 Task: Look for space in Kondrovo, Russia from 24th August, 2023 to 10th September, 2023 for 8 adults in price range Rs.12000 to Rs.15000. Place can be entire place or shared room with 4 bedrooms having 8 beds and 4 bathrooms. Property type can be house, flat, guest house. Amenities needed are: wifi, TV, free parkinig on premises, gym, breakfast. Booking option can be shelf check-in. Required host language is English.
Action: Mouse moved to (510, 104)
Screenshot: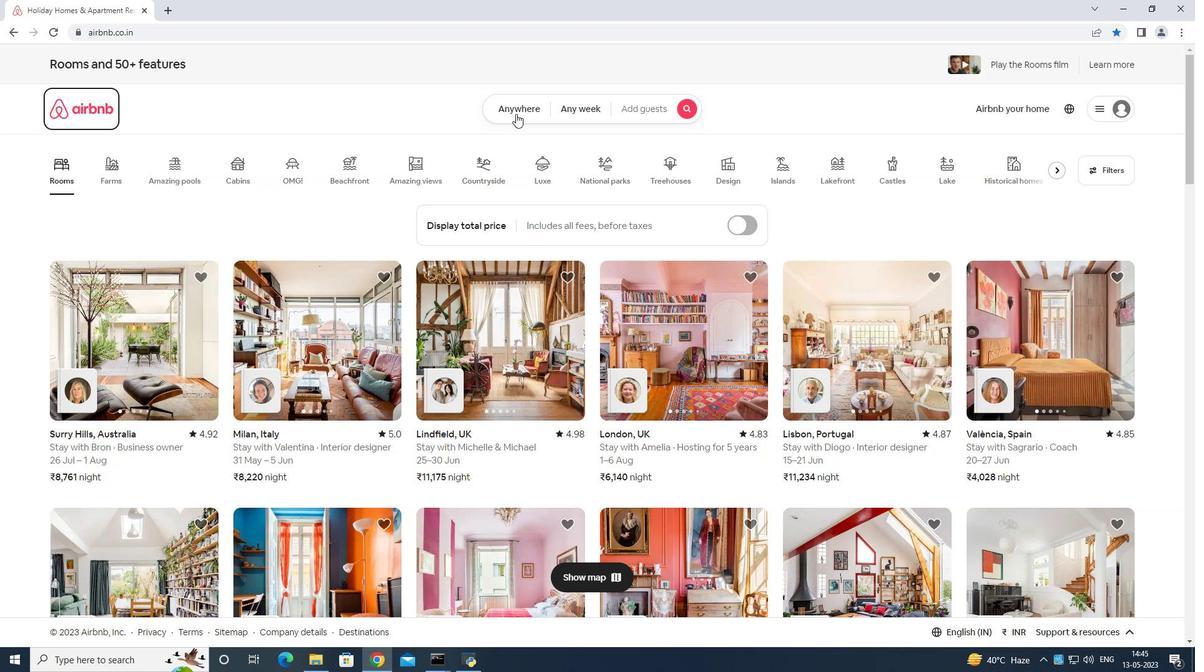 
Action: Mouse pressed left at (510, 104)
Screenshot: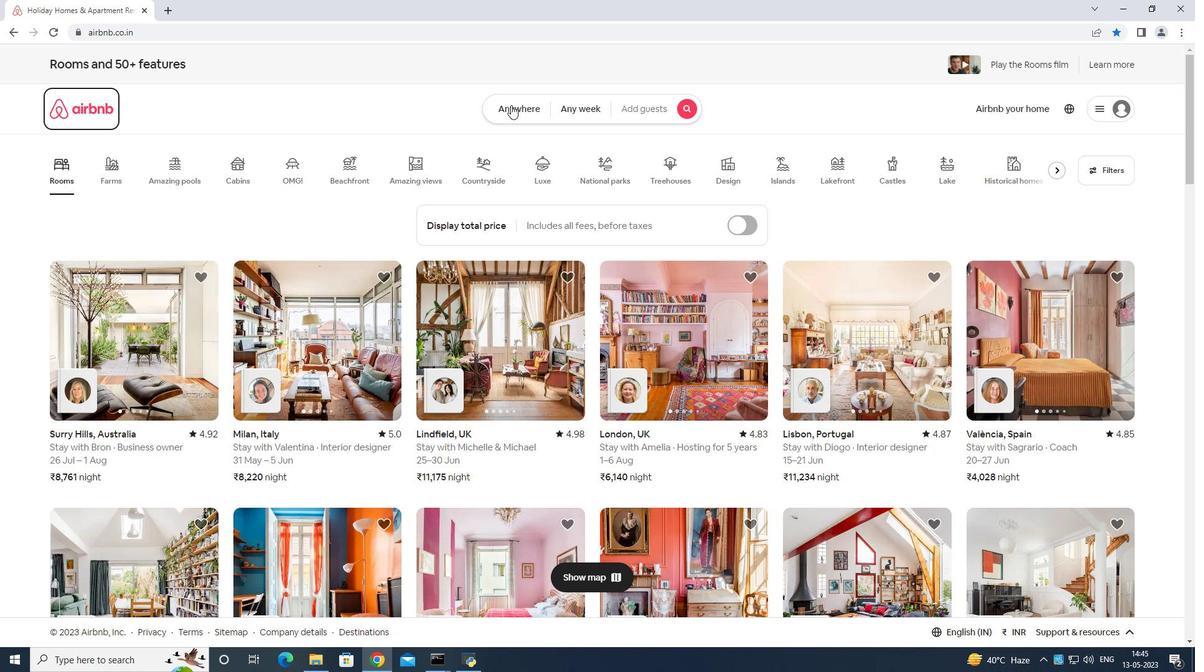 
Action: Mouse moved to (492, 146)
Screenshot: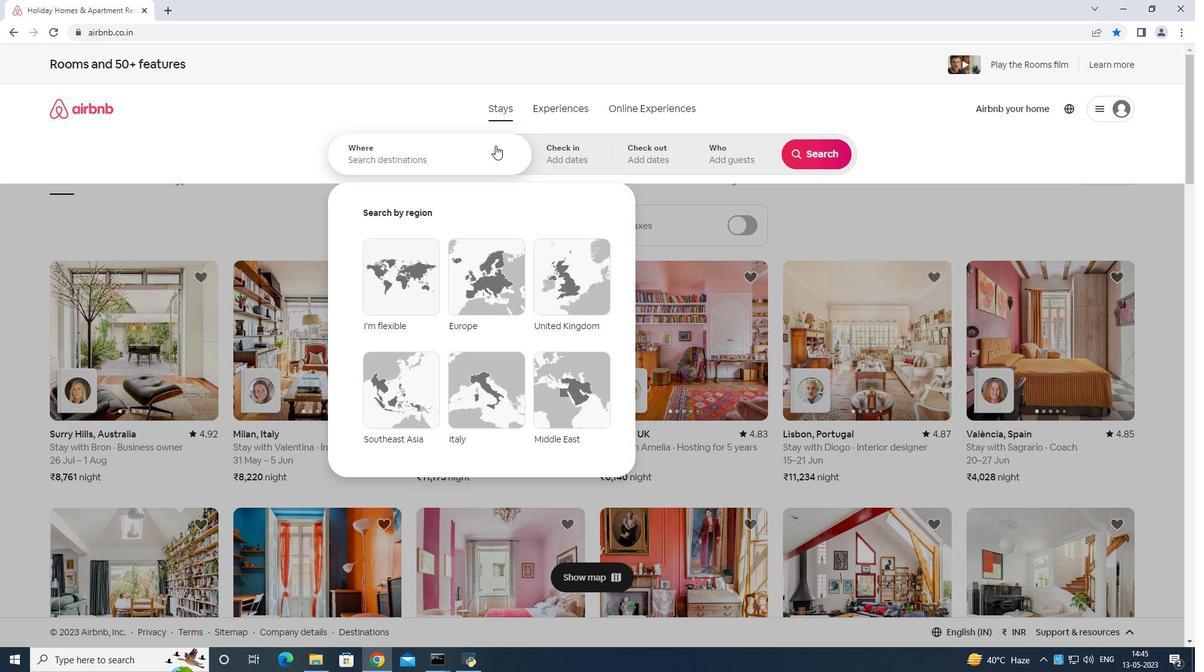 
Action: Mouse pressed left at (492, 146)
Screenshot: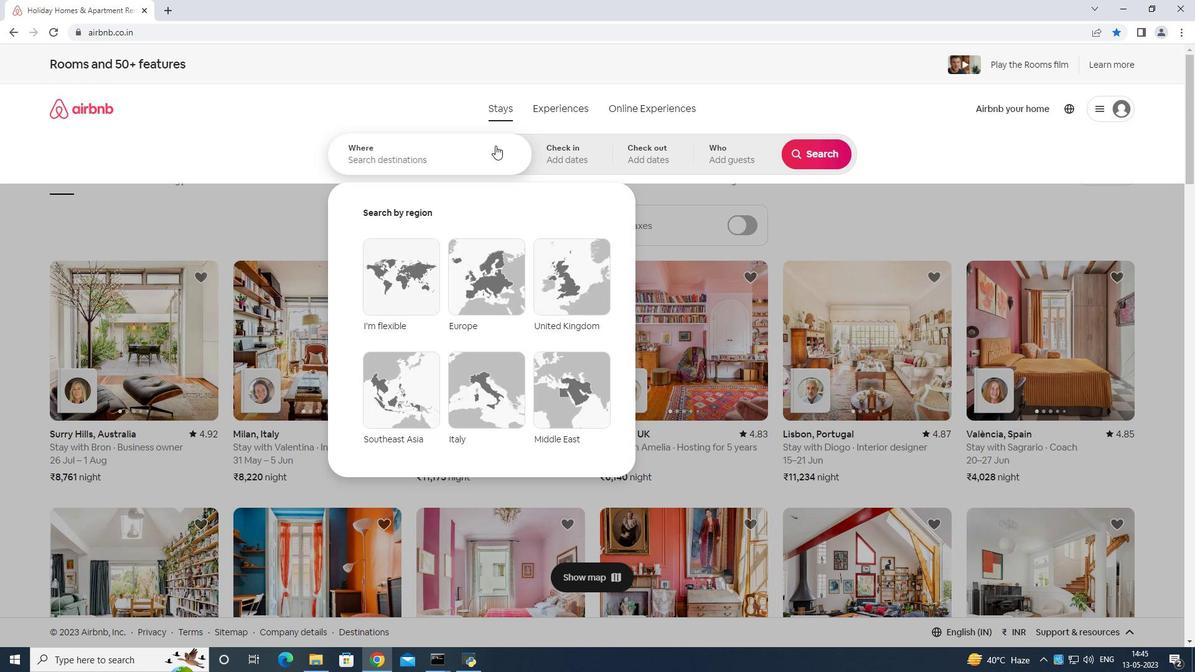 
Action: Mouse moved to (482, 163)
Screenshot: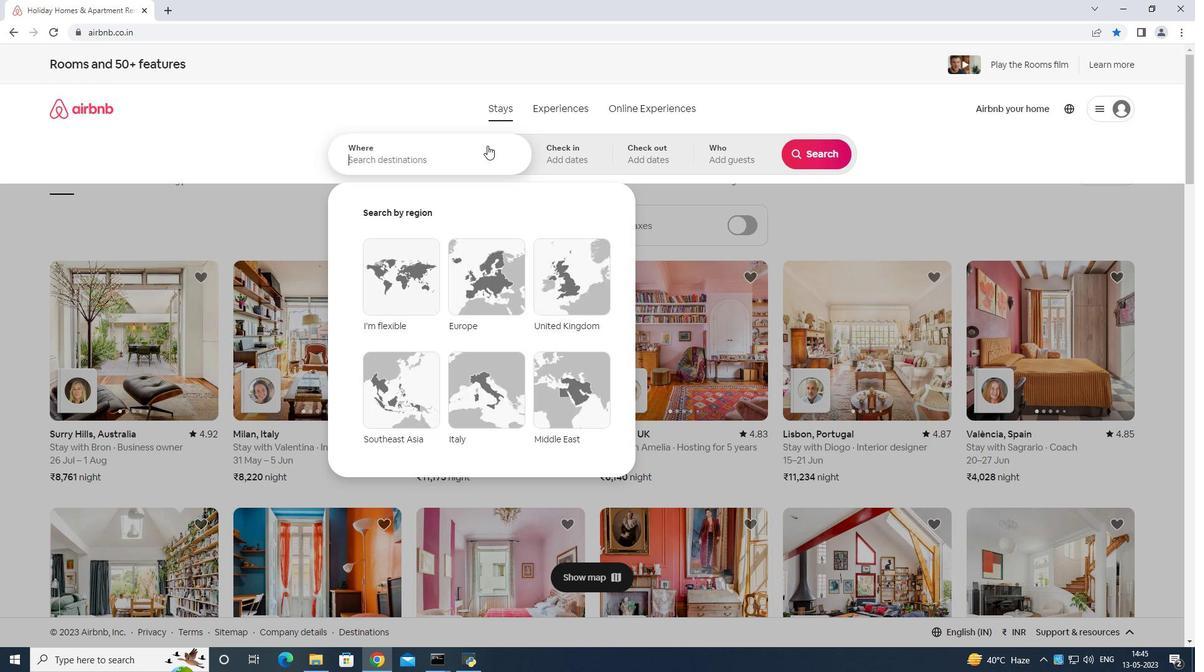 
Action: Key pressed <Key.shift>Kondri<Key.backspace>vo<Key.space>russia<Key.enter>
Screenshot: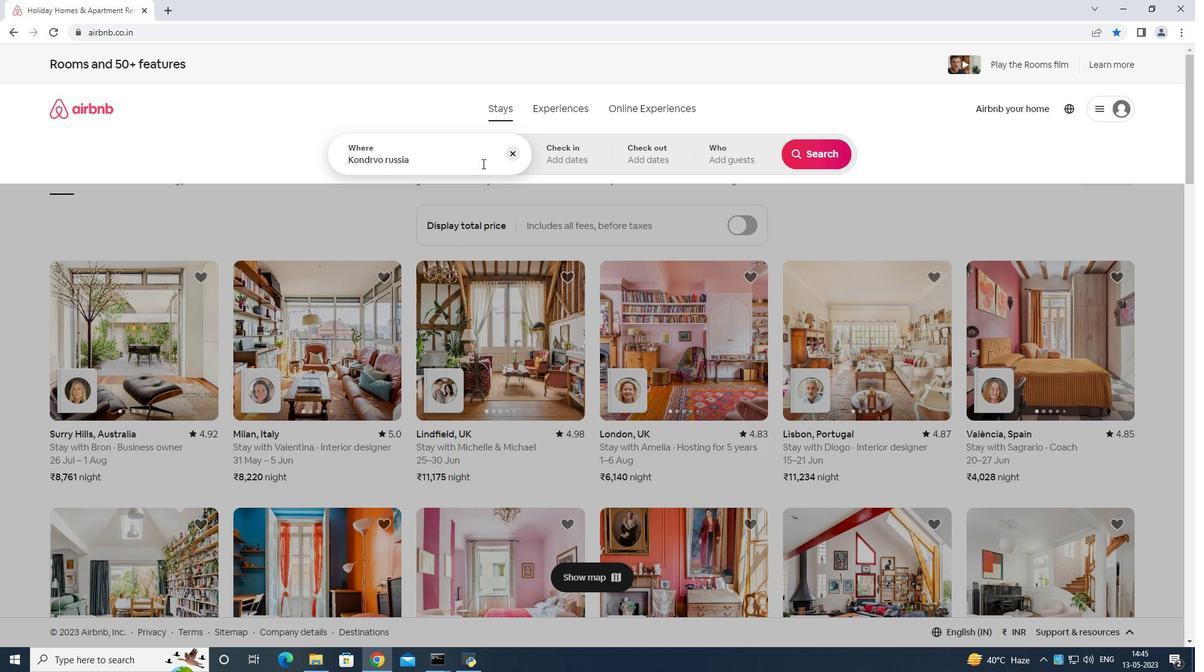 
Action: Mouse moved to (815, 255)
Screenshot: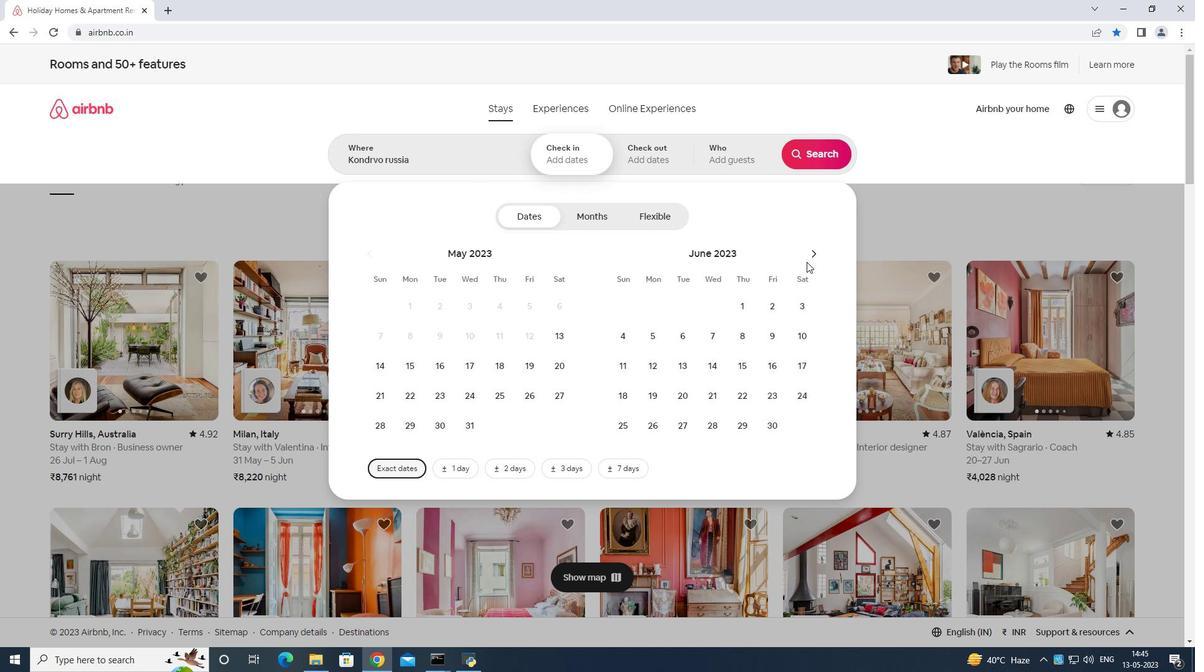 
Action: Mouse pressed left at (815, 255)
Screenshot: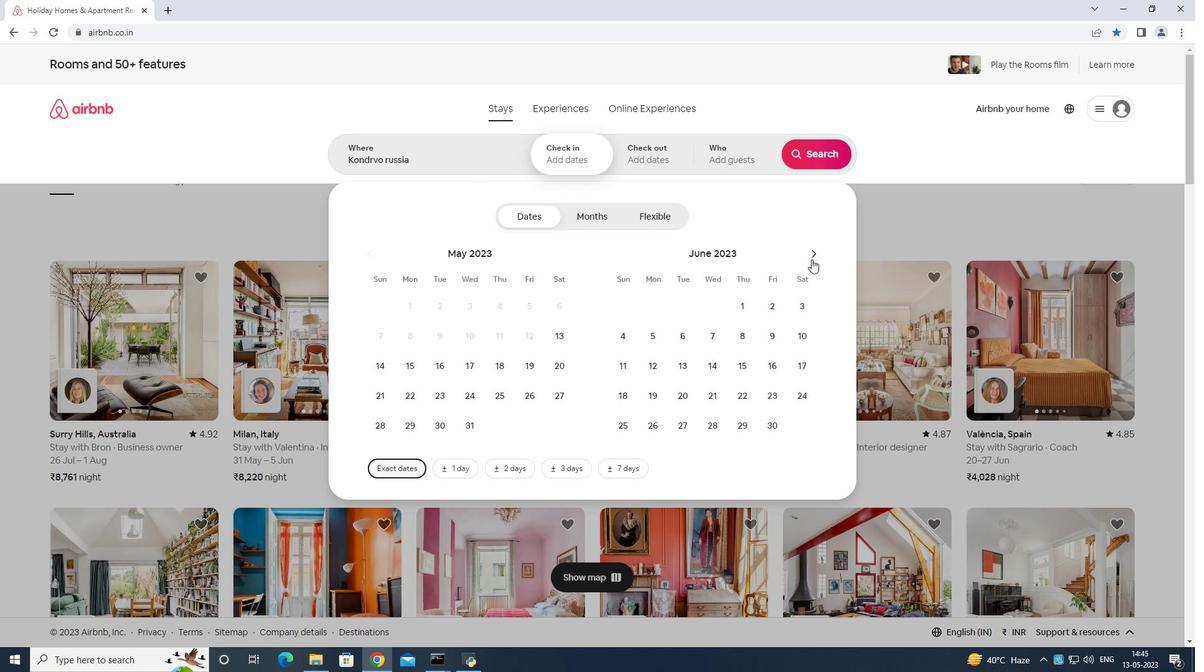 
Action: Mouse moved to (815, 252)
Screenshot: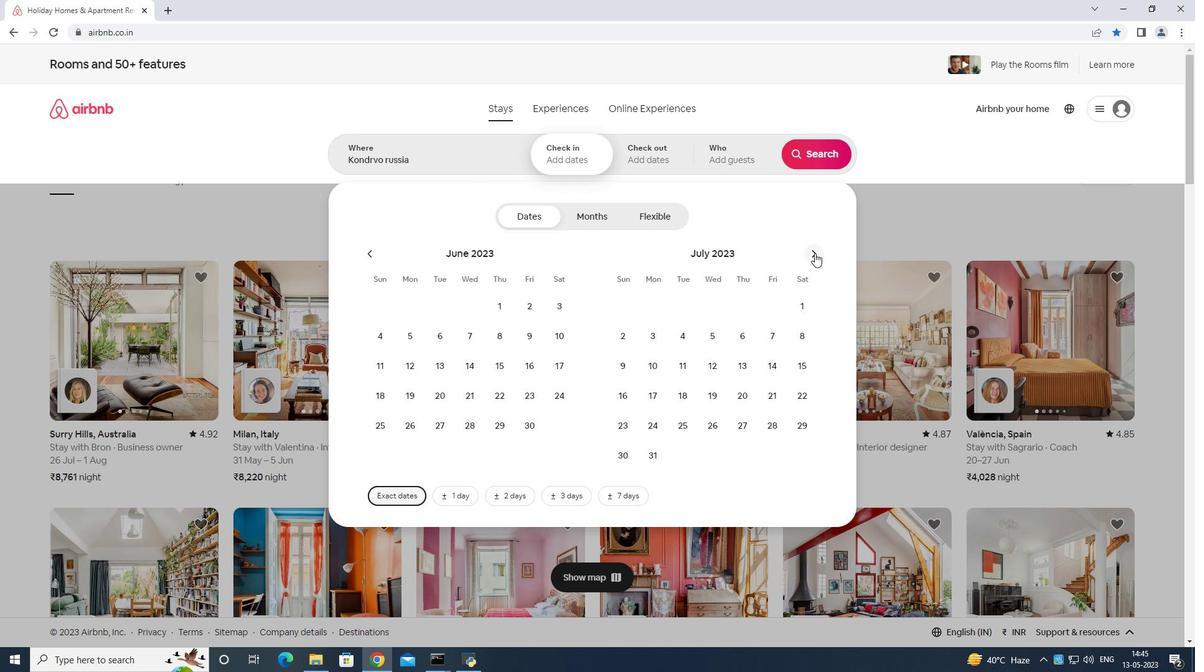 
Action: Mouse pressed left at (815, 252)
Screenshot: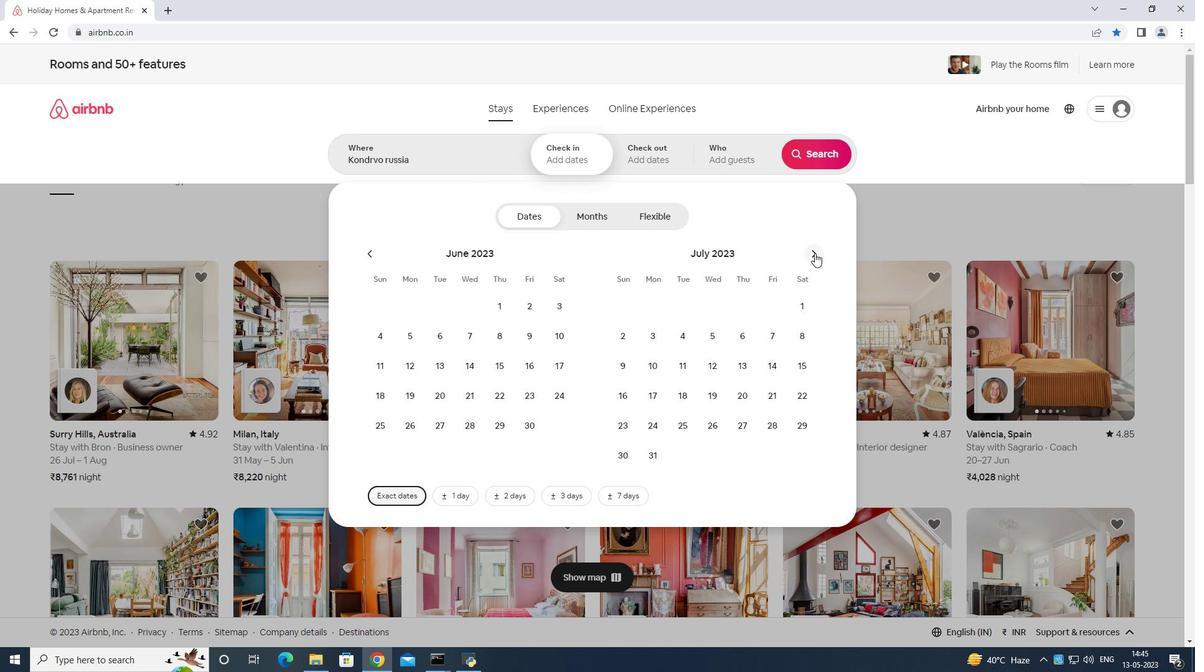 
Action: Mouse moved to (744, 391)
Screenshot: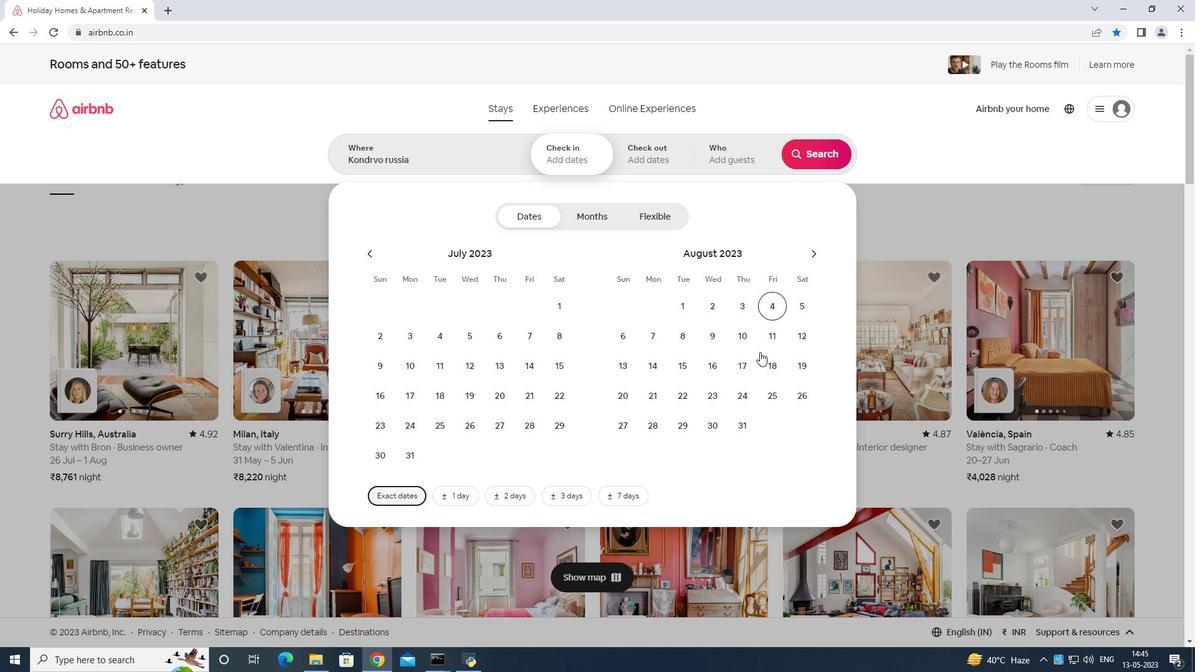 
Action: Mouse pressed left at (744, 391)
Screenshot: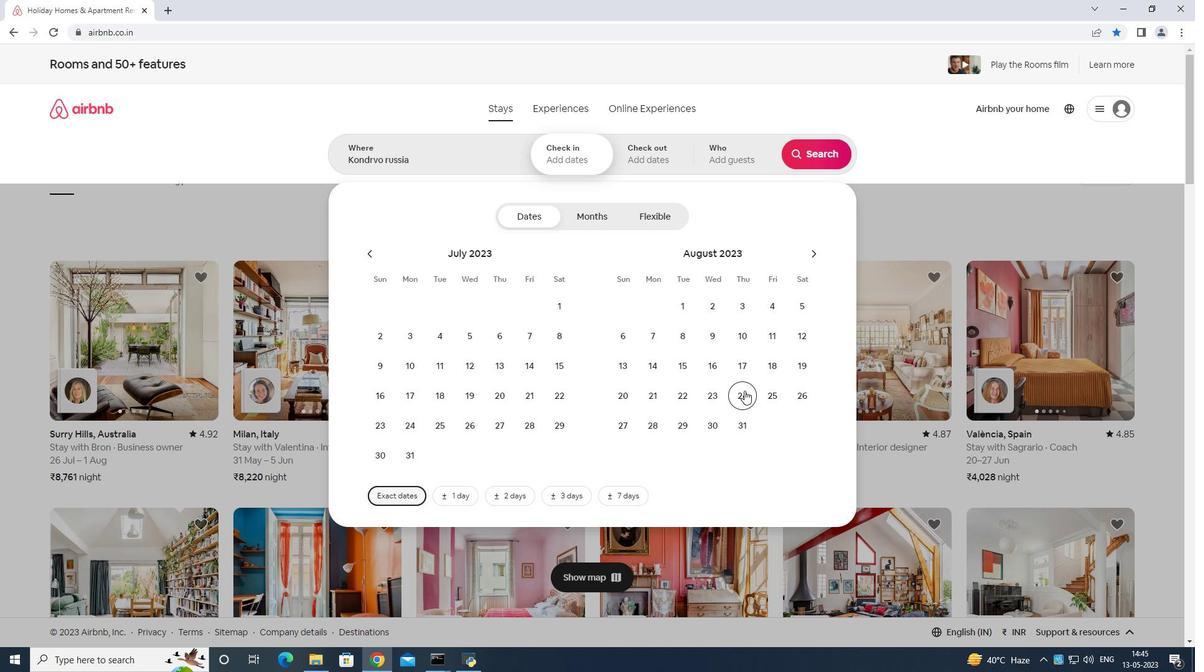 
Action: Mouse moved to (807, 252)
Screenshot: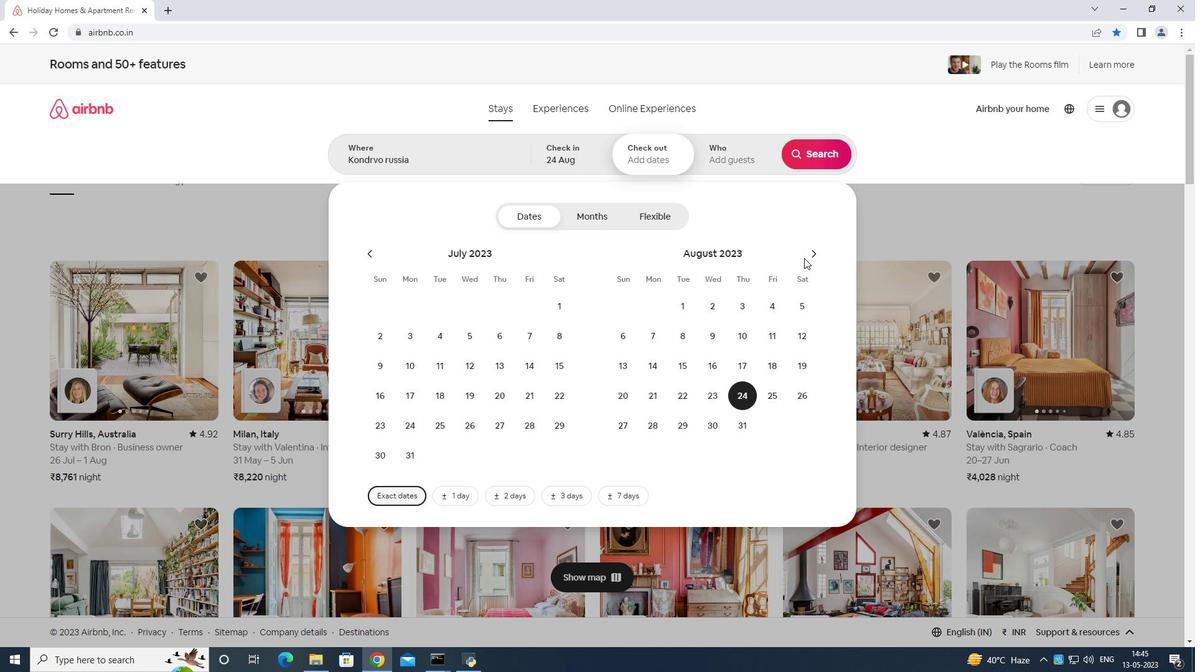 
Action: Mouse pressed left at (807, 252)
Screenshot: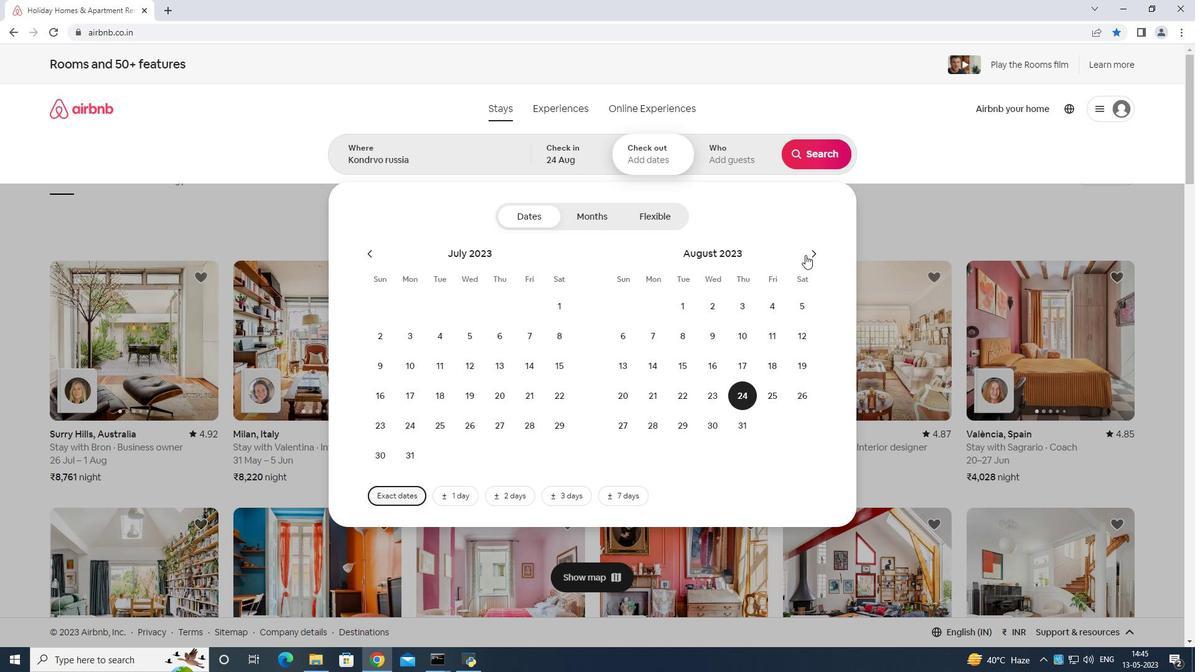 
Action: Mouse moved to (628, 371)
Screenshot: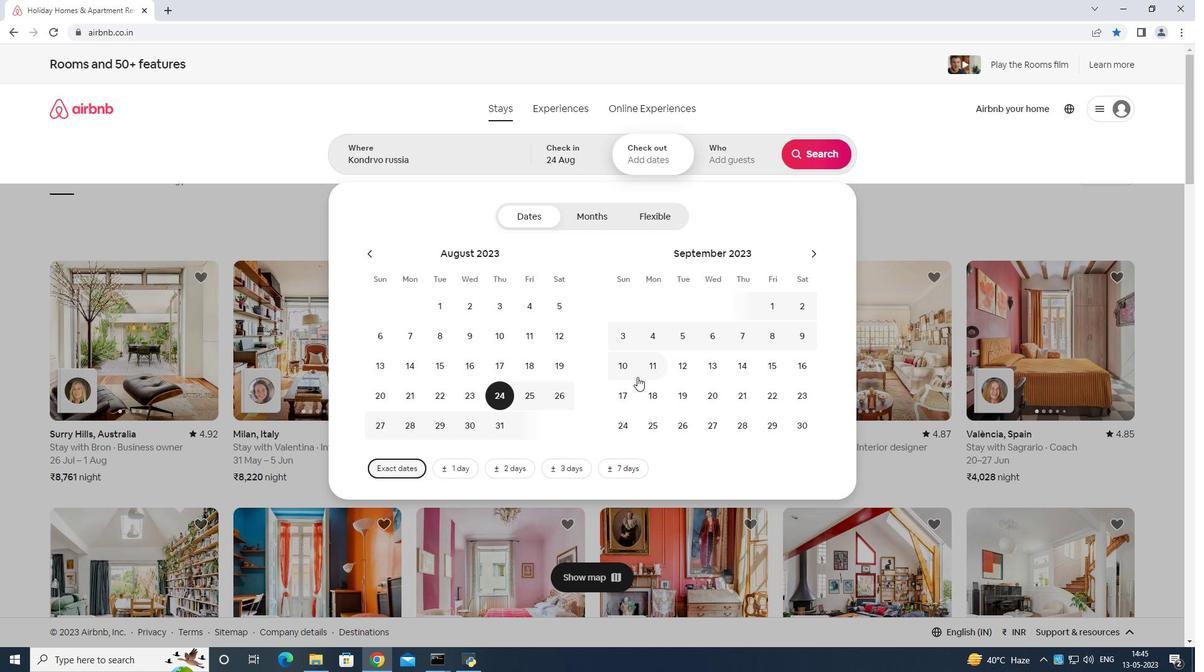 
Action: Mouse pressed left at (628, 371)
Screenshot: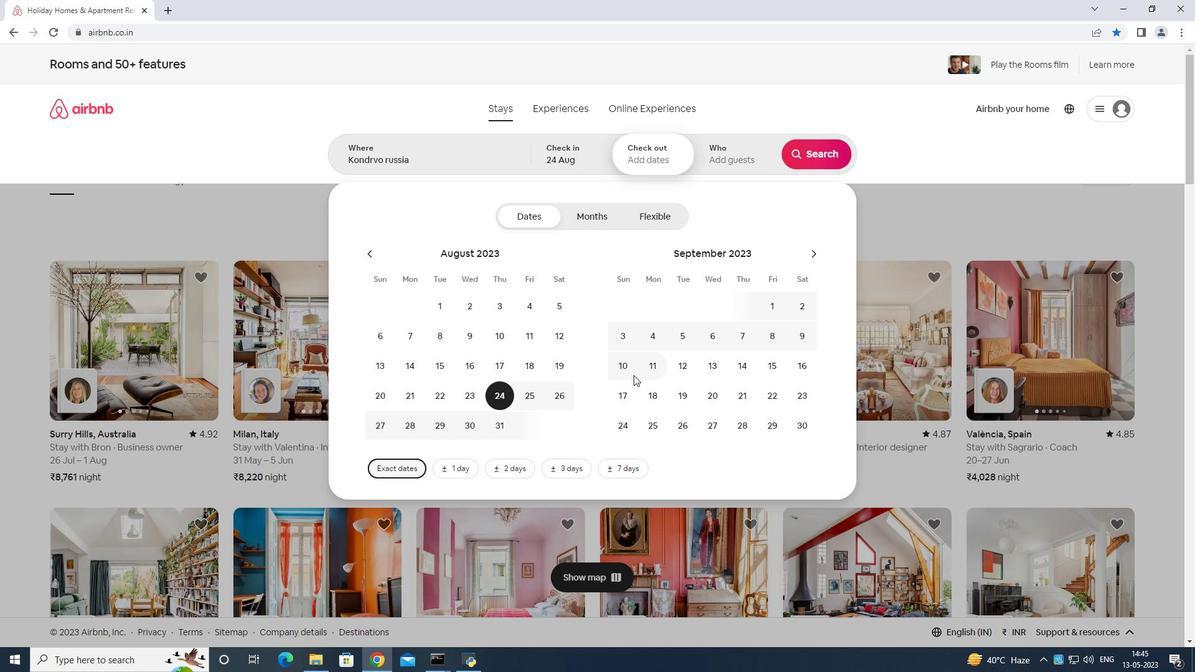 
Action: Mouse moved to (711, 148)
Screenshot: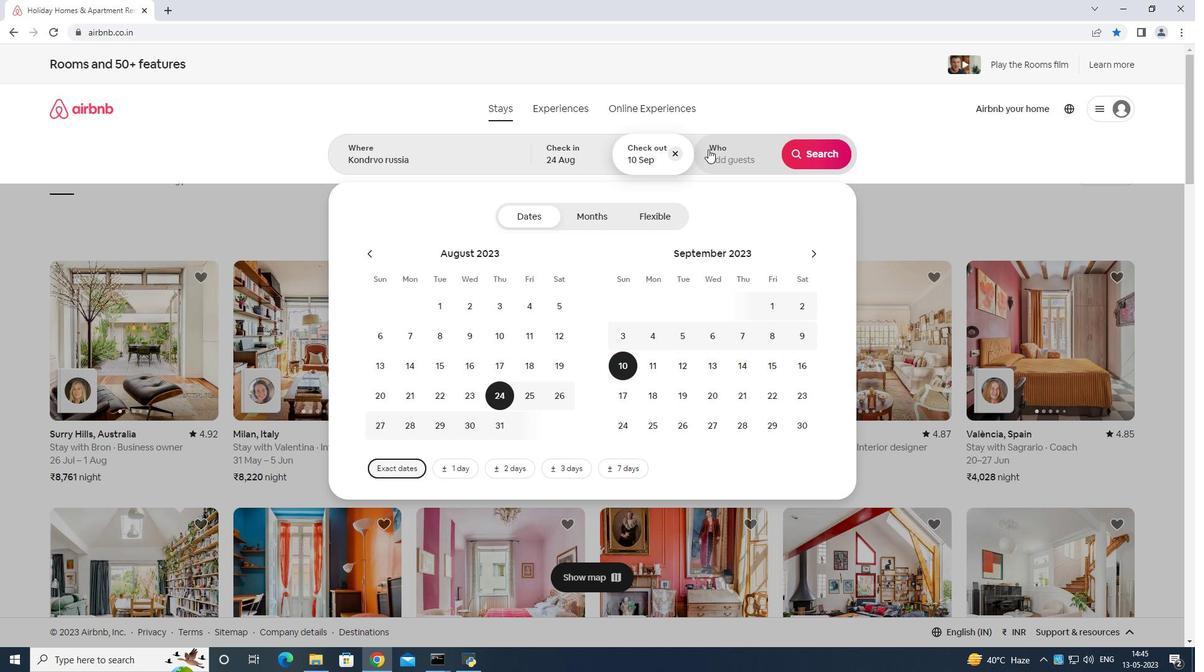 
Action: Mouse pressed left at (711, 148)
Screenshot: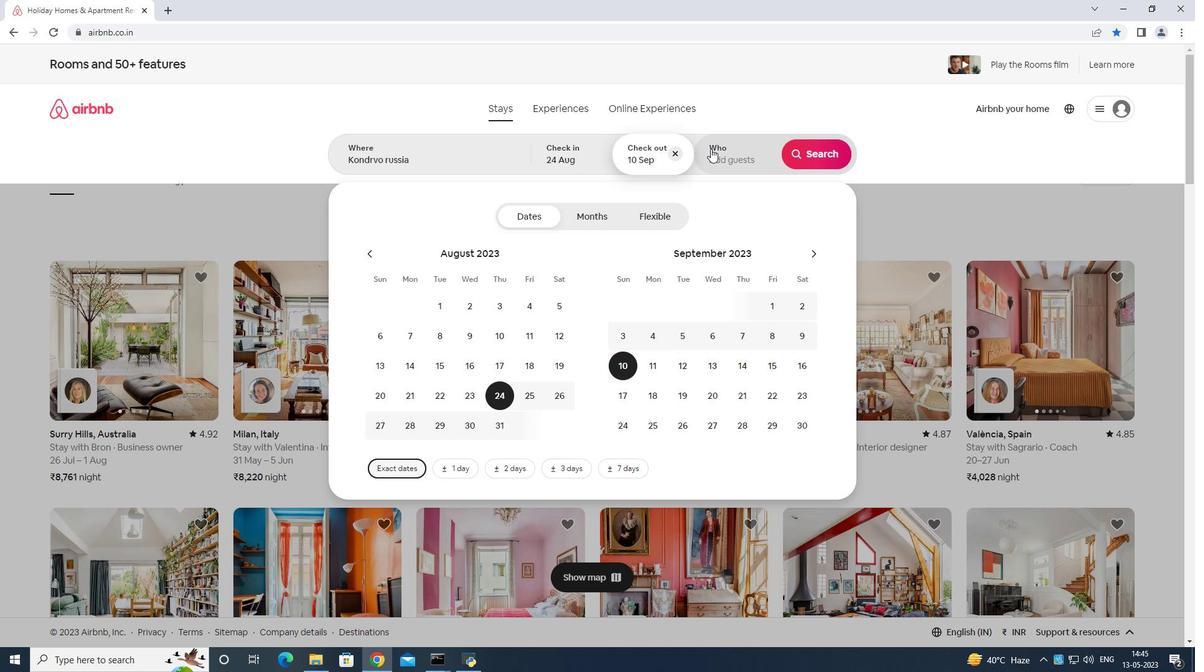 
Action: Mouse moved to (814, 217)
Screenshot: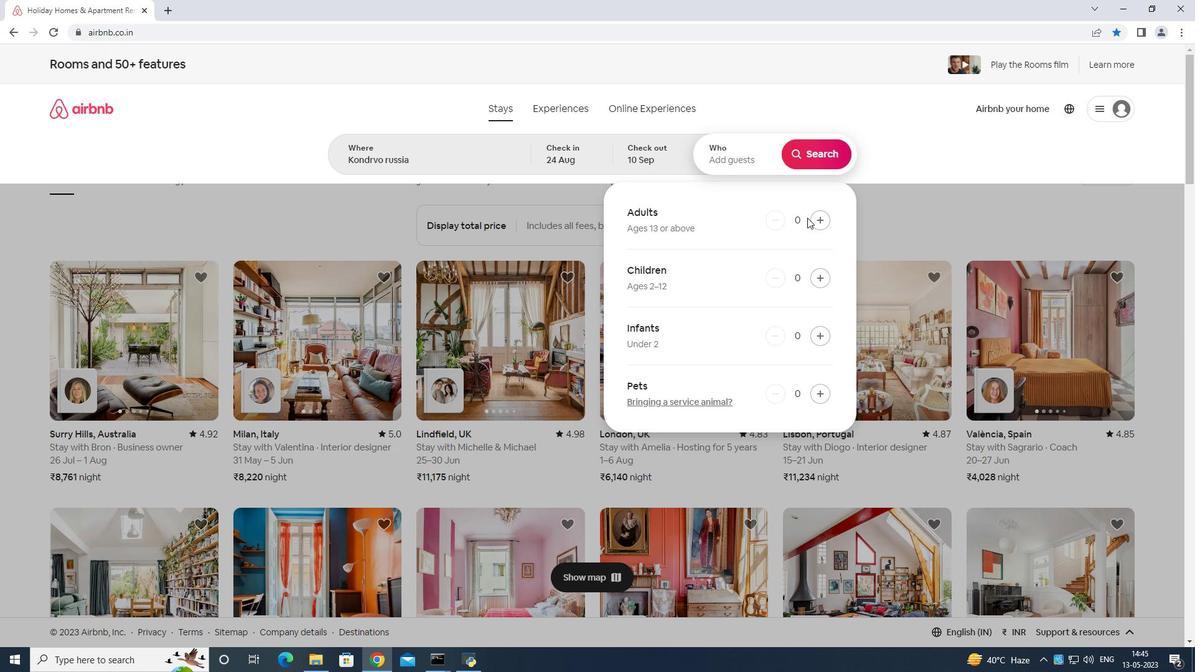 
Action: Mouse pressed left at (814, 217)
Screenshot: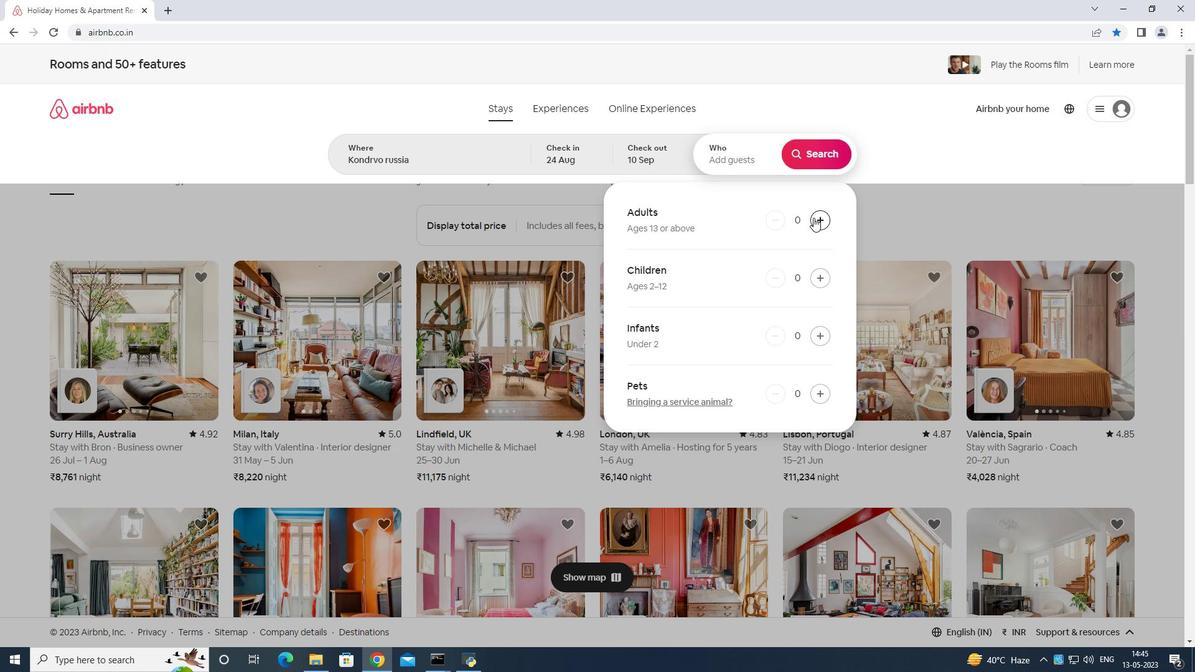 
Action: Mouse pressed left at (814, 217)
Screenshot: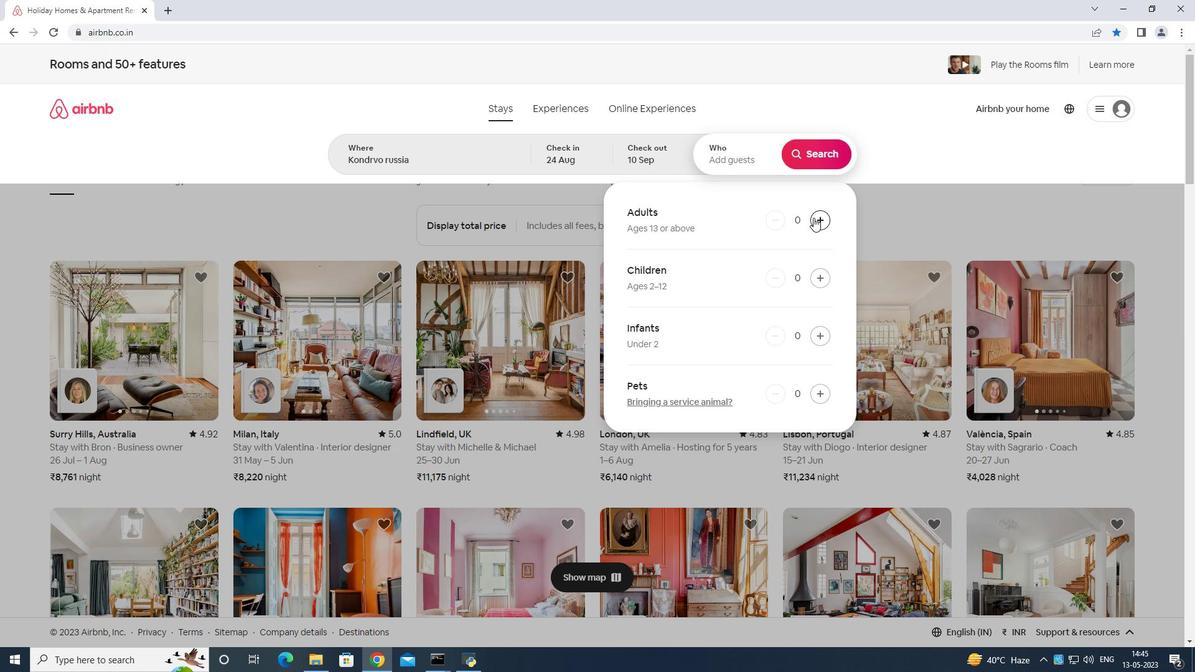 
Action: Mouse pressed left at (814, 217)
Screenshot: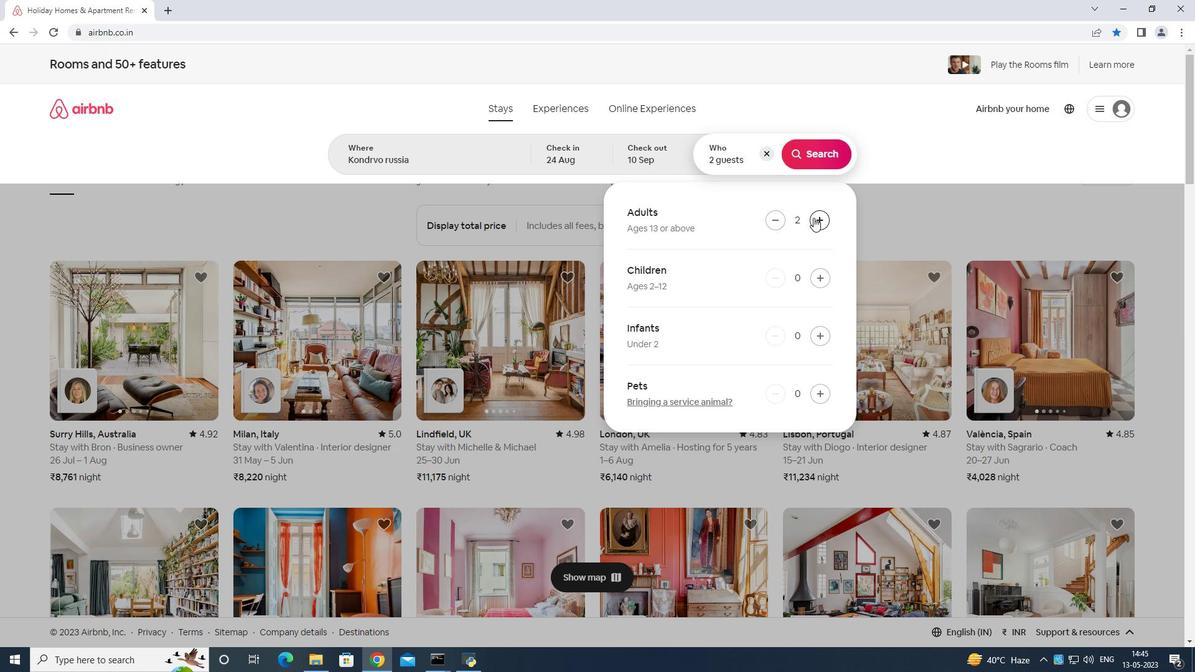
Action: Mouse pressed left at (814, 217)
Screenshot: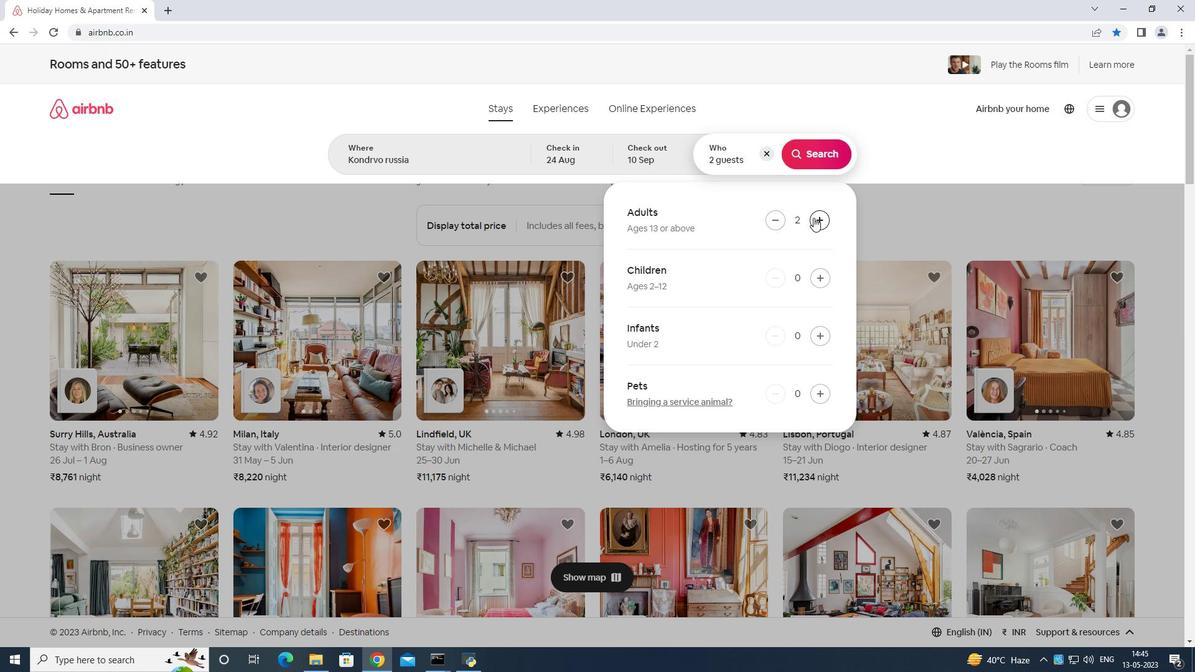 
Action: Mouse pressed left at (814, 217)
Screenshot: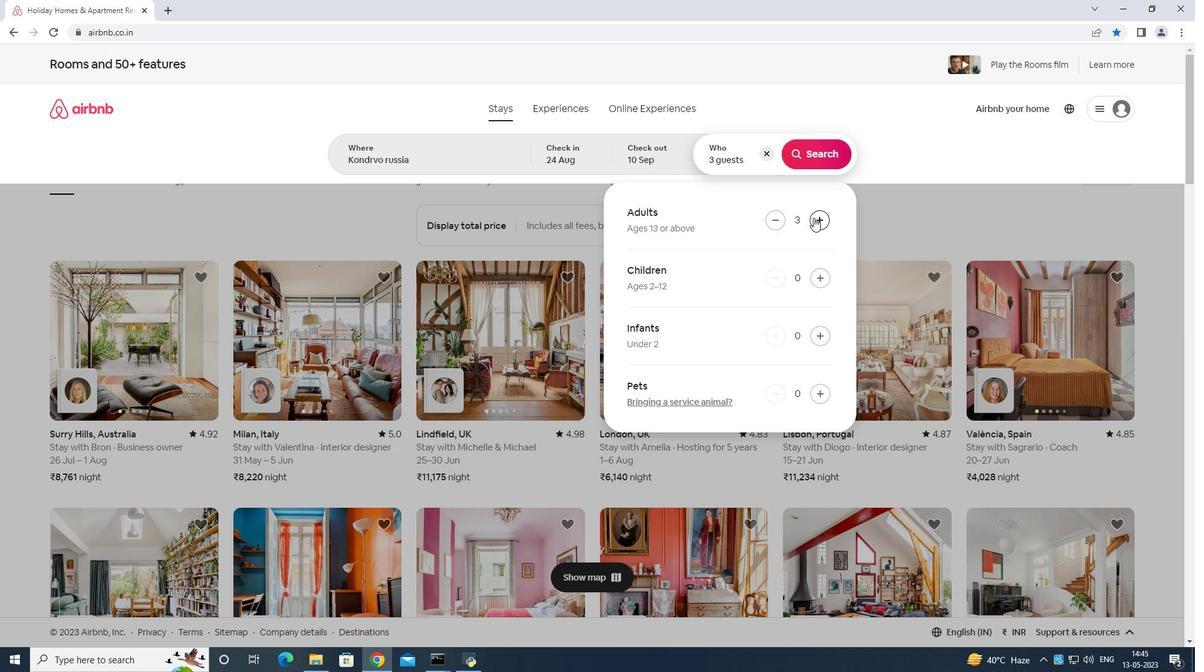 
Action: Mouse pressed left at (814, 217)
Screenshot: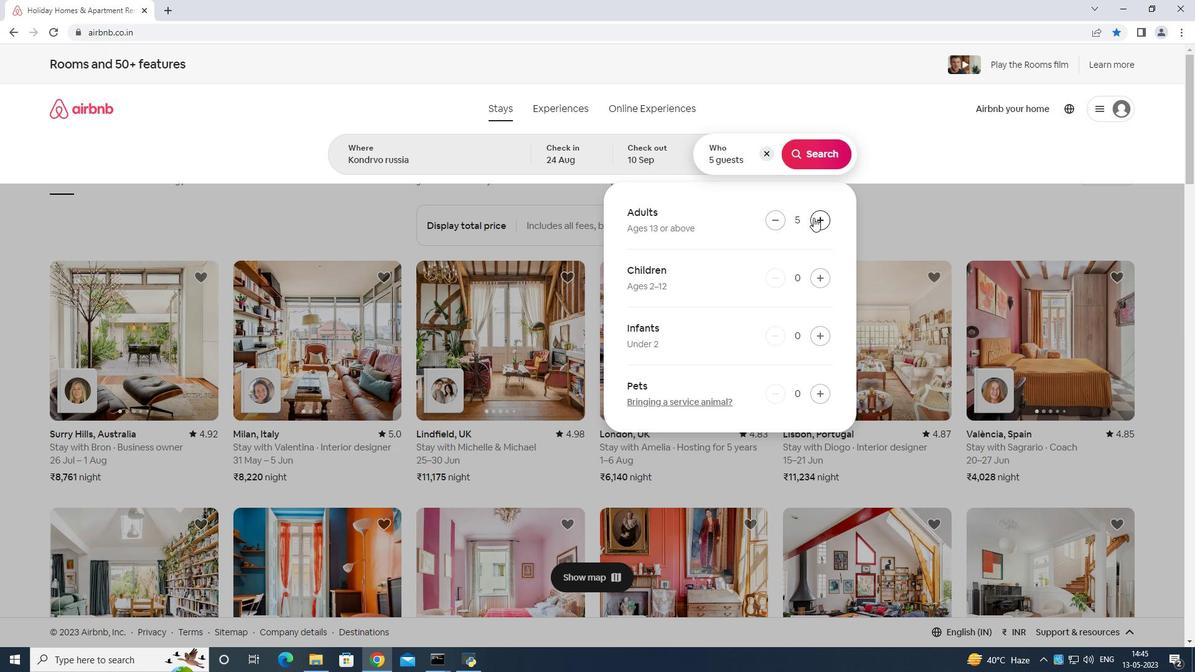 
Action: Mouse moved to (814, 217)
Screenshot: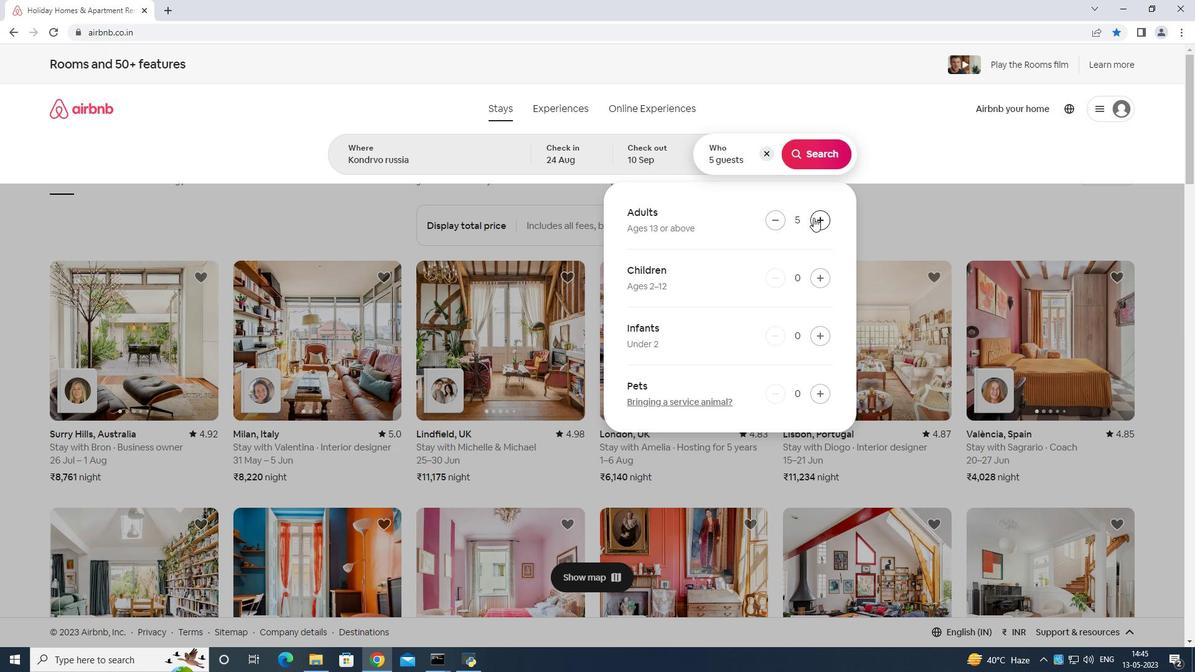 
Action: Mouse pressed left at (814, 217)
Screenshot: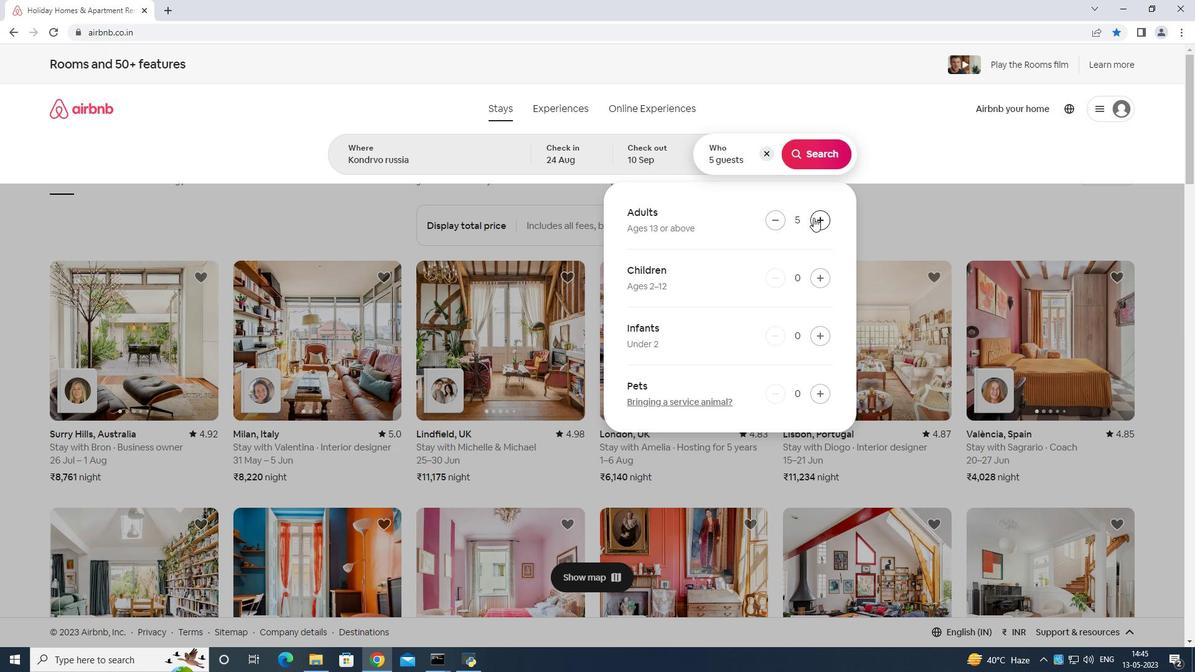 
Action: Mouse moved to (818, 217)
Screenshot: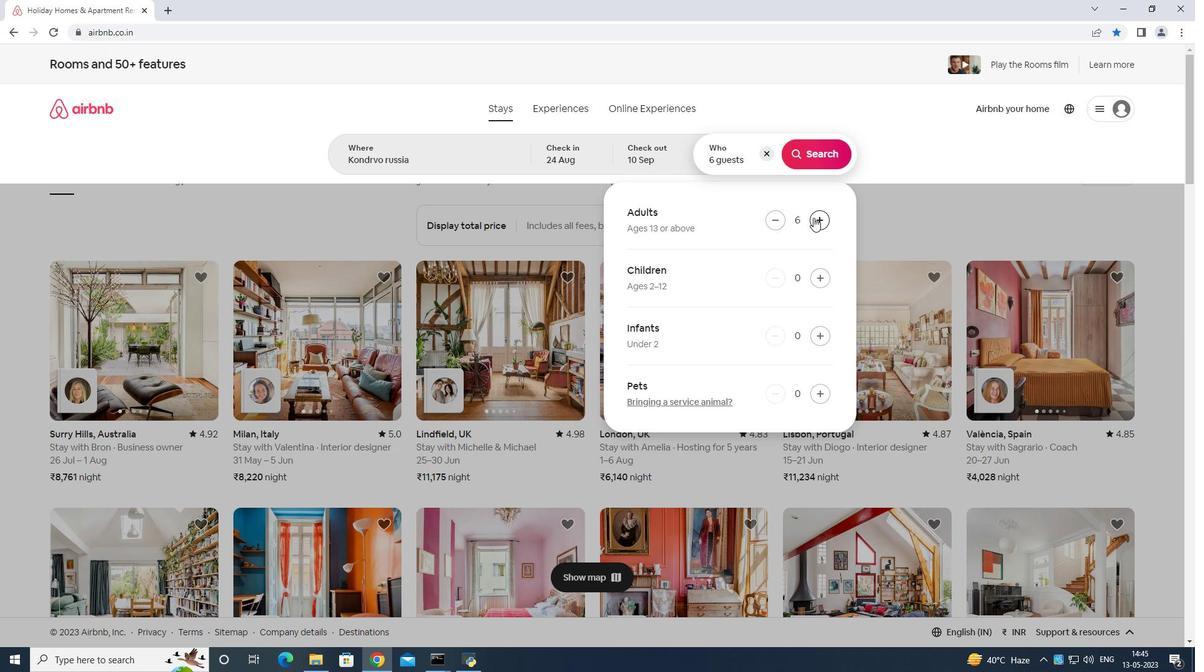 
Action: Mouse pressed left at (818, 217)
Screenshot: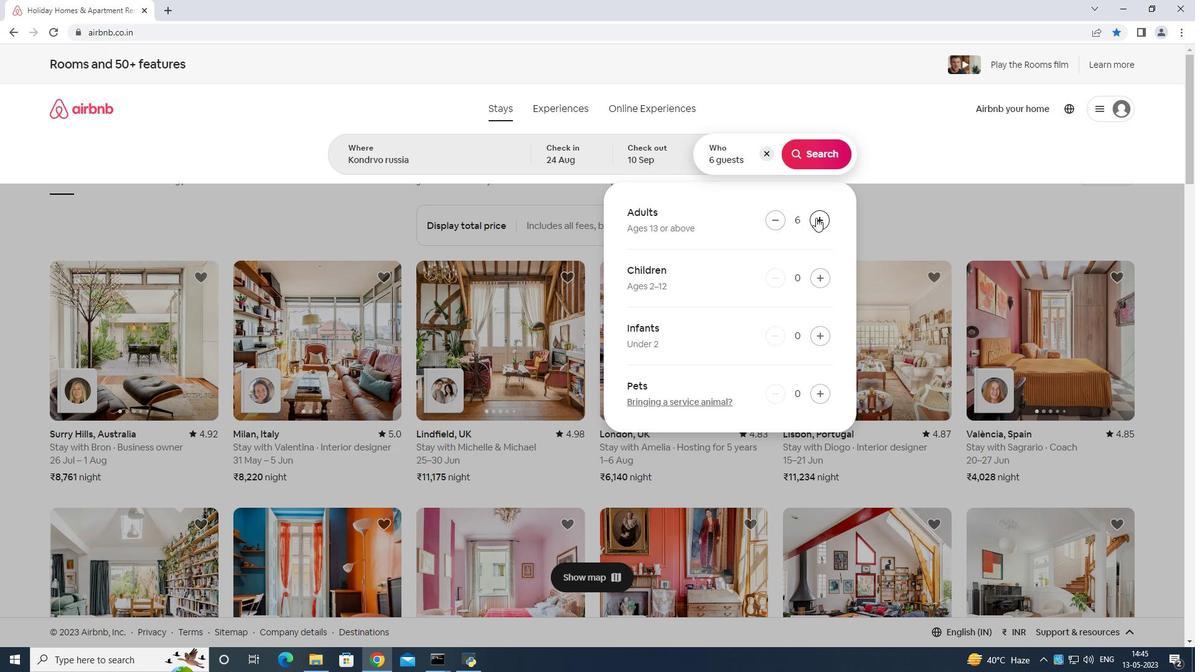 
Action: Mouse moved to (805, 148)
Screenshot: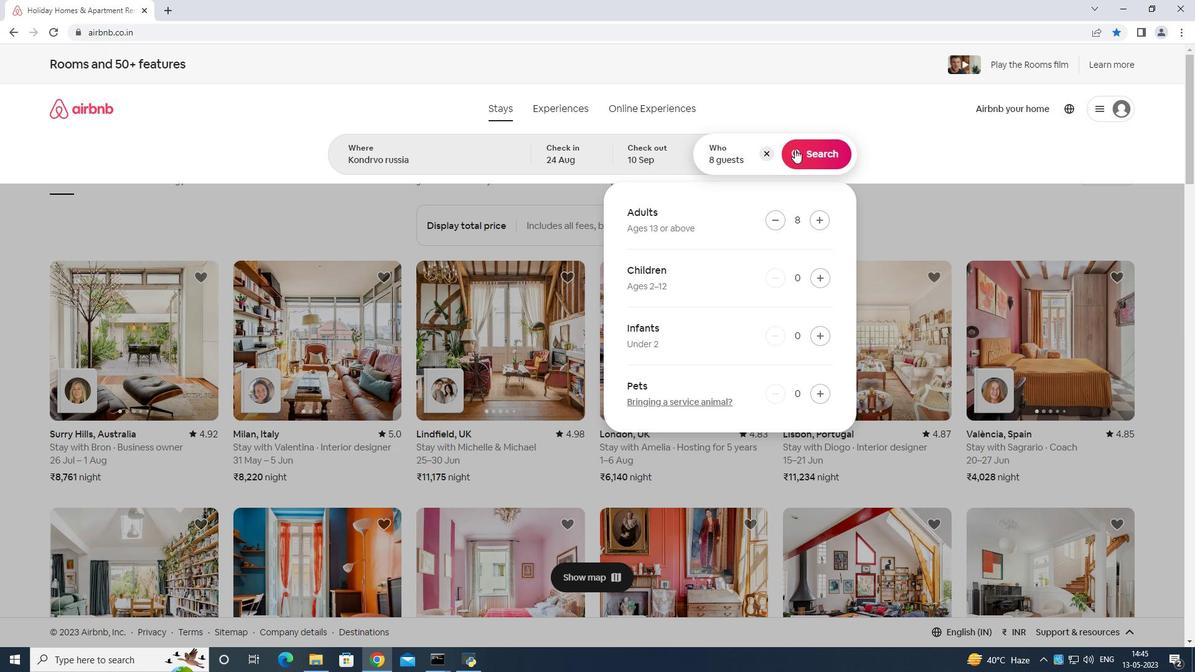 
Action: Mouse pressed left at (805, 148)
Screenshot: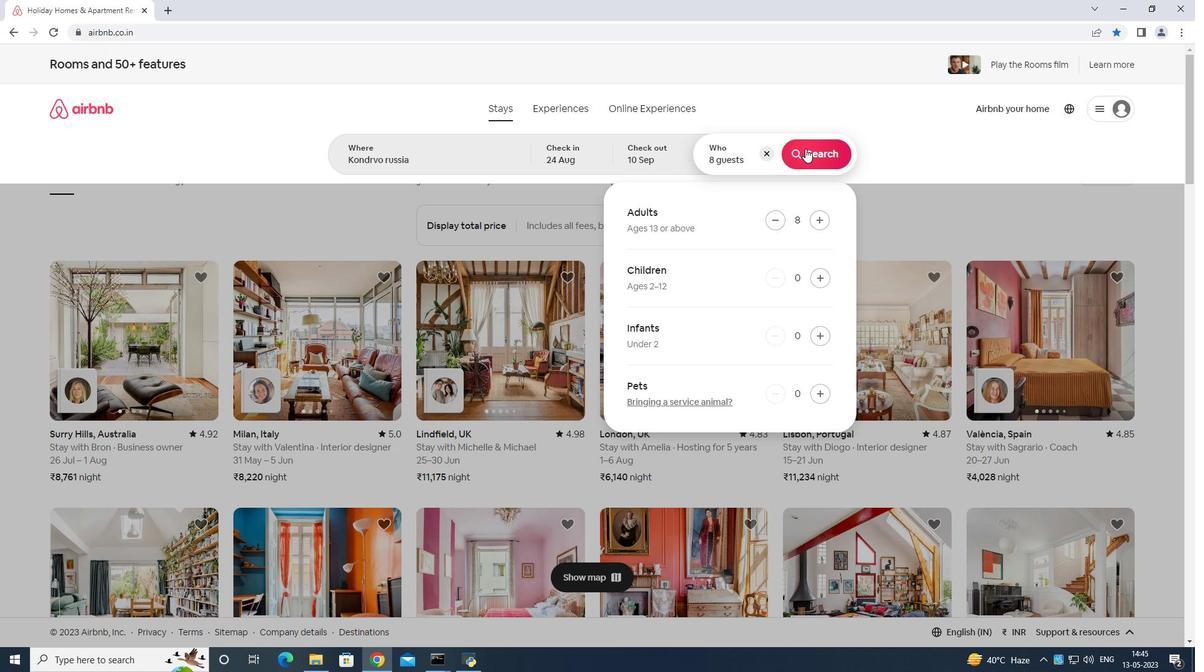 
Action: Mouse moved to (1144, 113)
Screenshot: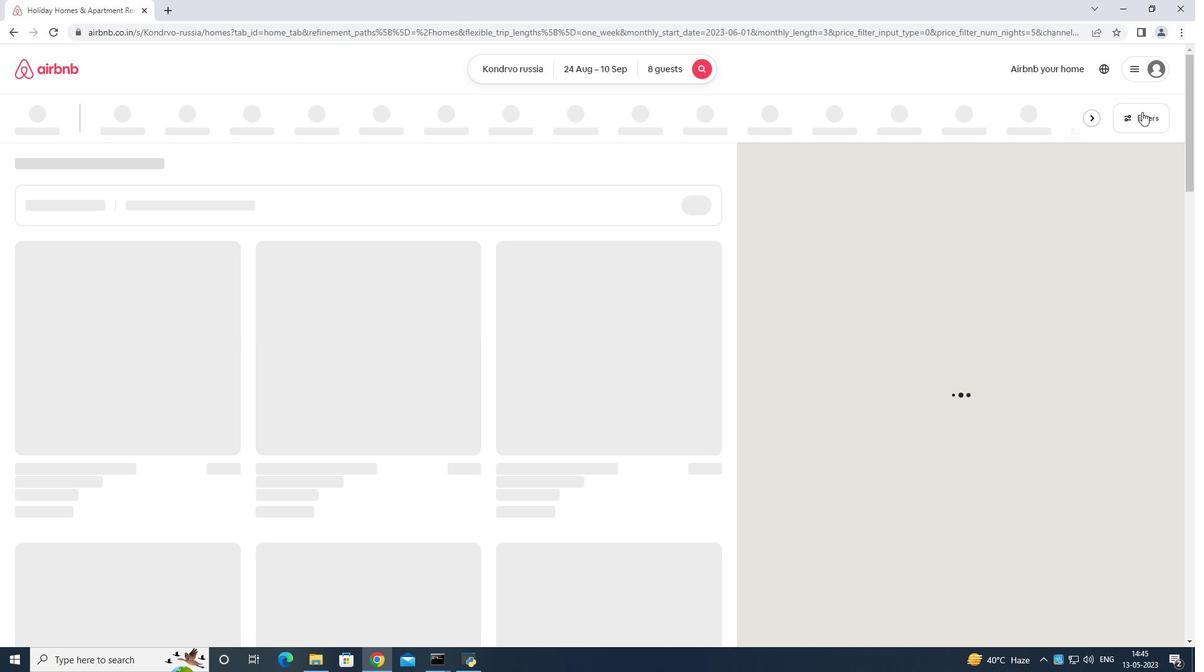 
Action: Mouse pressed left at (1144, 113)
Screenshot: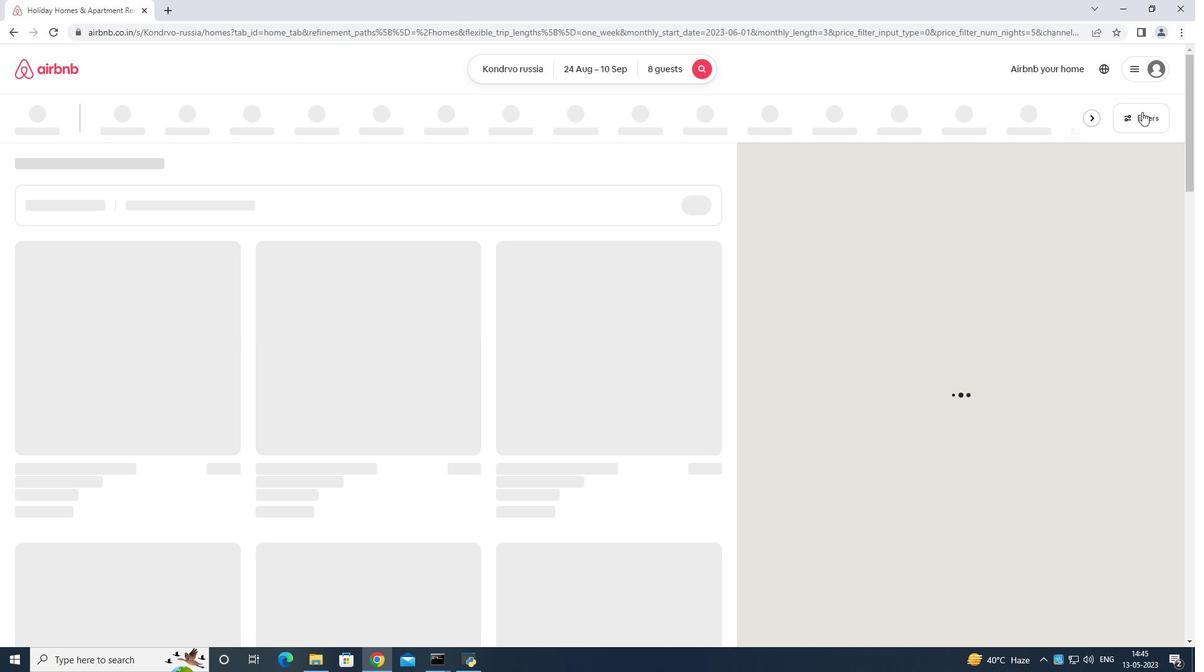 
Action: Mouse moved to (507, 406)
Screenshot: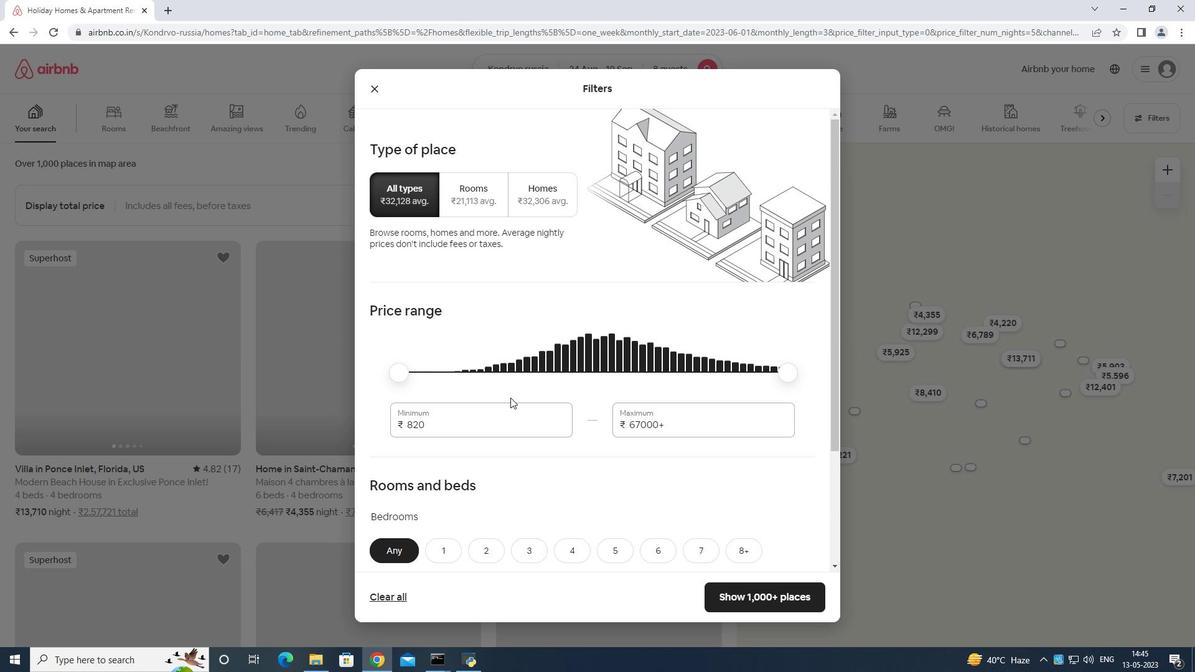 
Action: Mouse pressed left at (507, 406)
Screenshot: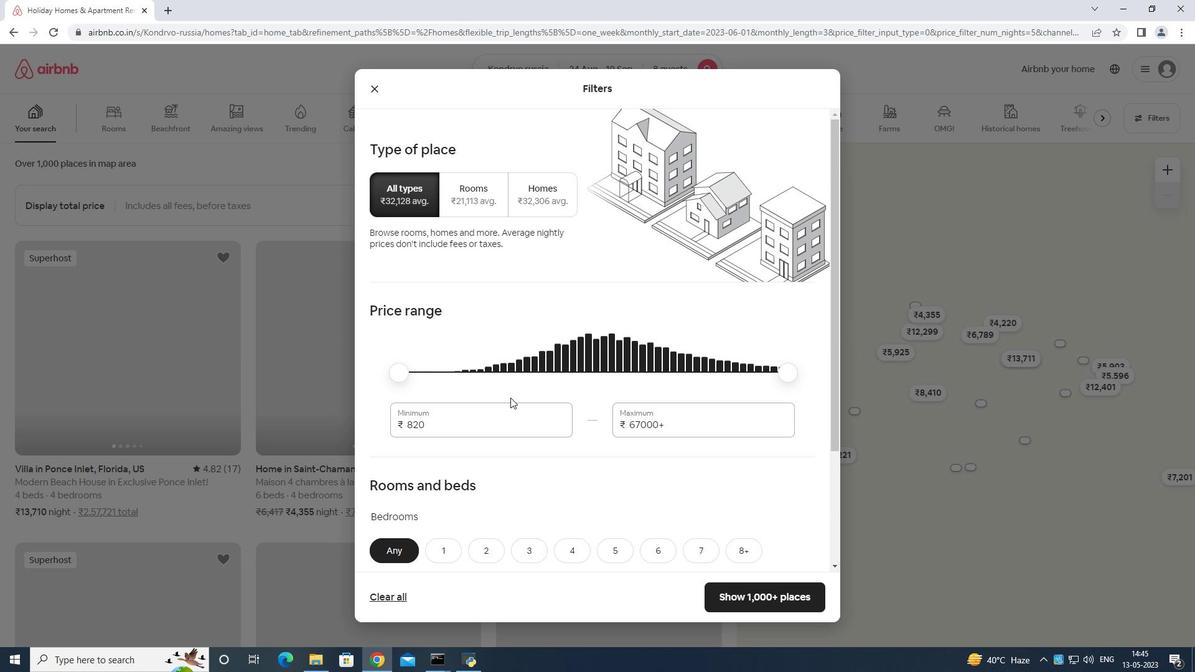 
Action: Mouse moved to (510, 408)
Screenshot: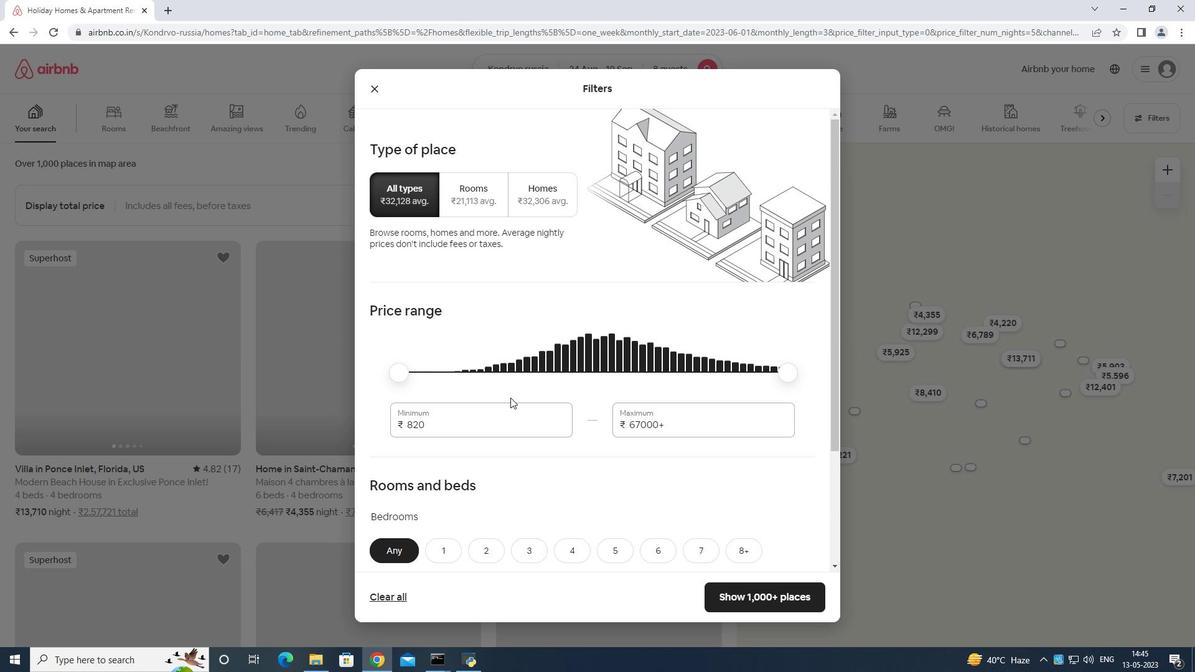 
Action: Key pressed <Key.backspace>
Screenshot: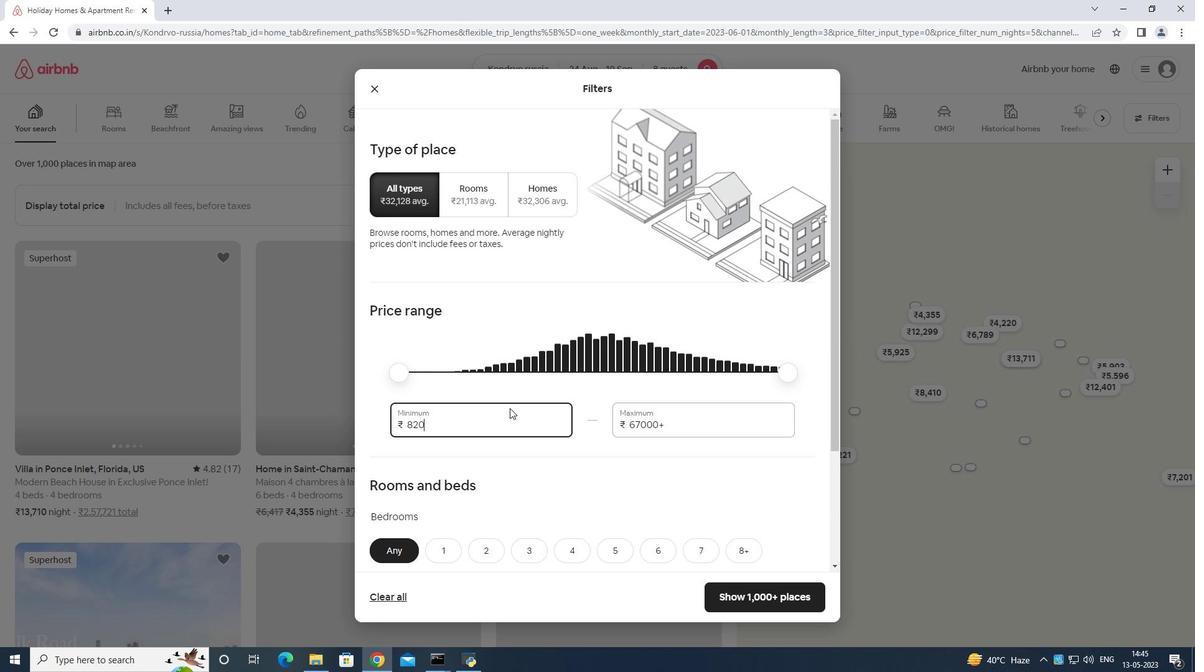 
Action: Mouse moved to (510, 408)
Screenshot: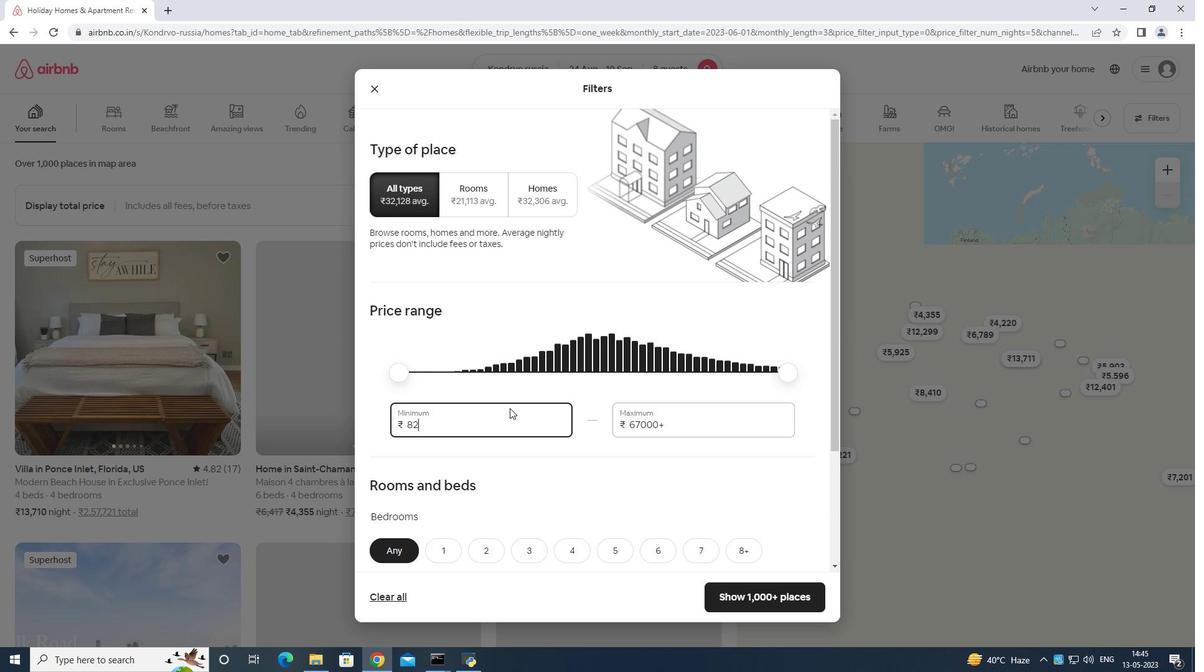 
Action: Key pressed <Key.backspace><Key.backspace><Key.backspace><Key.backspace>1
Screenshot: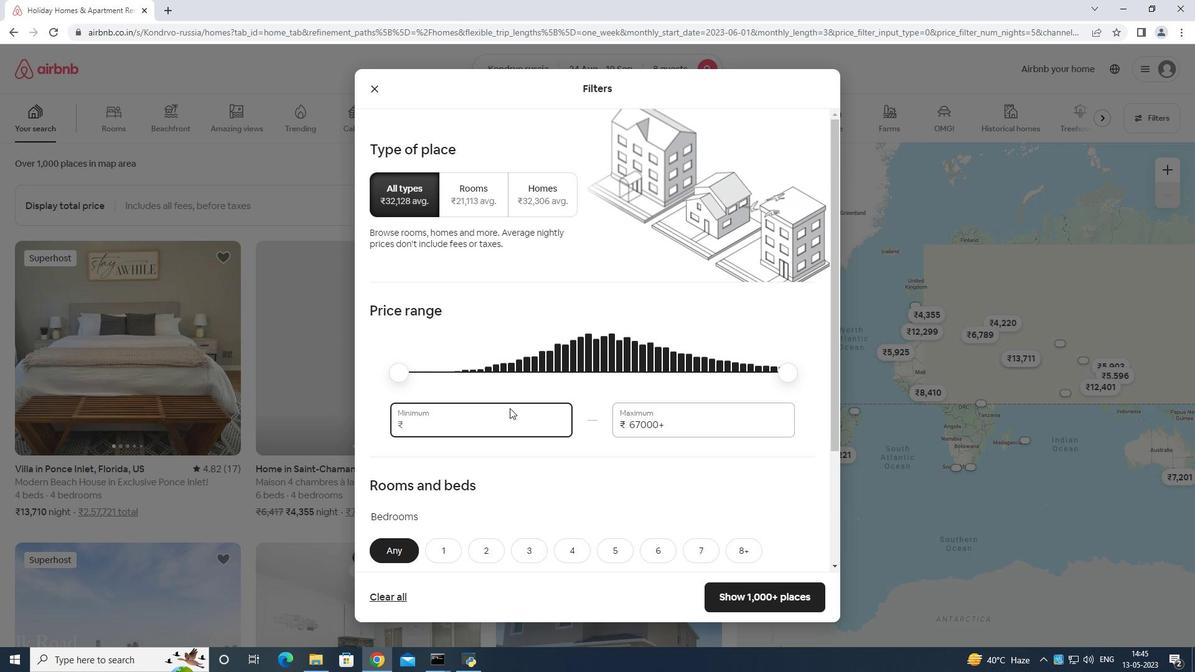 
Action: Mouse moved to (509, 405)
Screenshot: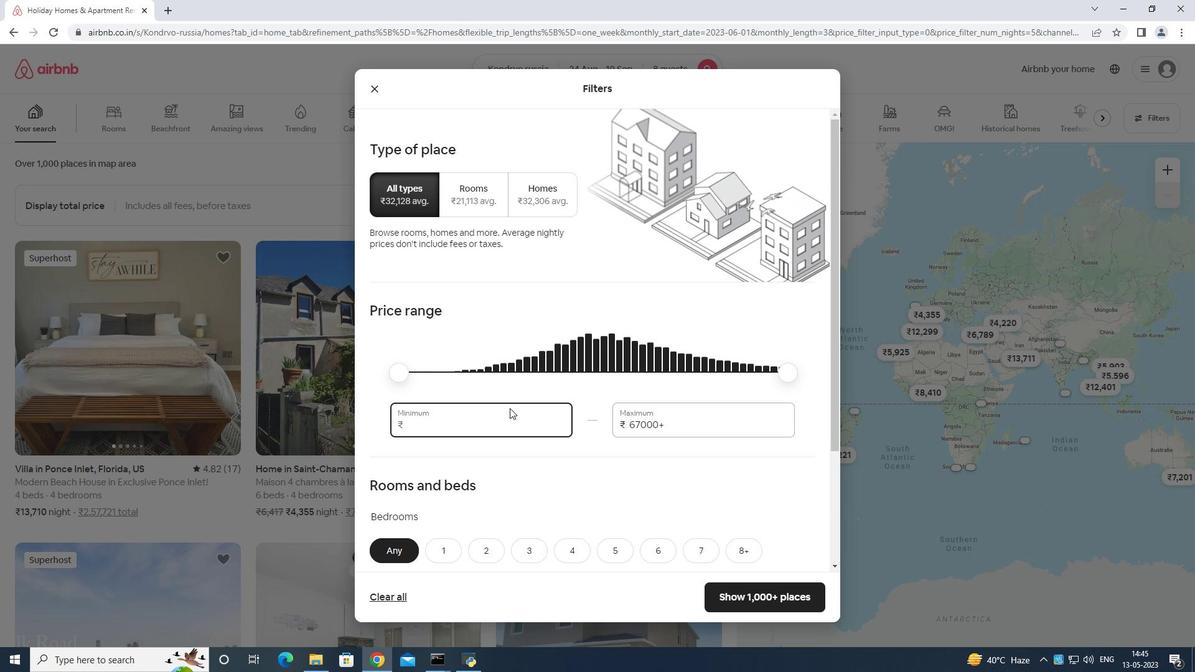 
Action: Key pressed 2
Screenshot: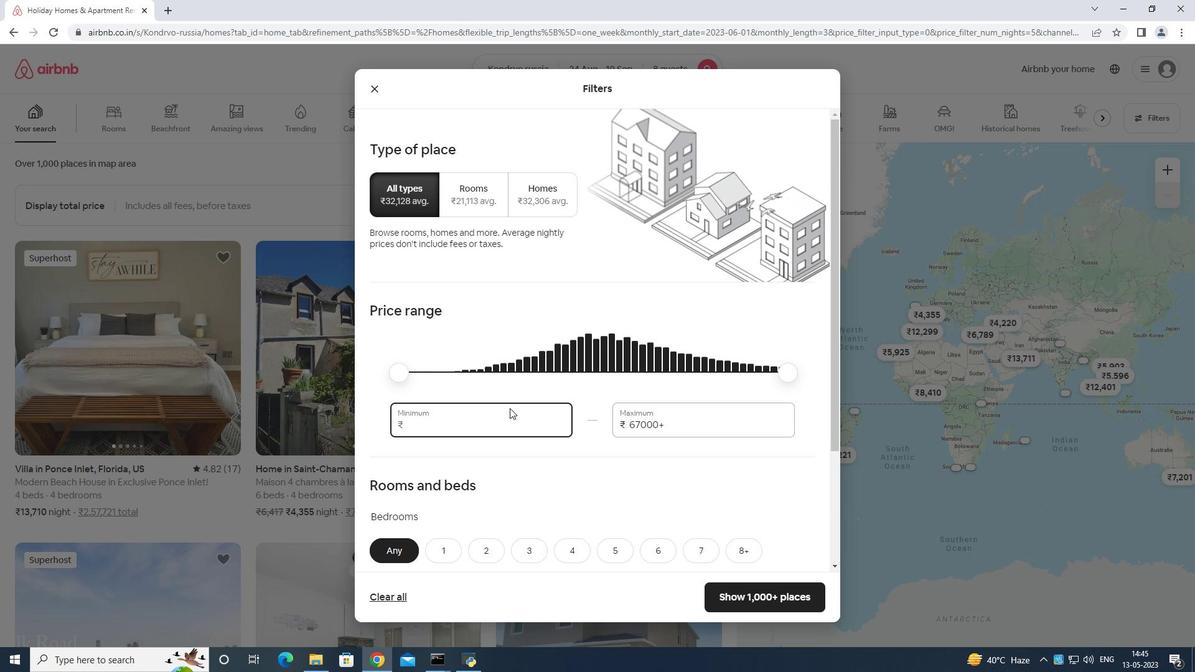 
Action: Mouse moved to (509, 404)
Screenshot: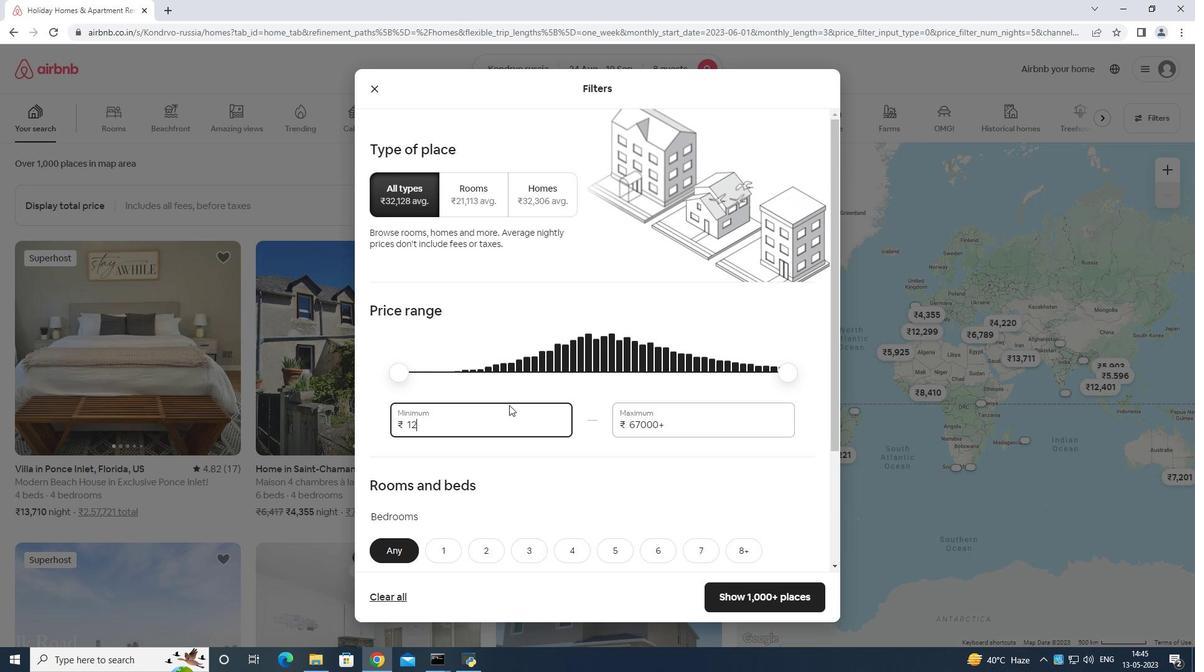 
Action: Key pressed 0
Screenshot: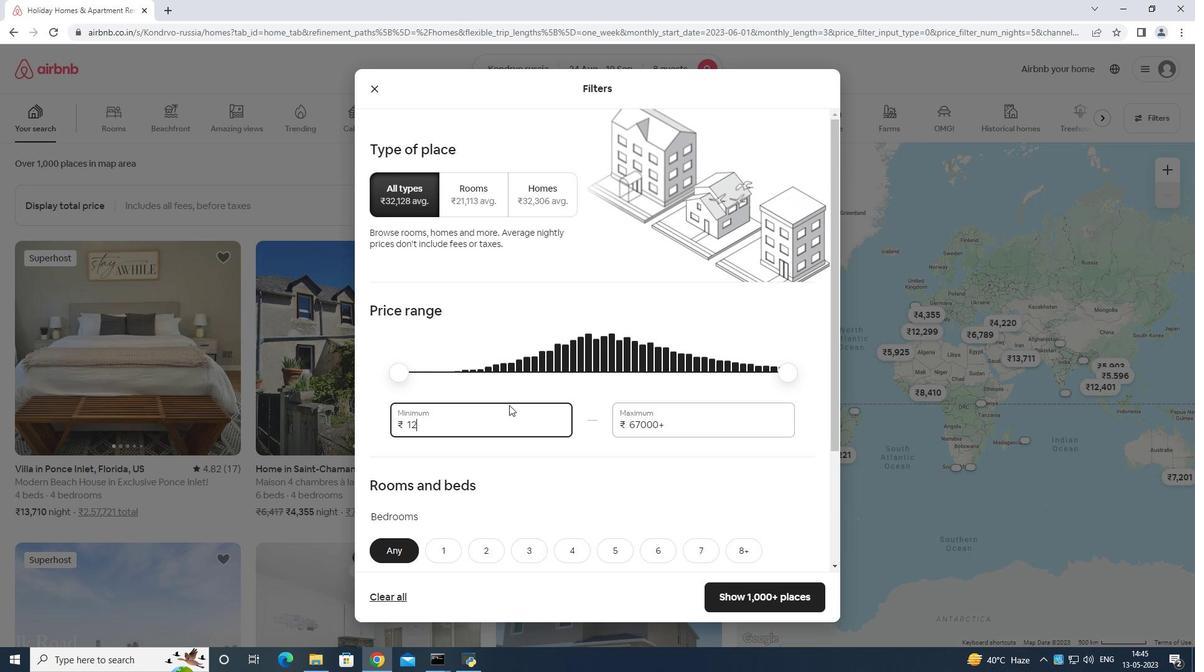 
Action: Mouse moved to (510, 401)
Screenshot: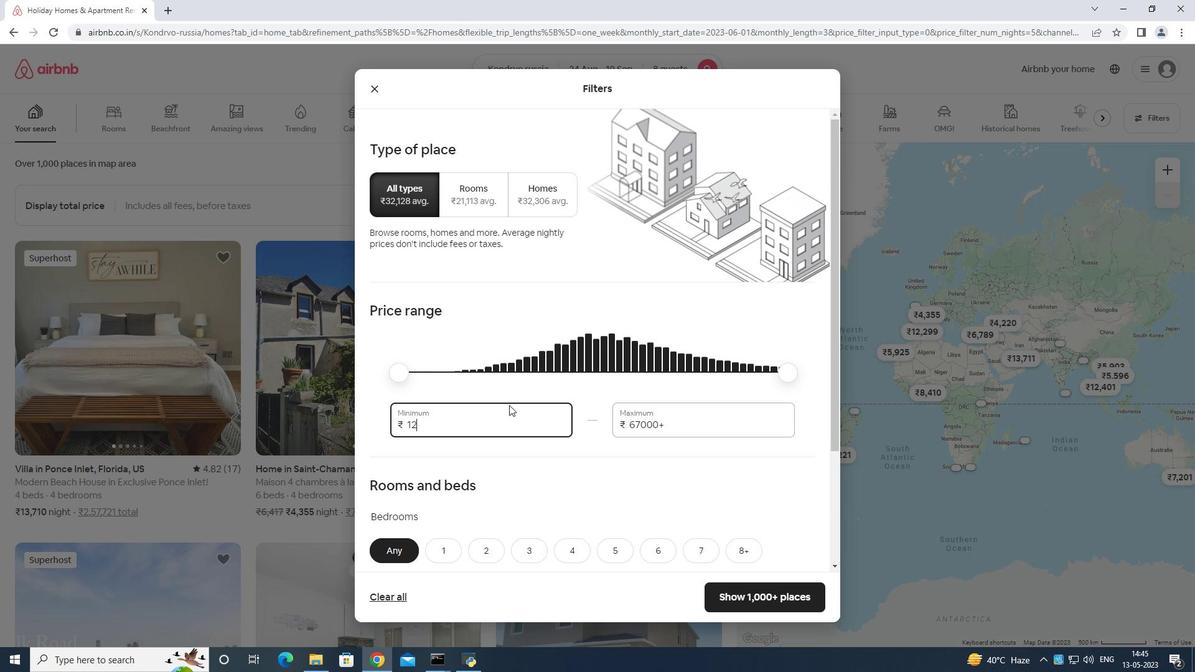 
Action: Key pressed 00
Screenshot: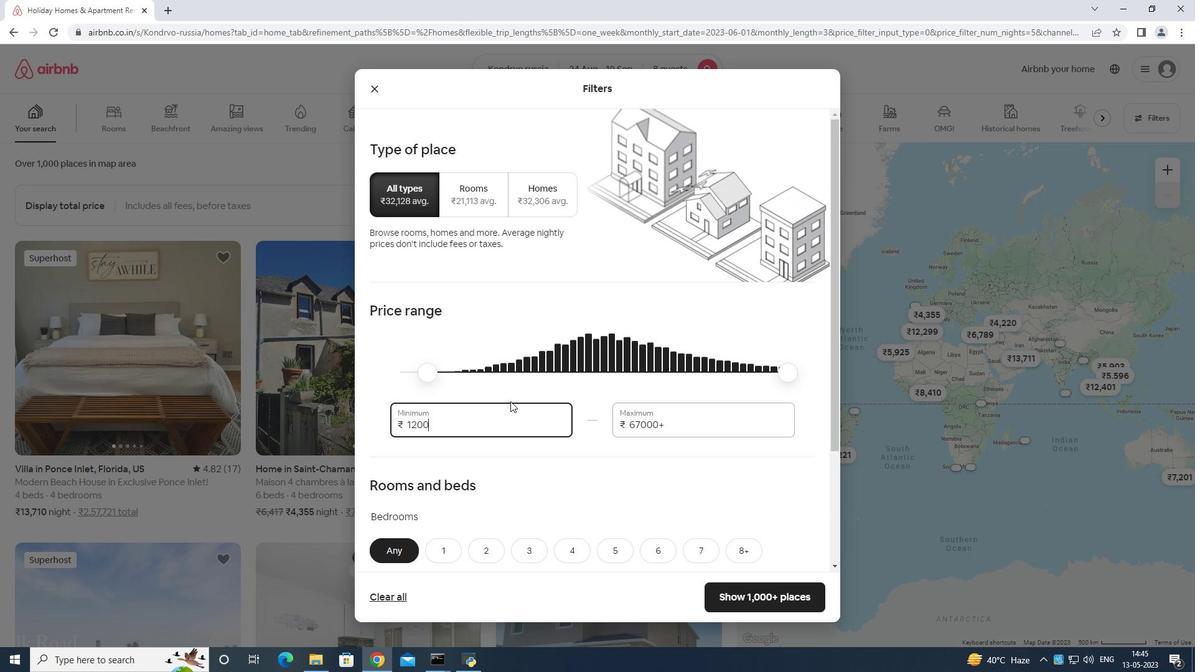 
Action: Mouse moved to (705, 409)
Screenshot: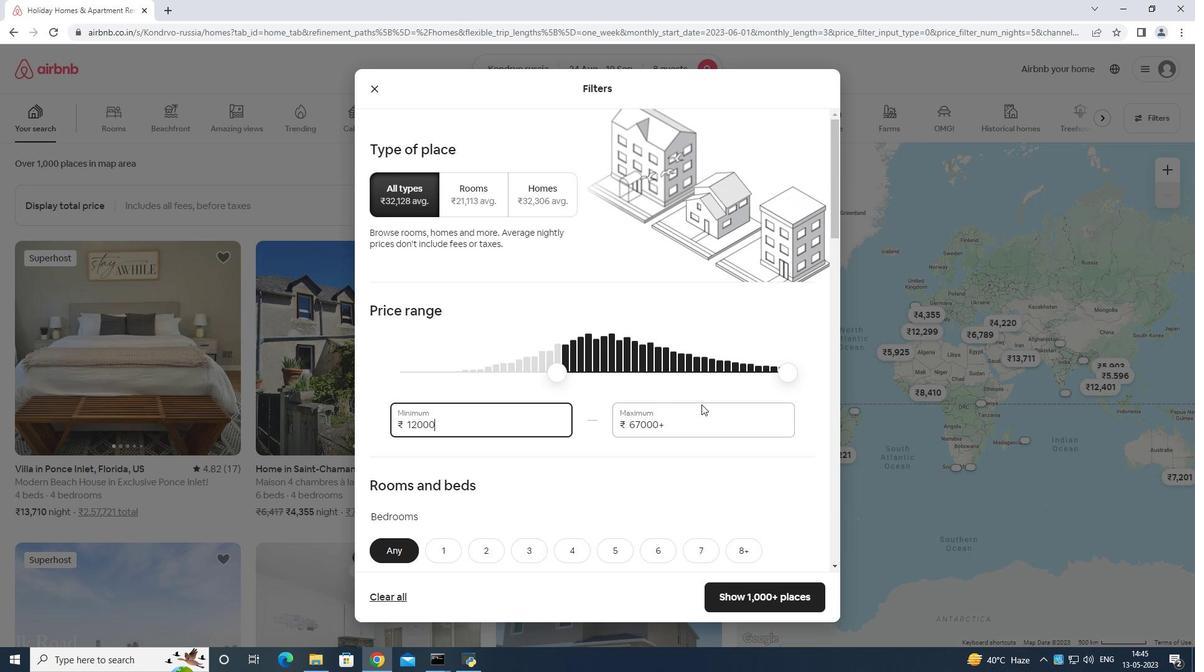 
Action: Mouse pressed left at (705, 409)
Screenshot: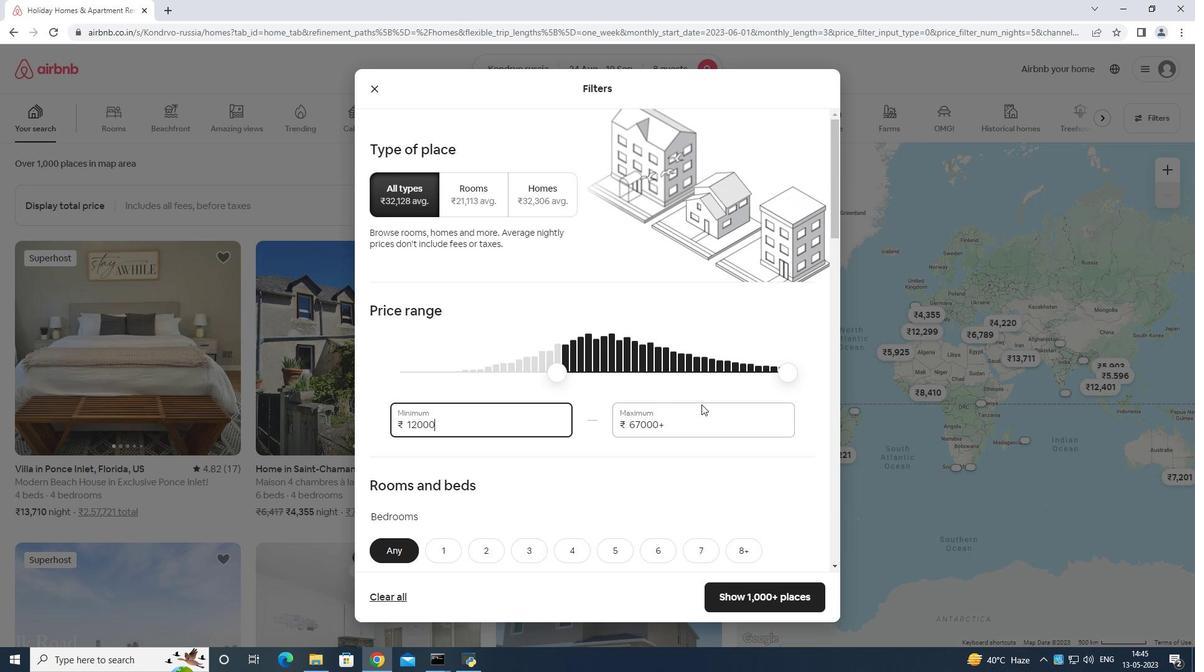 
Action: Mouse moved to (704, 409)
Screenshot: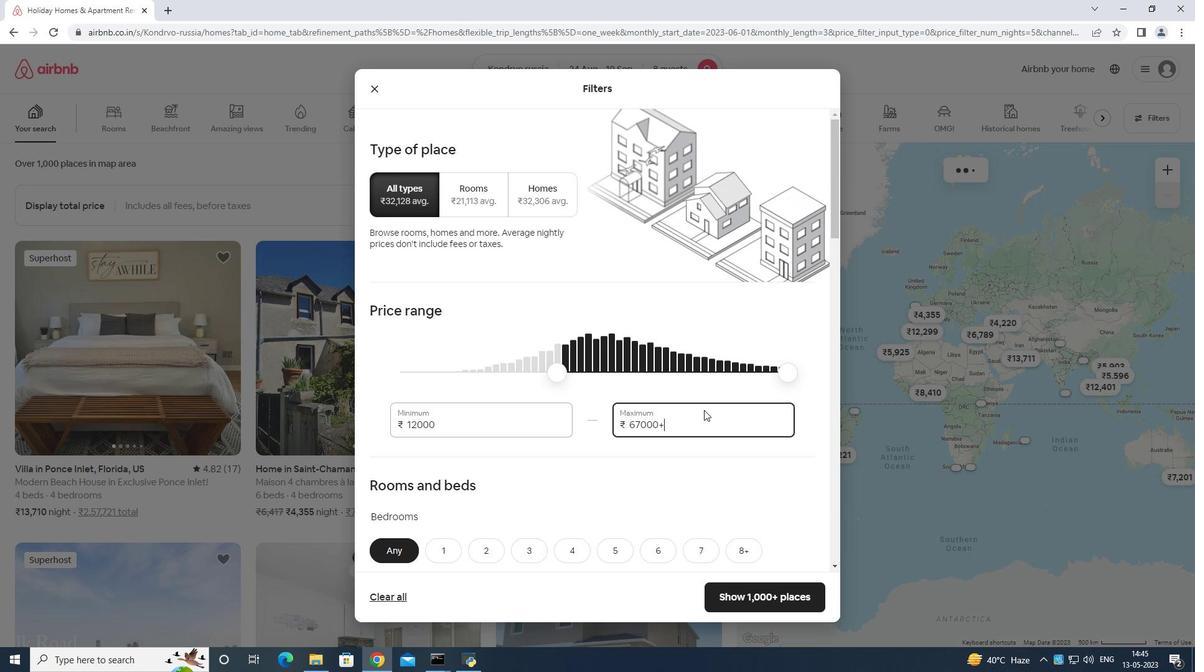 
Action: Key pressed <Key.backspace><Key.backspace><Key.backspace><Key.backspace><Key.backspace><Key.backspace><Key.backspace><Key.backspace>
Screenshot: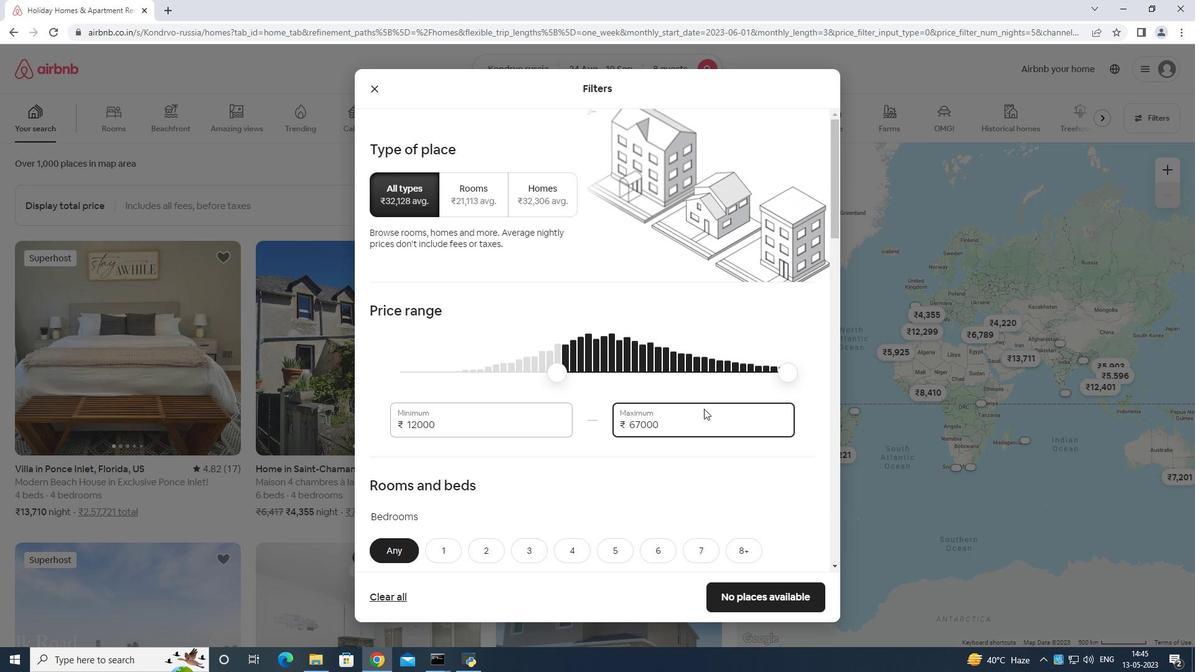 
Action: Mouse moved to (704, 408)
Screenshot: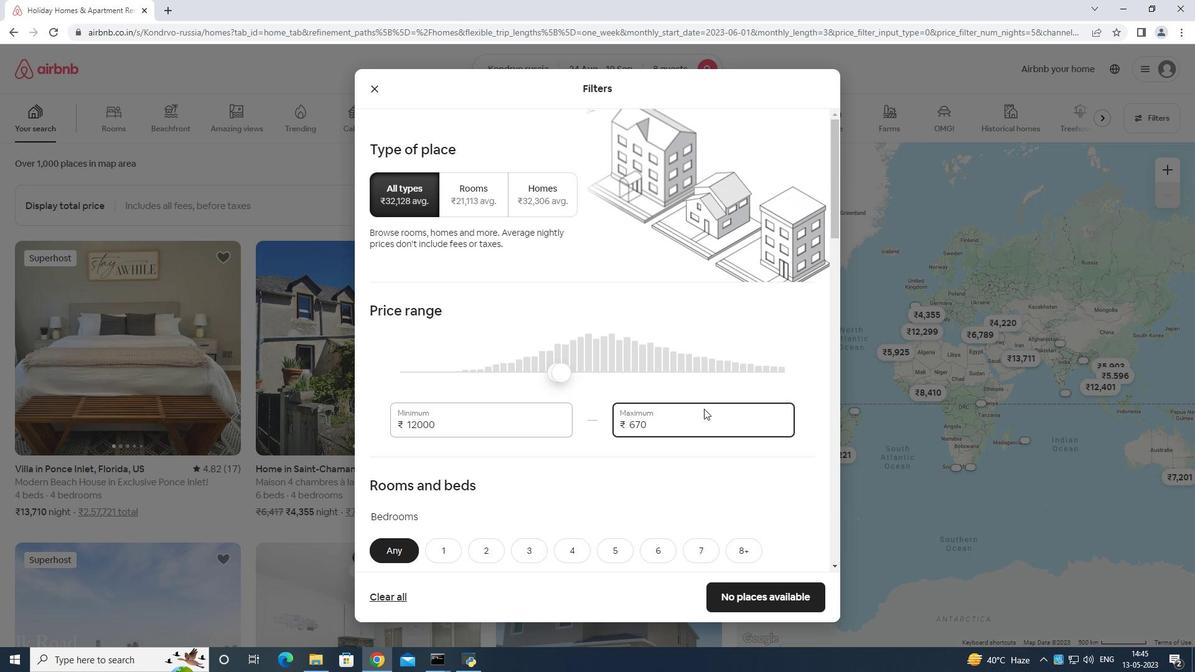 
Action: Key pressed <Key.backspace>
Screenshot: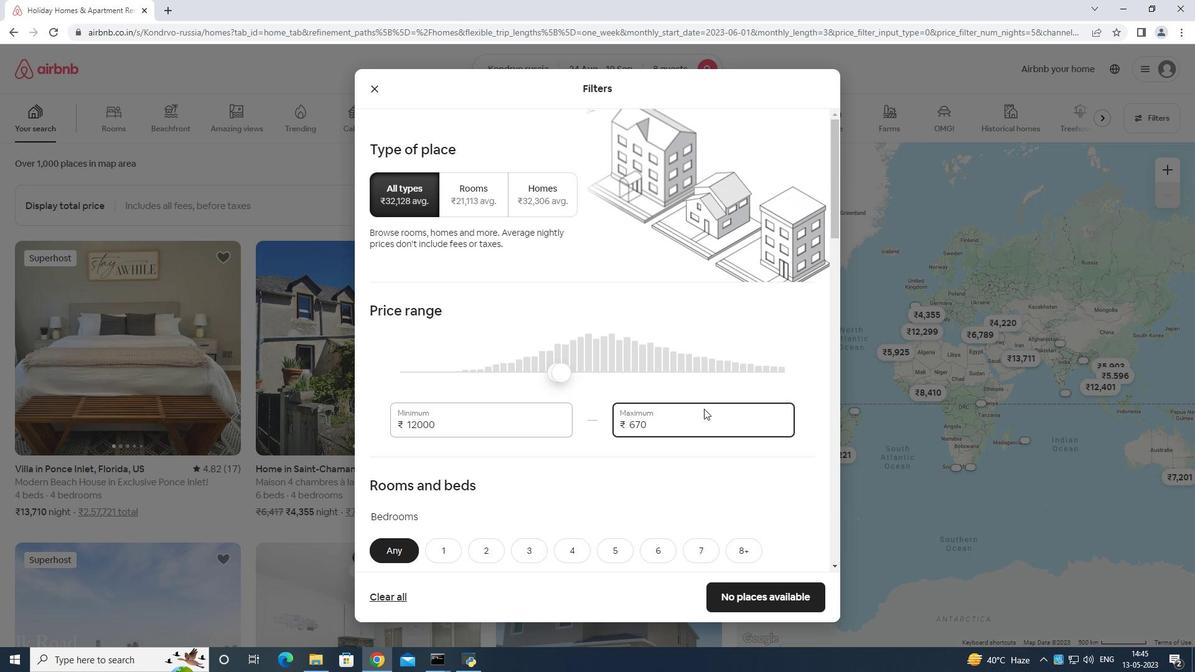 
Action: Mouse moved to (704, 407)
Screenshot: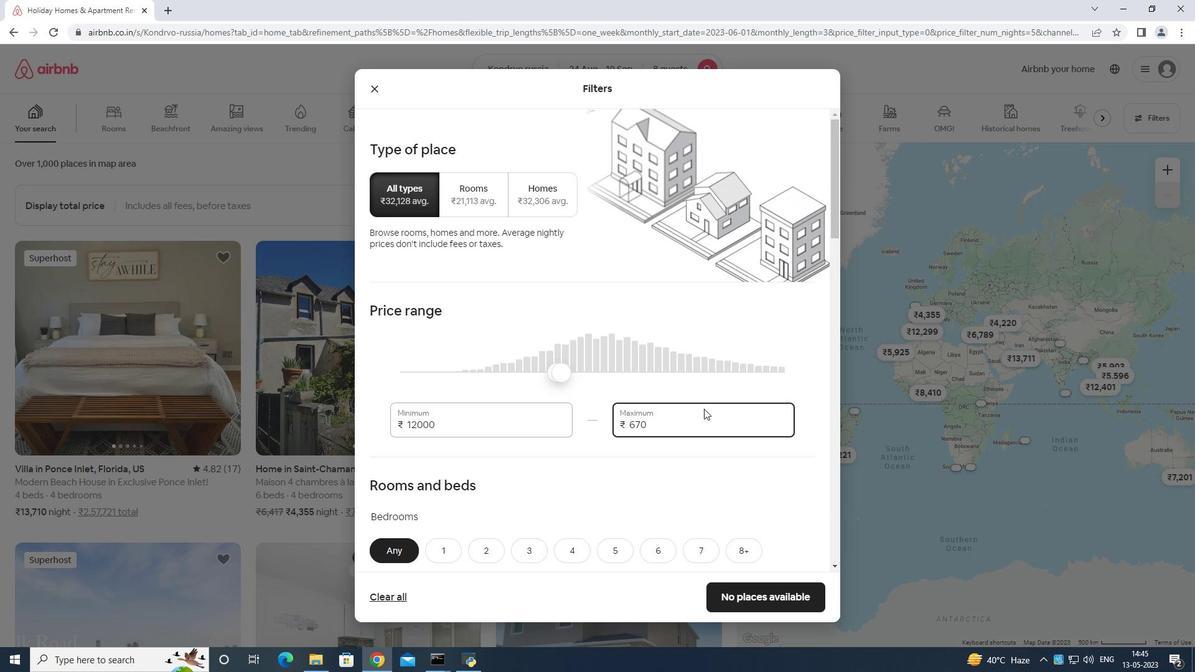 
Action: Key pressed <Key.backspace>
Screenshot: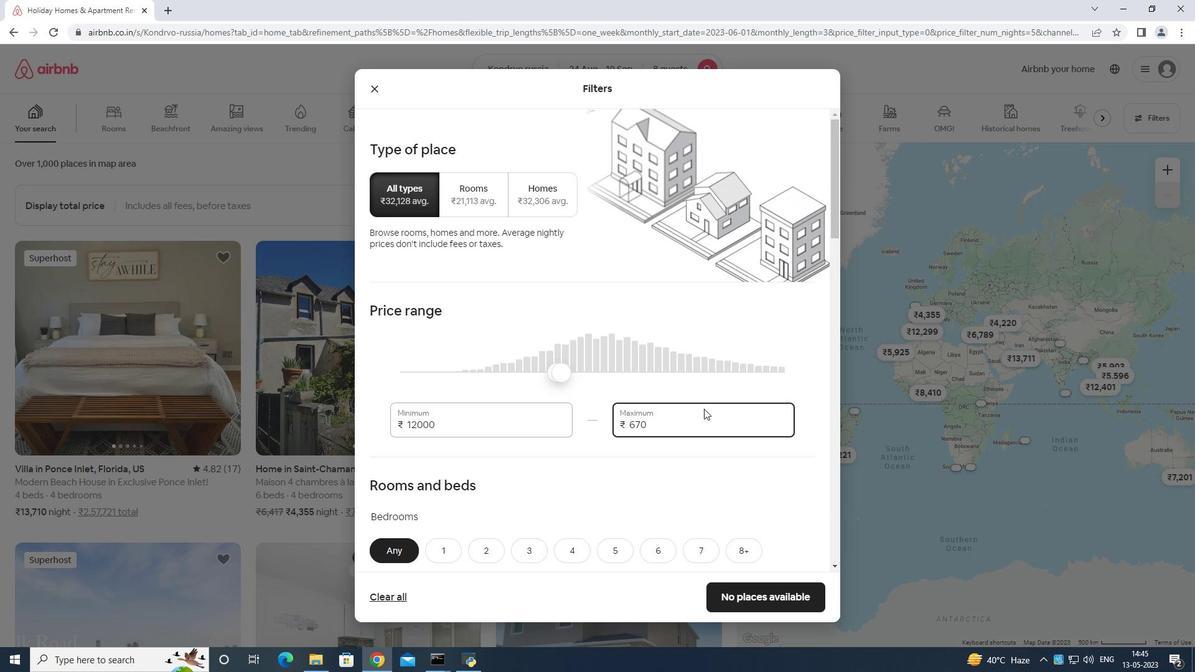 
Action: Mouse moved to (706, 403)
Screenshot: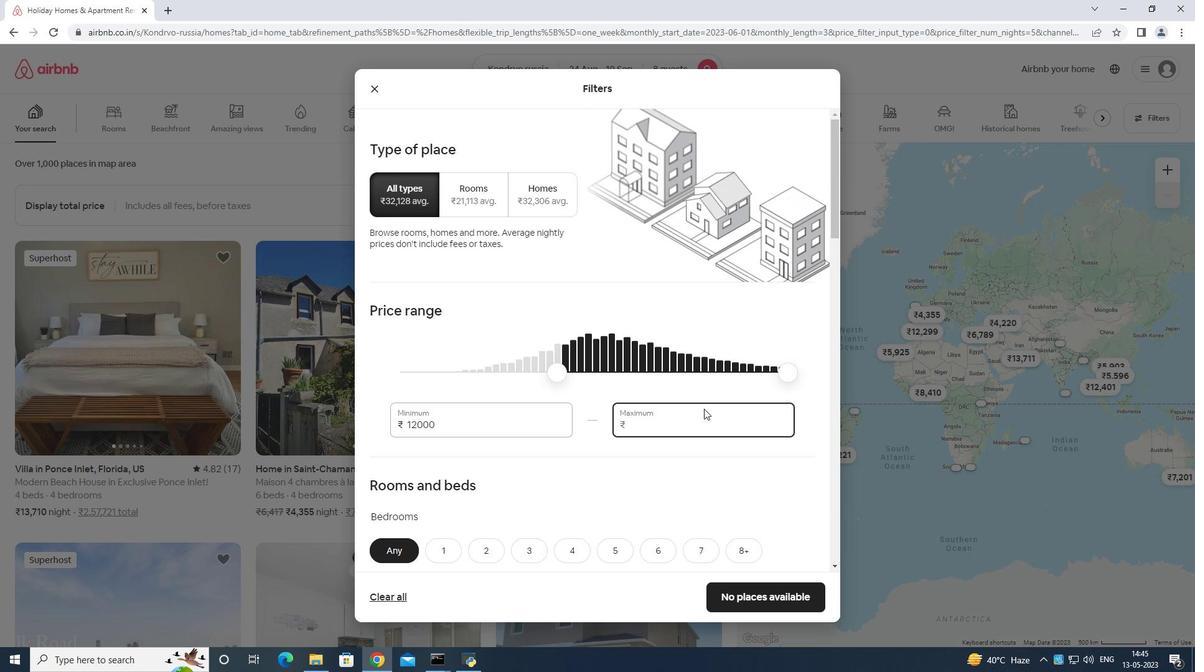 
Action: Key pressed 1
Screenshot: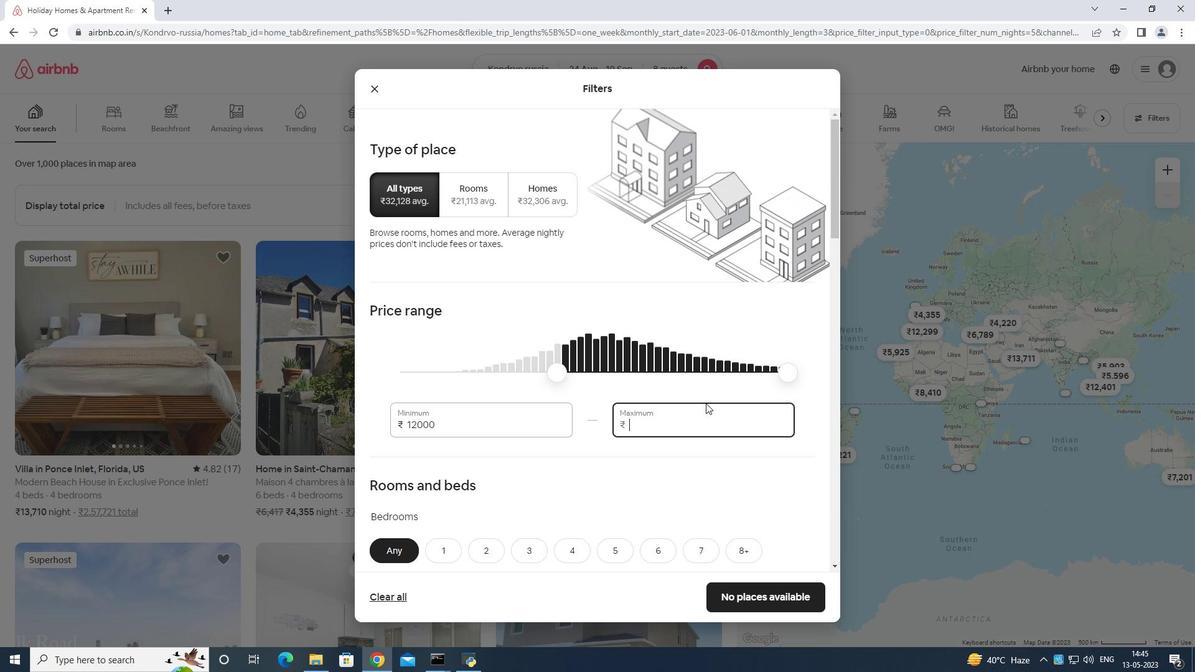 
Action: Mouse moved to (708, 399)
Screenshot: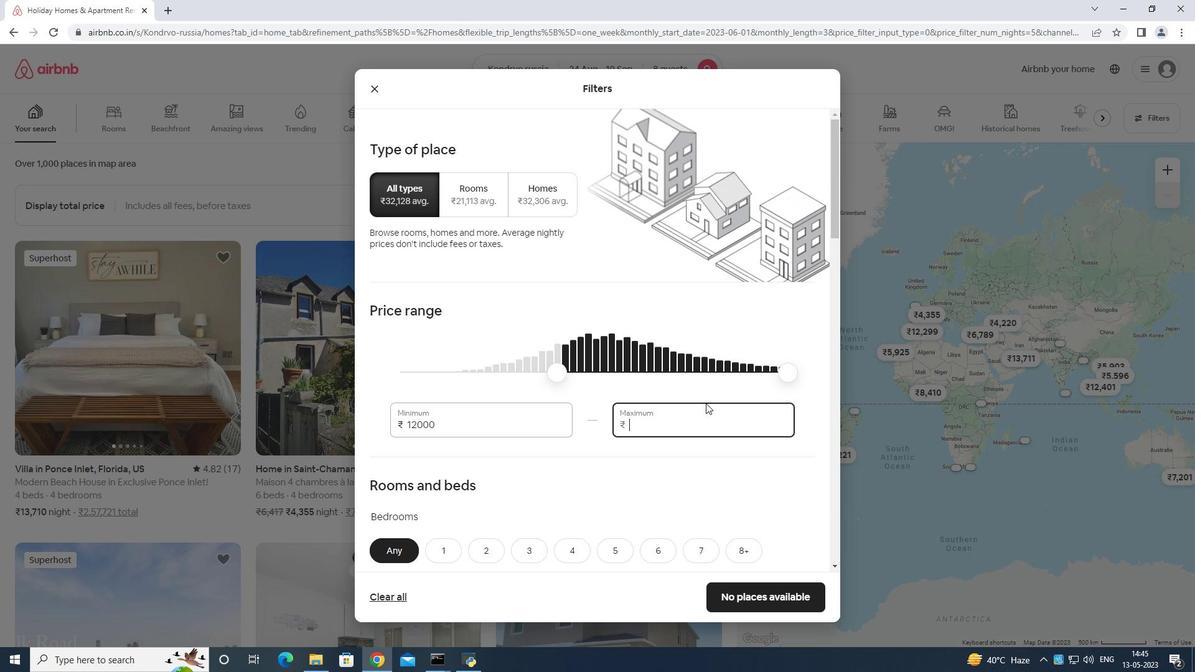 
Action: Key pressed 5
Screenshot: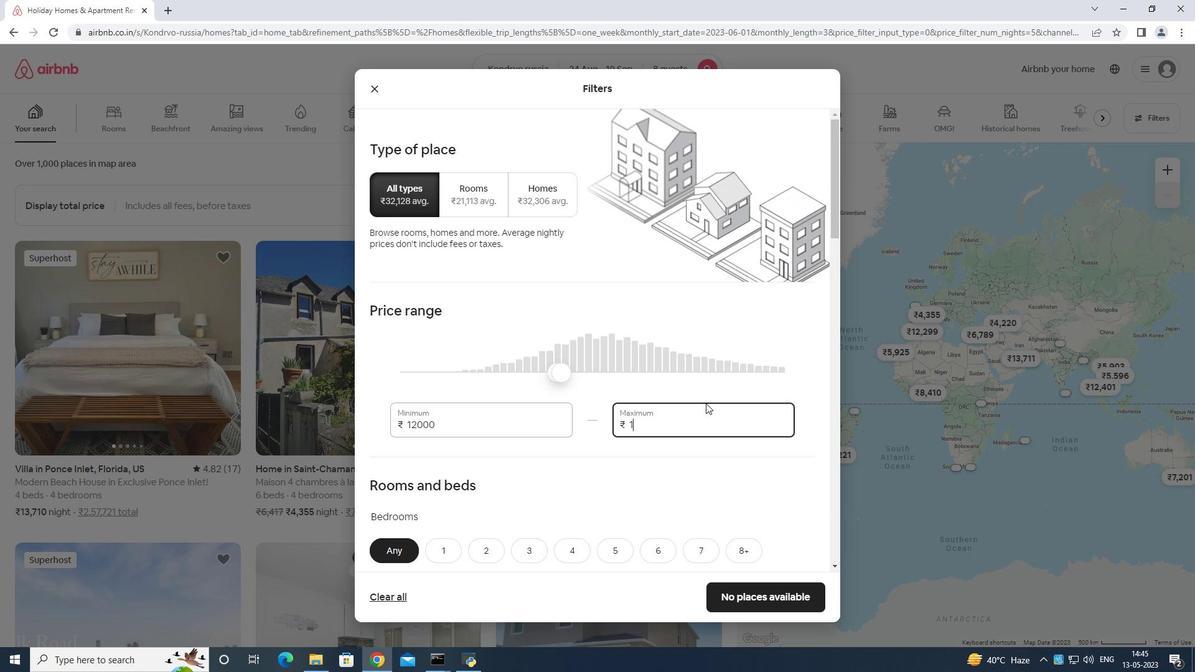 
Action: Mouse moved to (710, 396)
Screenshot: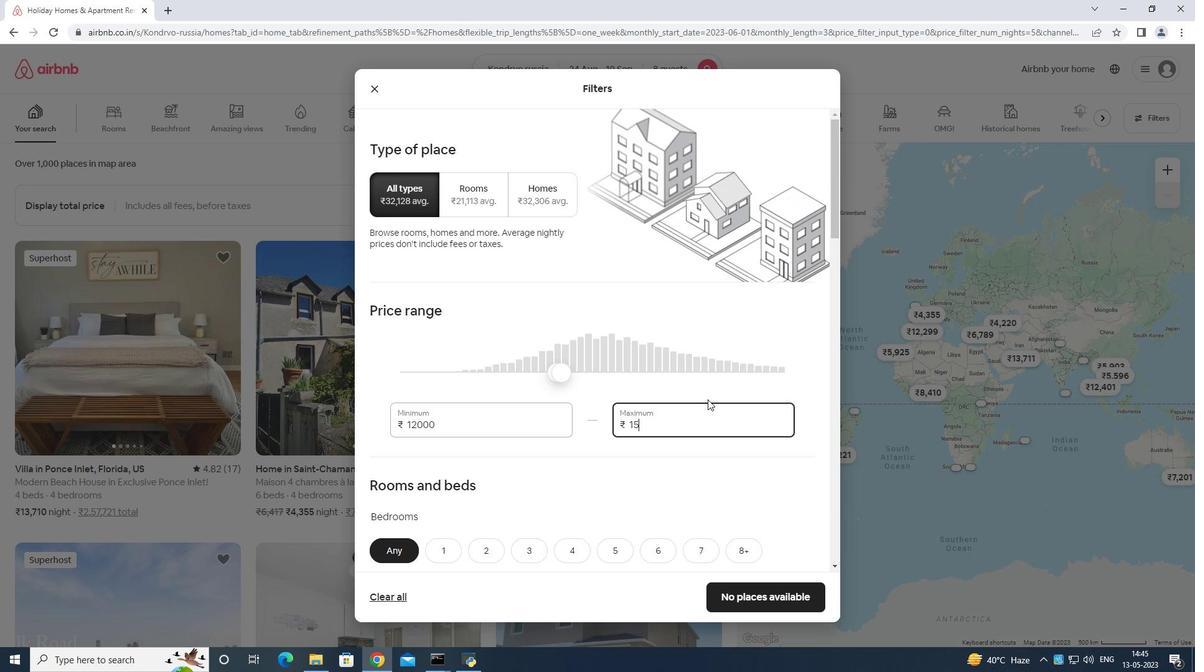 
Action: Key pressed 0
Screenshot: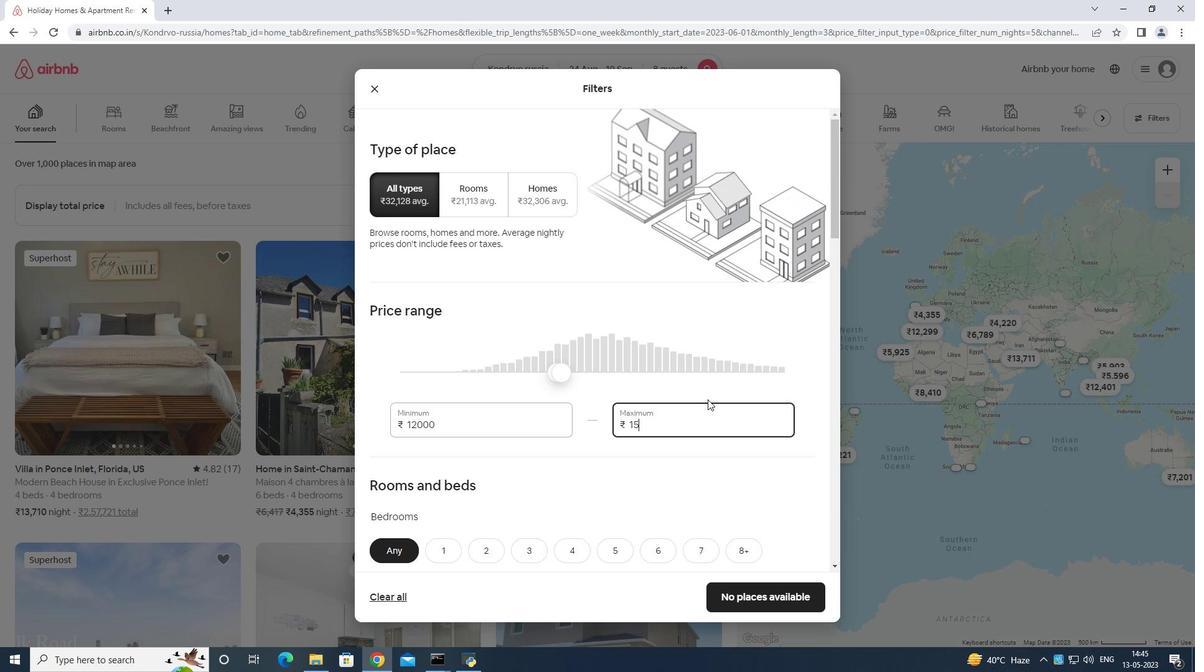 
Action: Mouse moved to (710, 396)
Screenshot: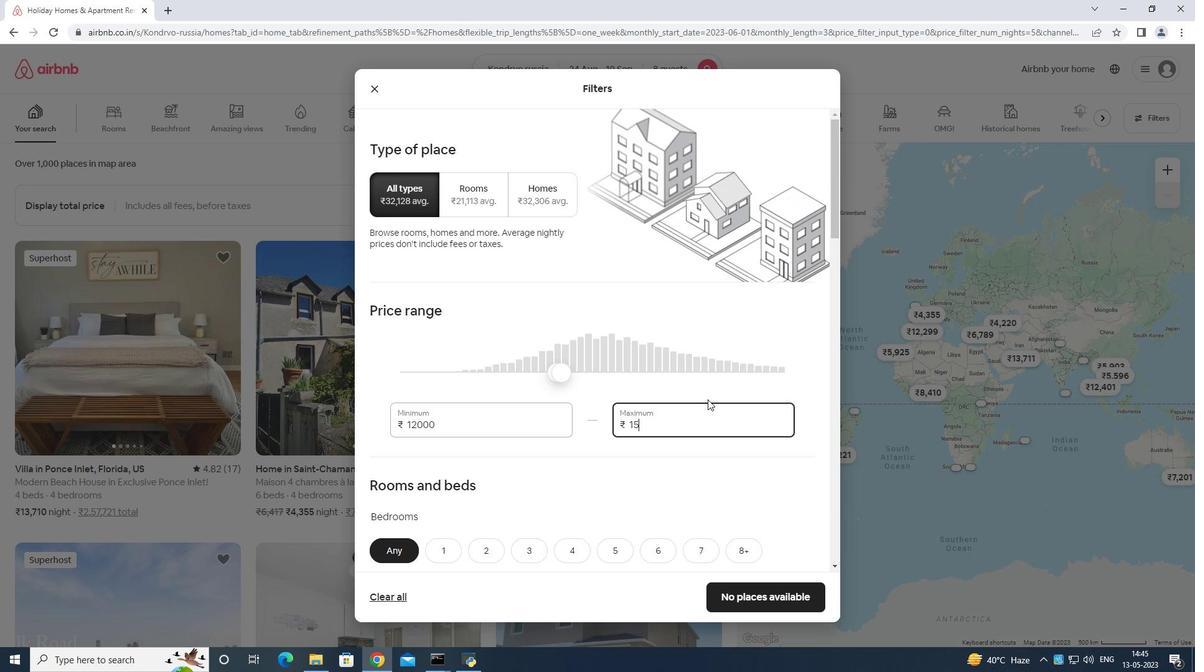 
Action: Key pressed 00
Screenshot: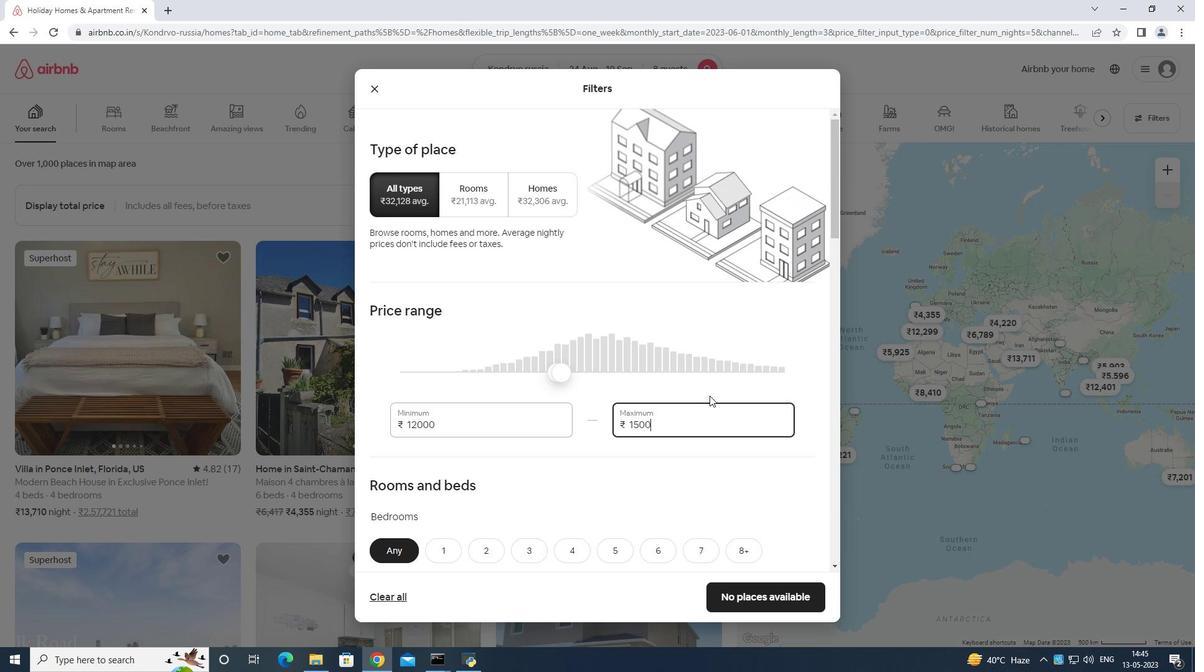 
Action: Mouse moved to (710, 396)
Screenshot: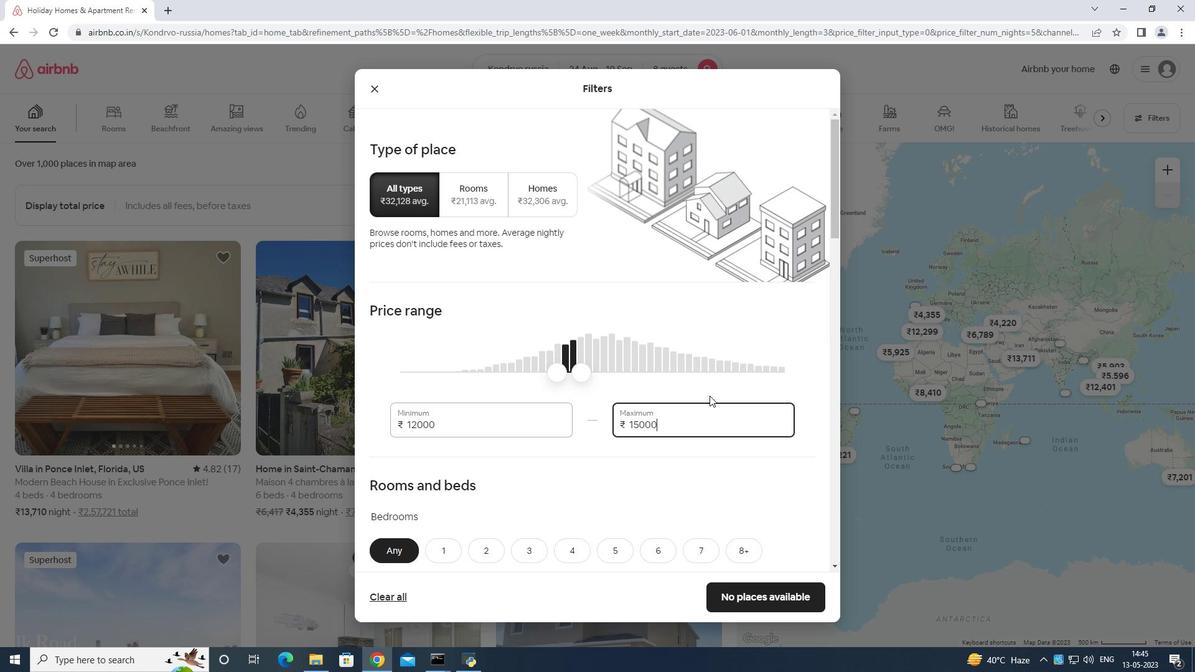 
Action: Mouse scrolled (710, 395) with delta (0, 0)
Screenshot: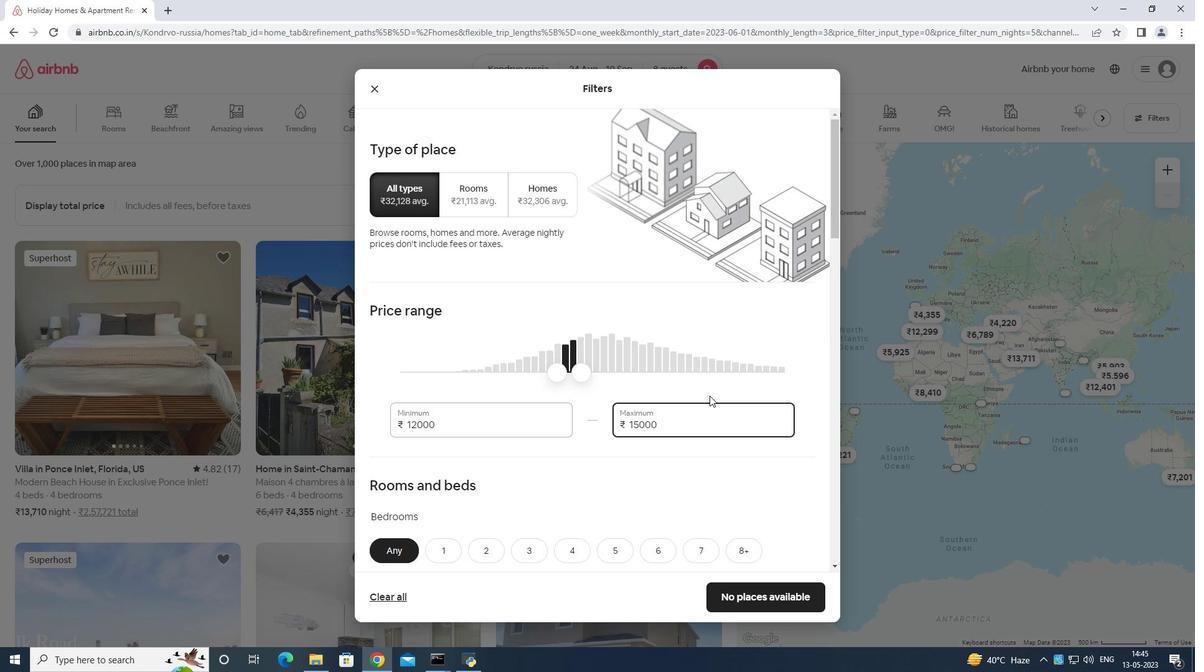 
Action: Mouse scrolled (710, 395) with delta (0, 0)
Screenshot: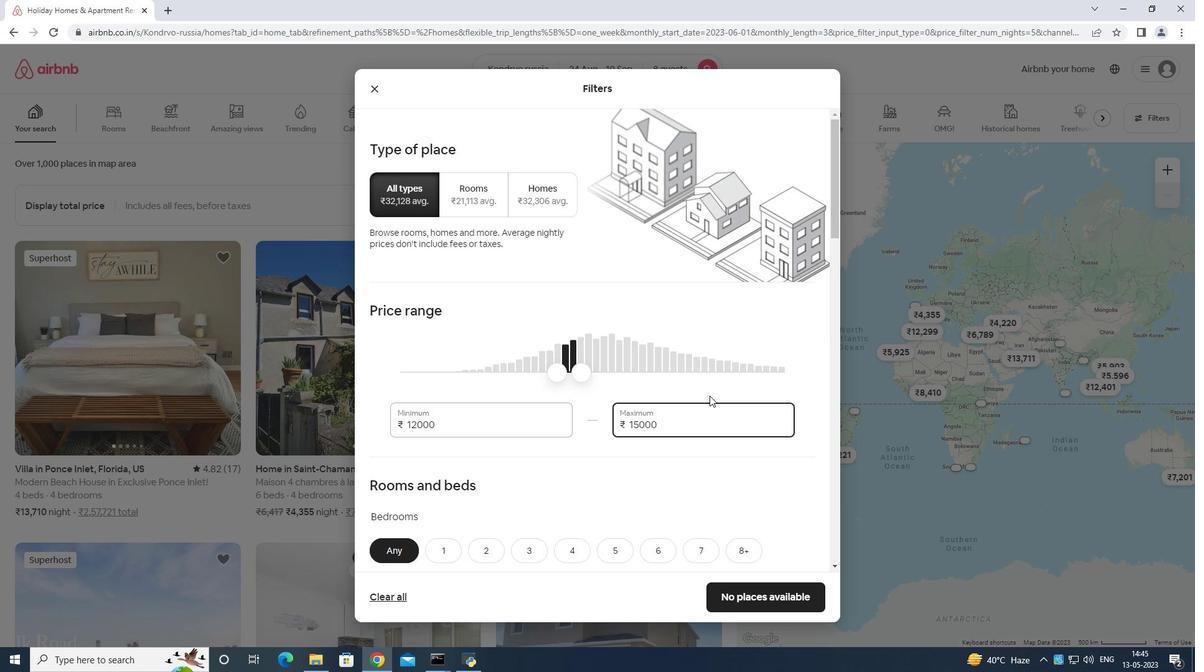 
Action: Mouse scrolled (710, 395) with delta (0, 0)
Screenshot: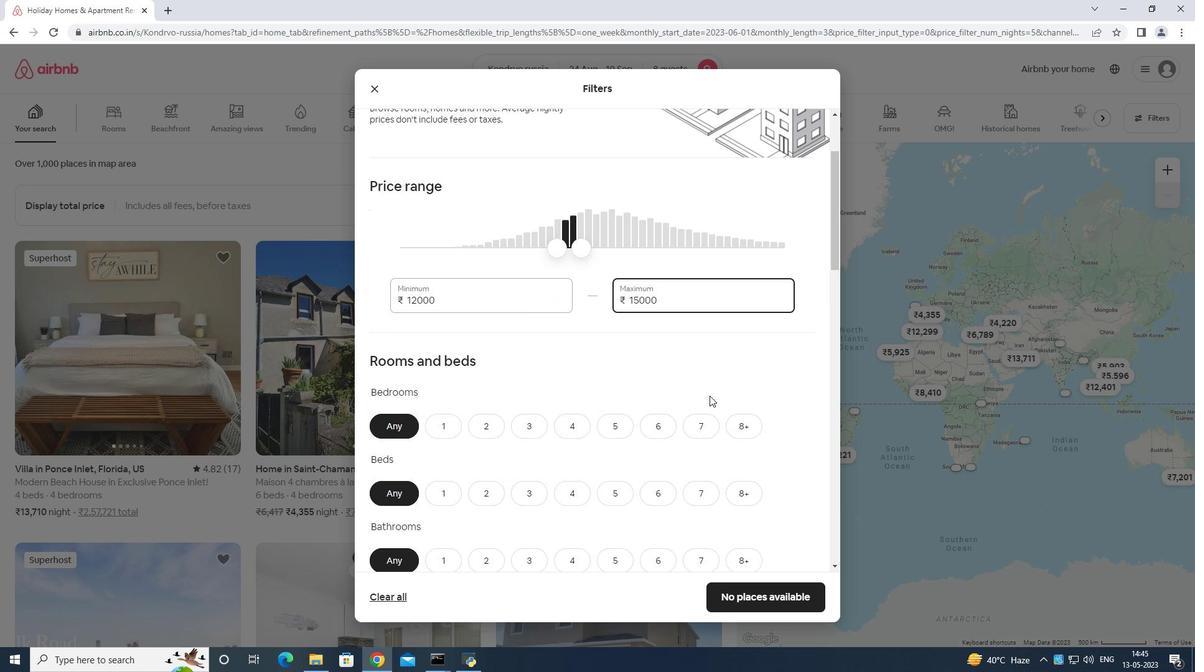 
Action: Mouse scrolled (710, 395) with delta (0, 0)
Screenshot: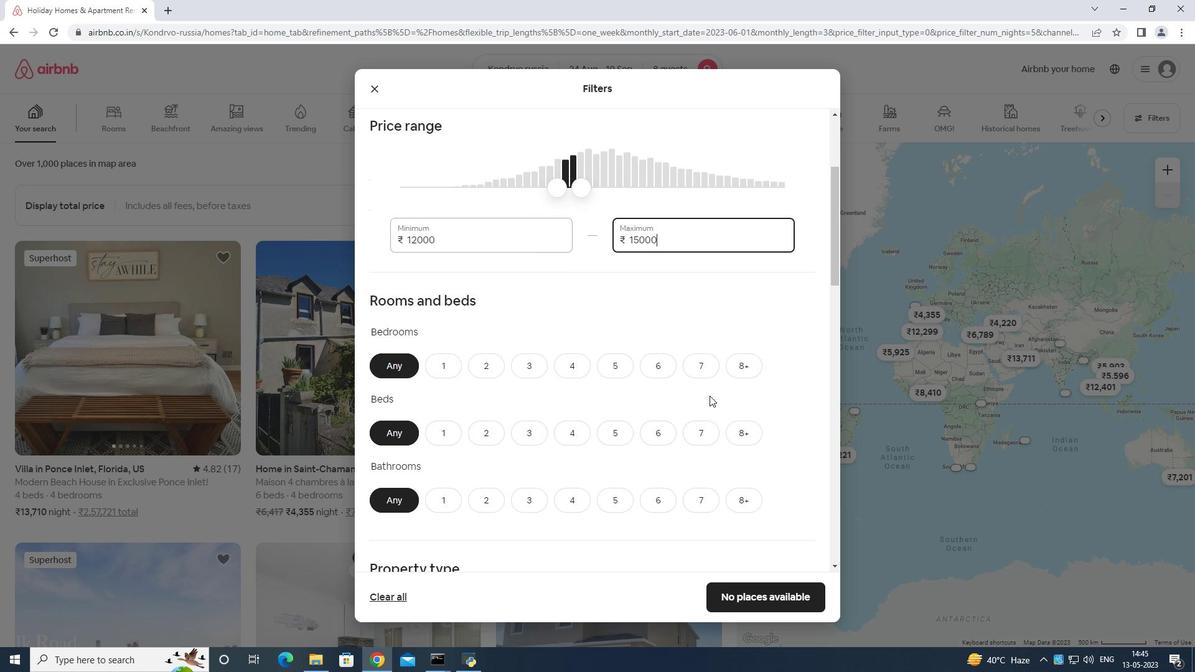 
Action: Mouse moved to (575, 299)
Screenshot: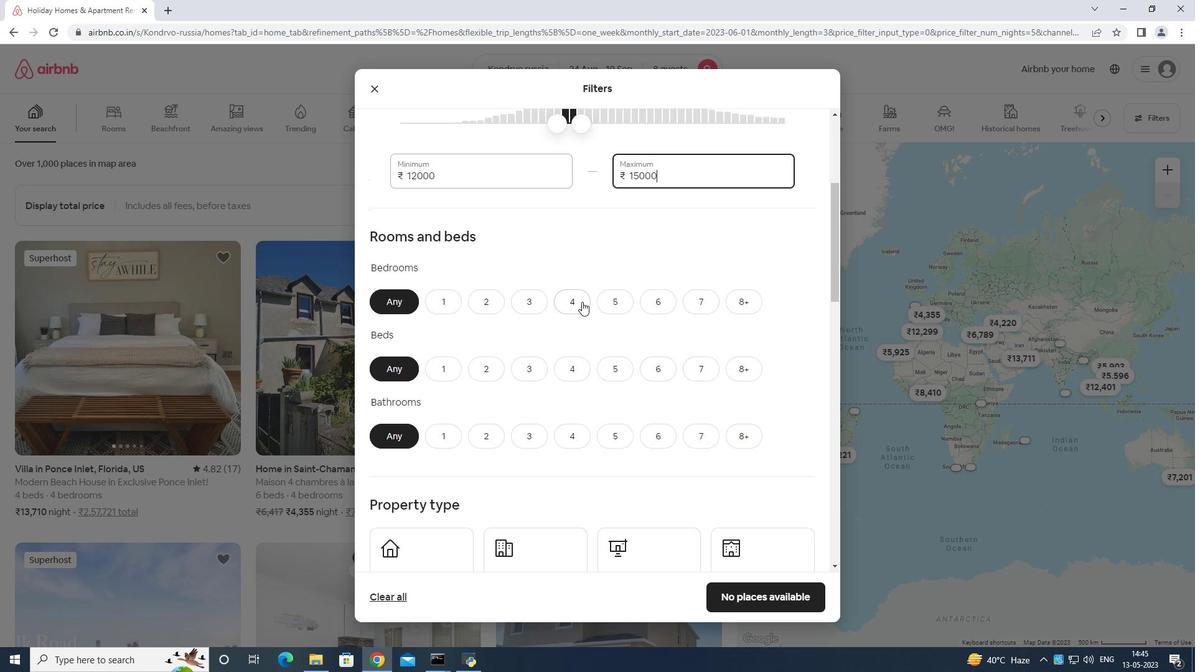 
Action: Mouse pressed left at (575, 299)
Screenshot: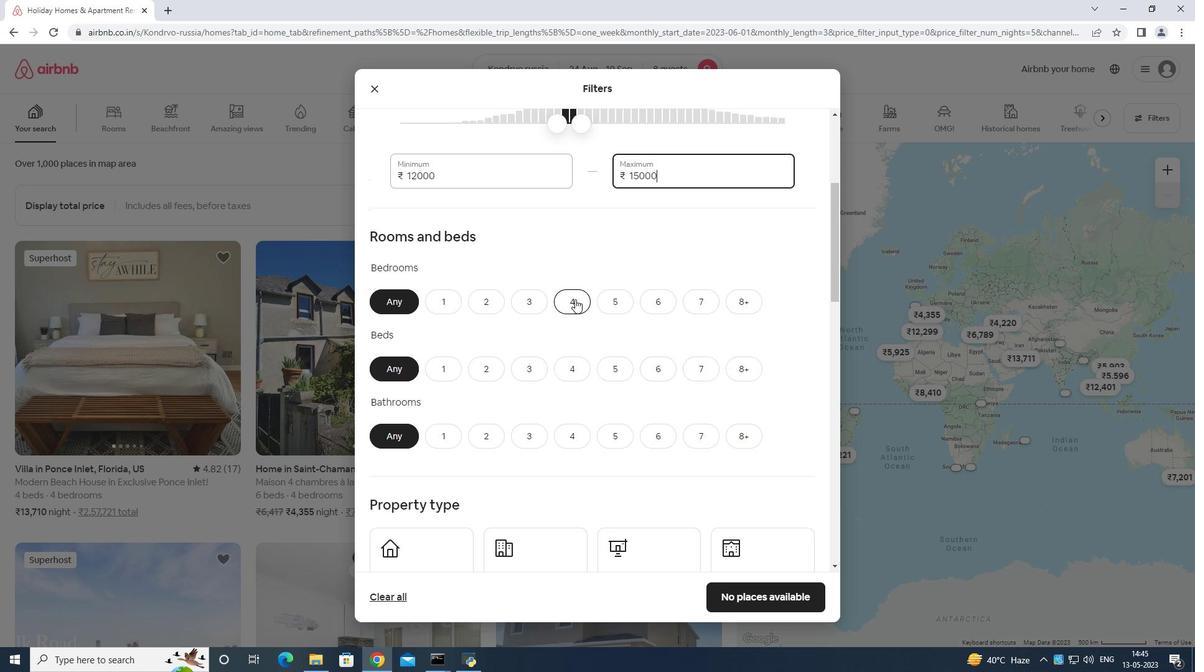 
Action: Mouse moved to (748, 364)
Screenshot: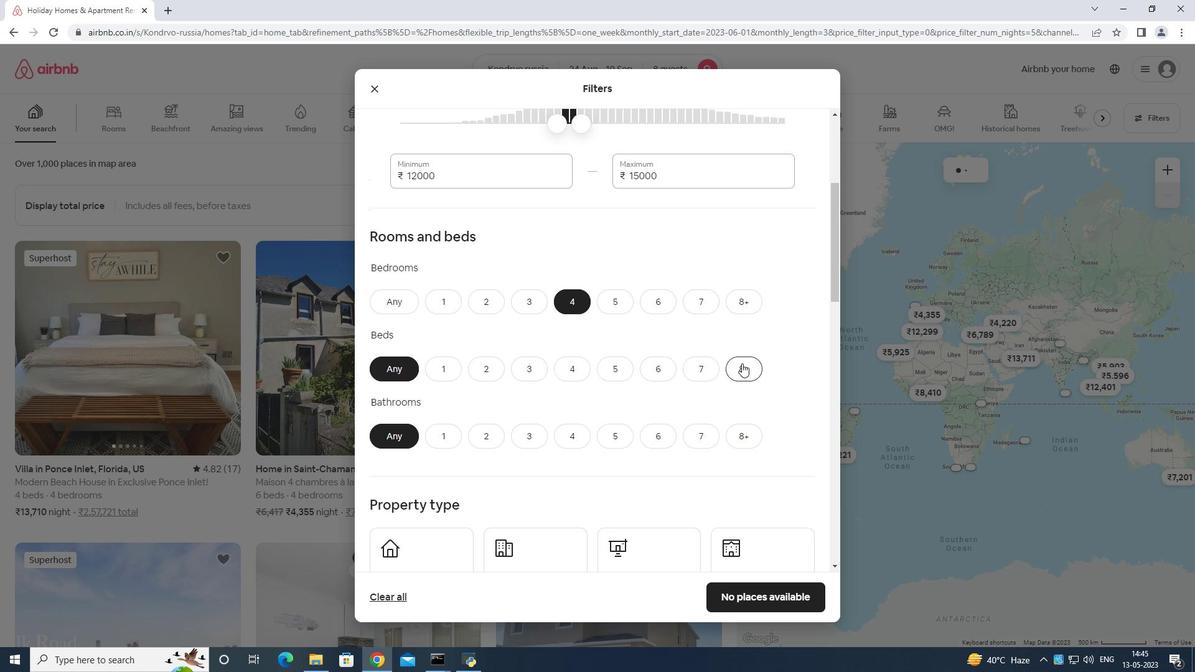 
Action: Mouse pressed left at (748, 364)
Screenshot: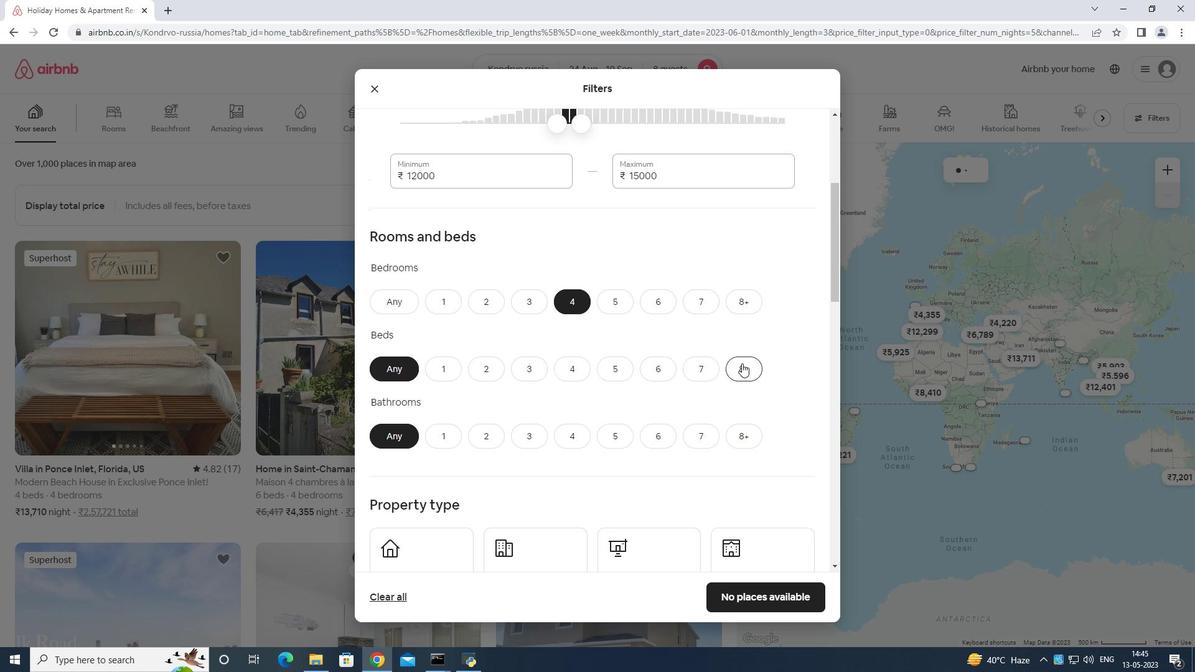 
Action: Mouse moved to (569, 434)
Screenshot: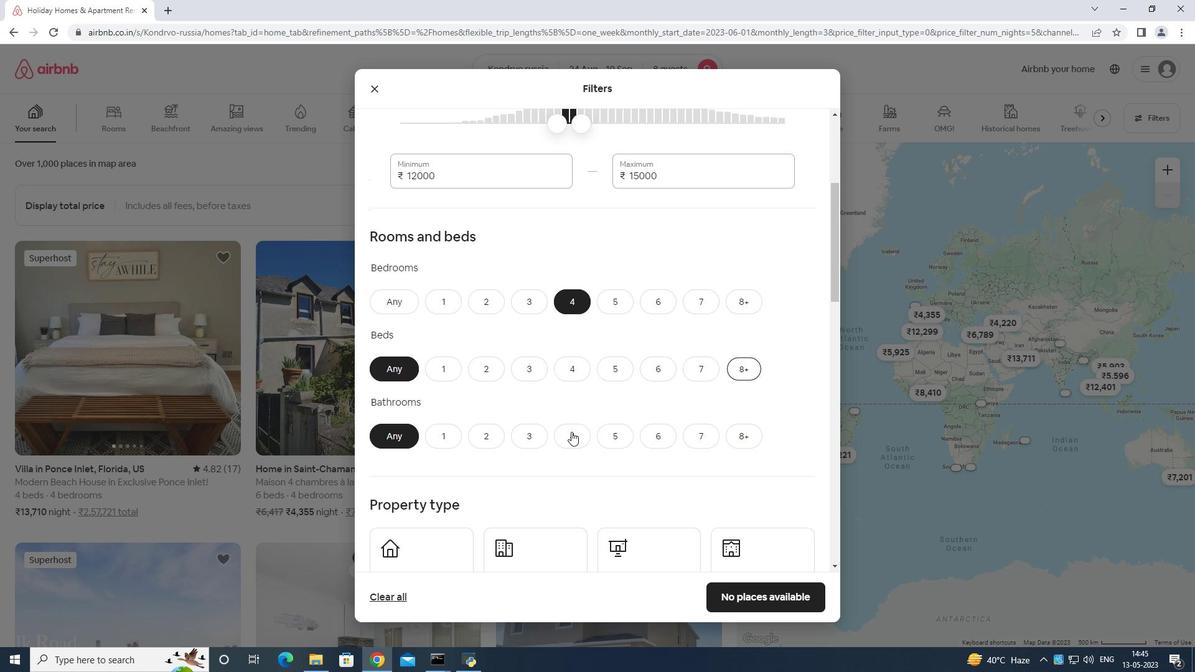
Action: Mouse pressed left at (569, 434)
Screenshot: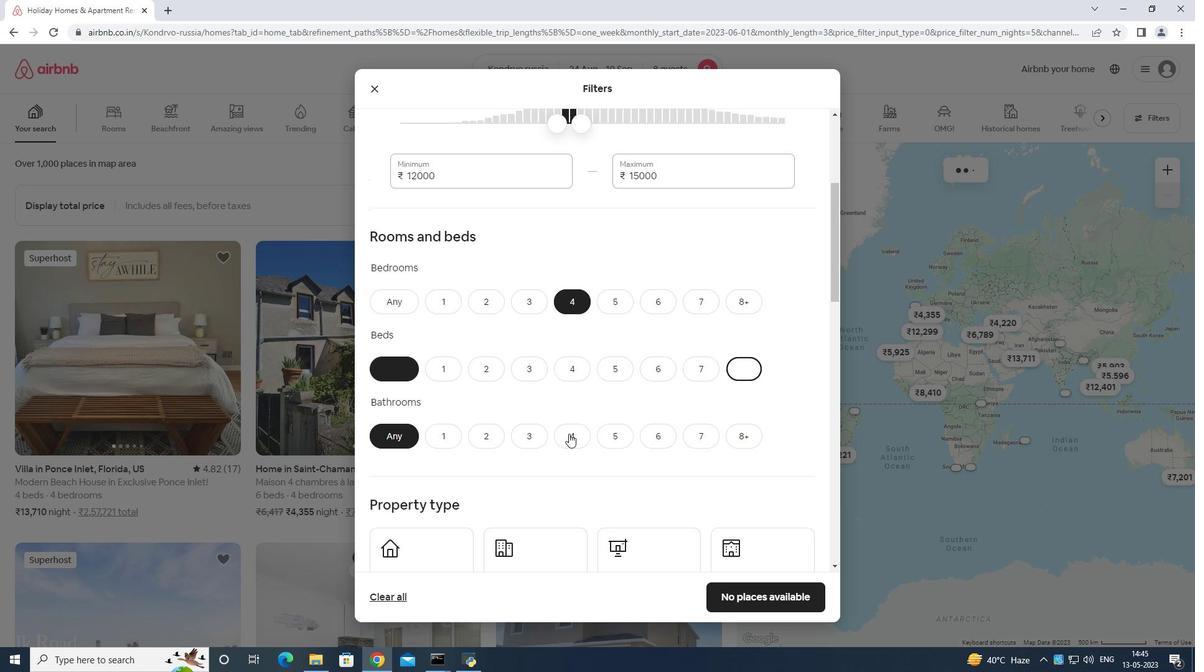 
Action: Mouse moved to (583, 402)
Screenshot: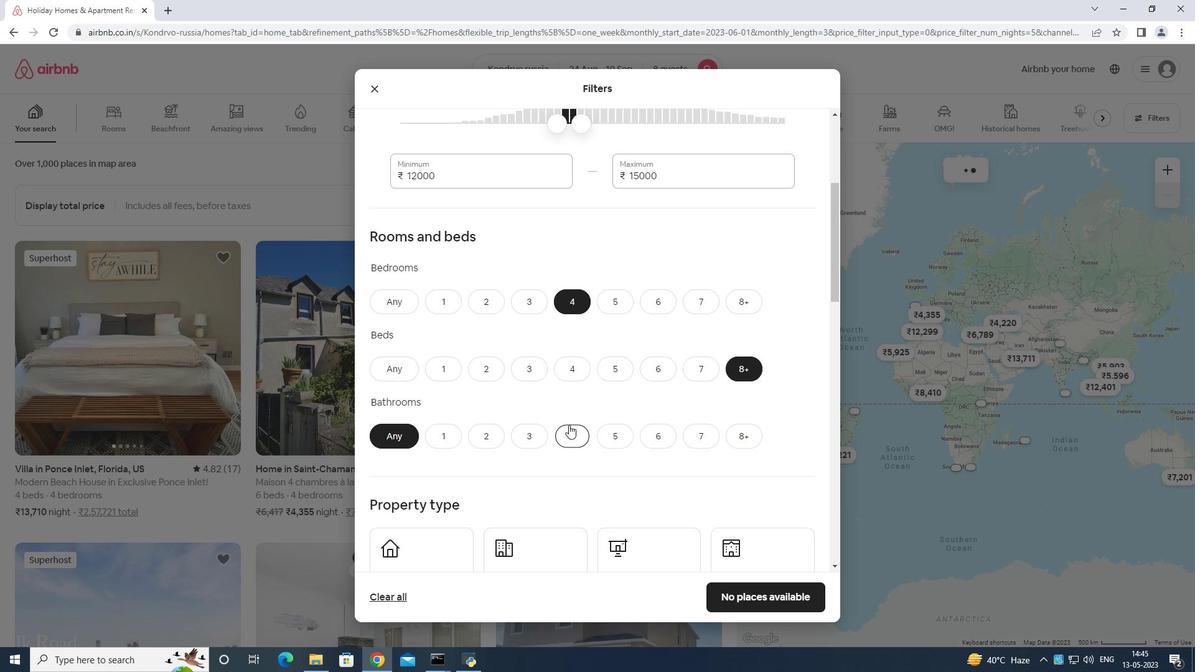 
Action: Mouse scrolled (583, 402) with delta (0, 0)
Screenshot: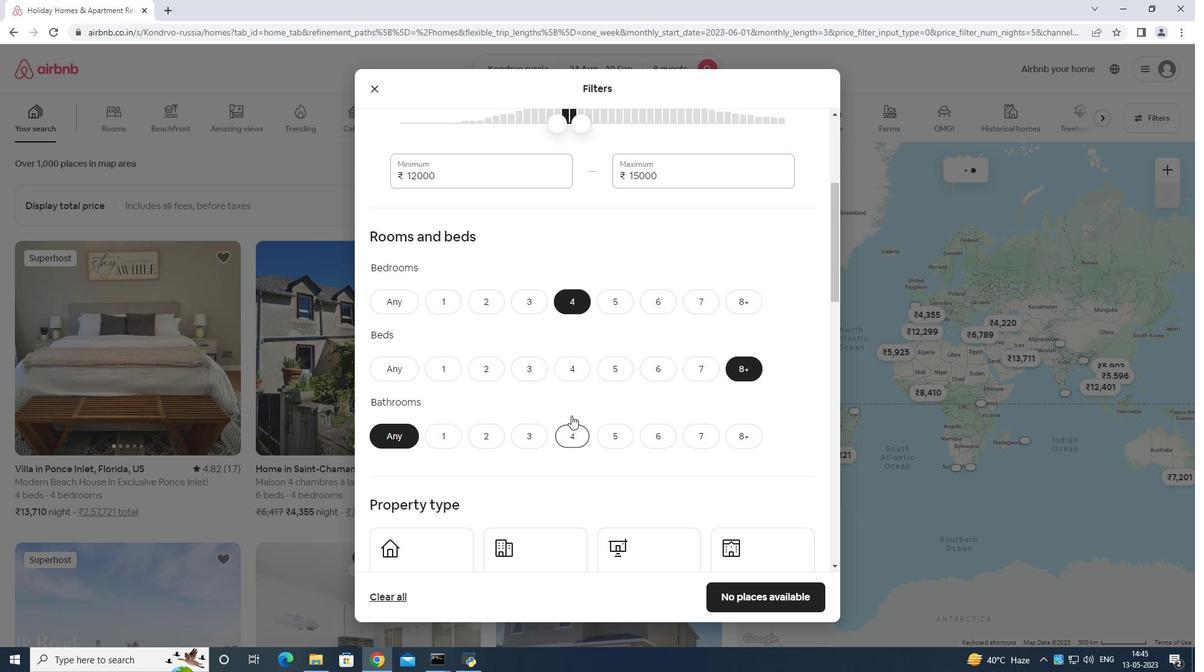 
Action: Mouse moved to (585, 403)
Screenshot: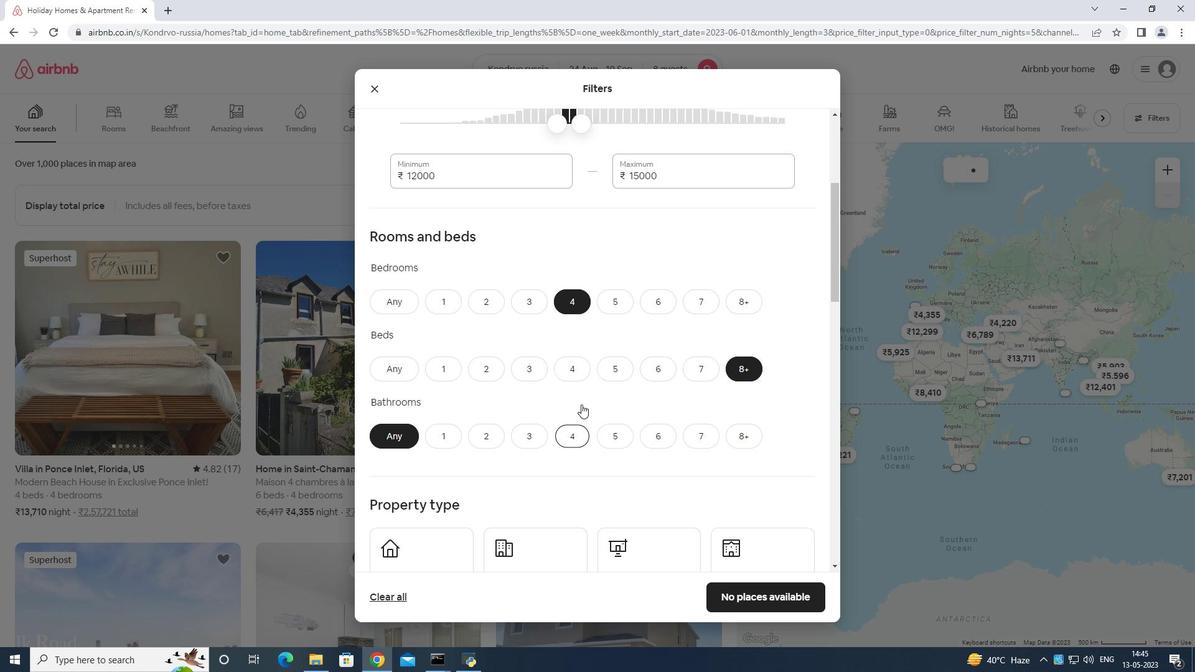 
Action: Mouse scrolled (585, 402) with delta (0, 0)
Screenshot: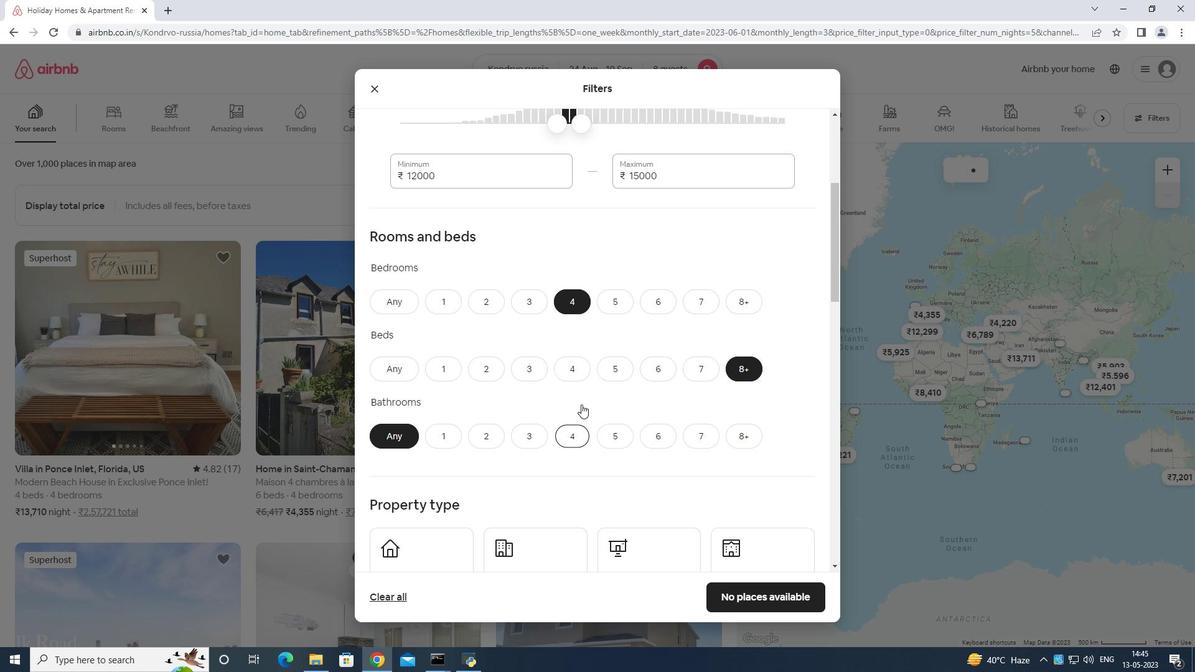 
Action: Mouse moved to (442, 444)
Screenshot: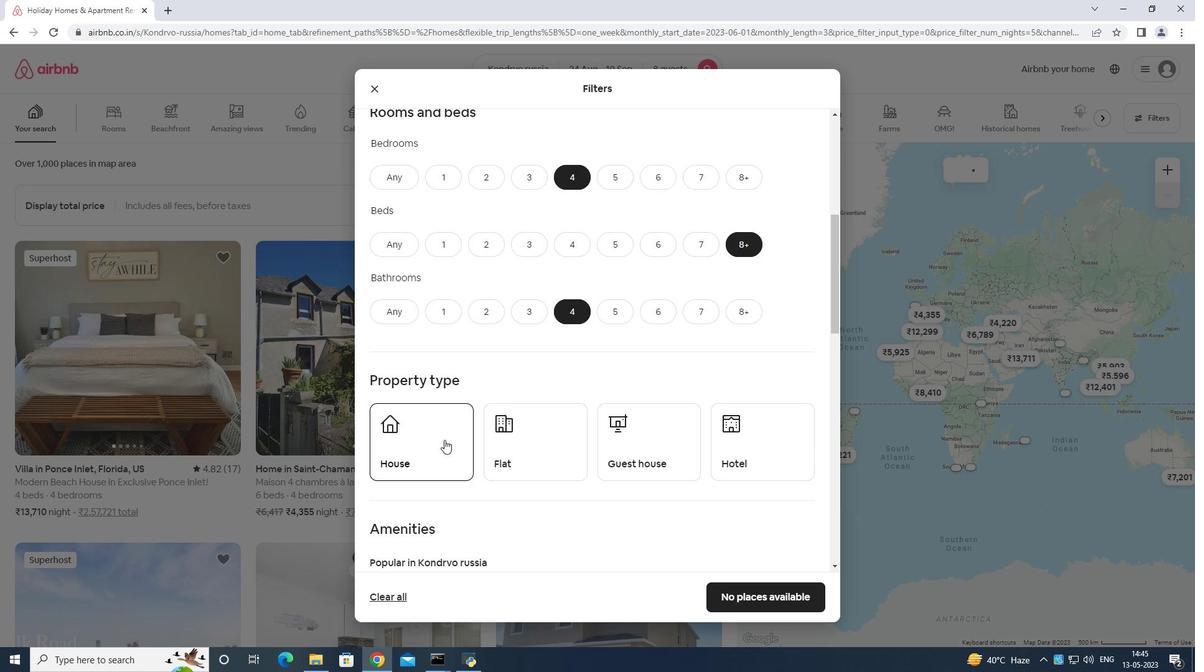 
Action: Mouse pressed left at (442, 444)
Screenshot: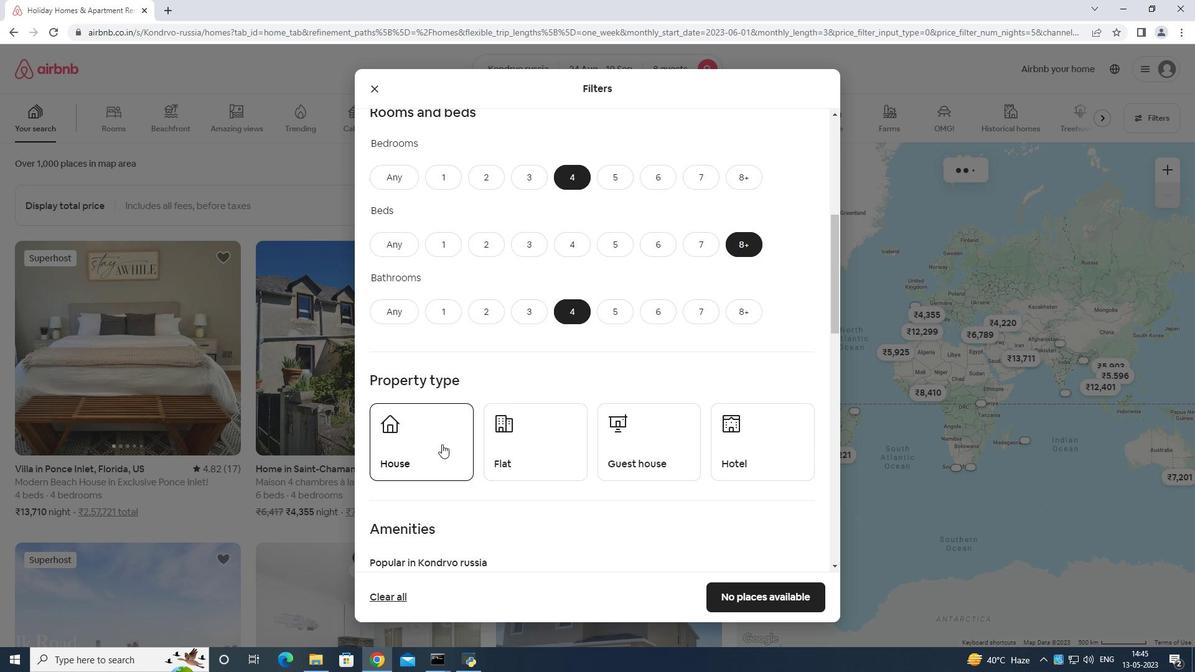 
Action: Mouse moved to (533, 435)
Screenshot: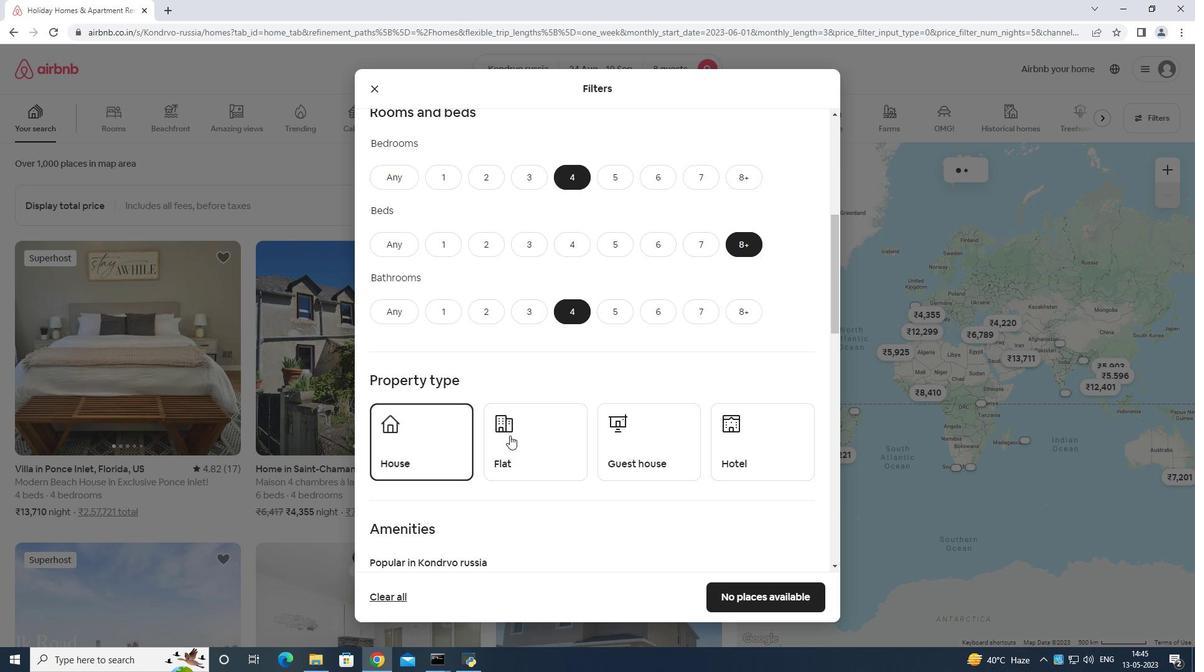 
Action: Mouse pressed left at (533, 435)
Screenshot: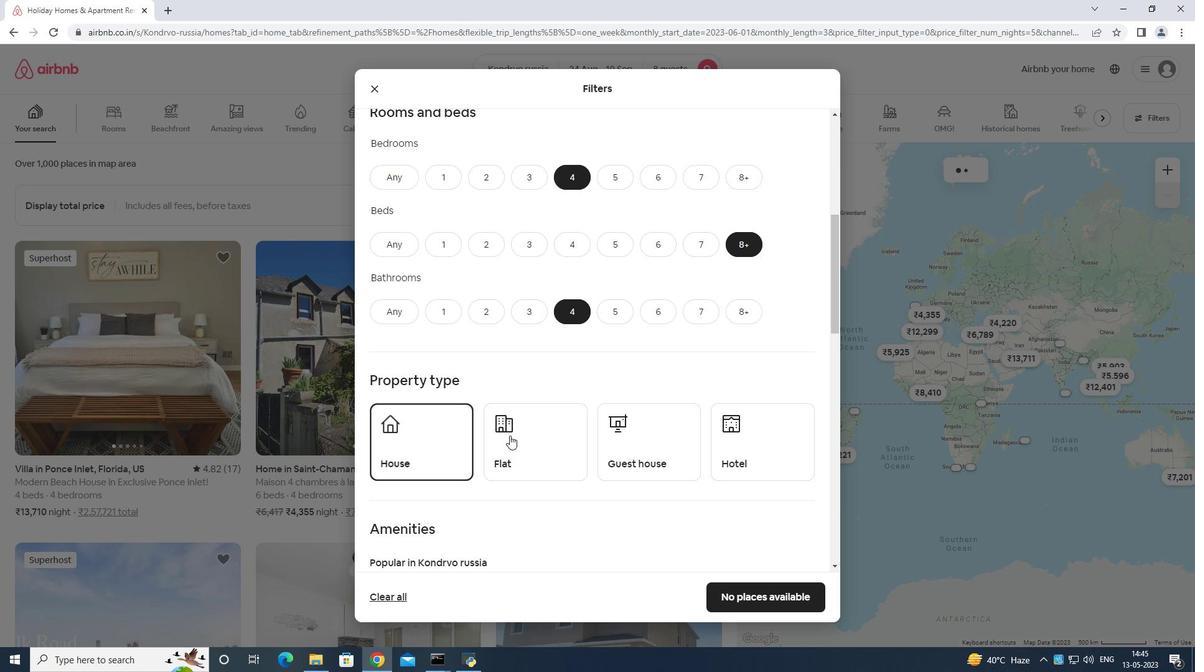 
Action: Mouse moved to (620, 440)
Screenshot: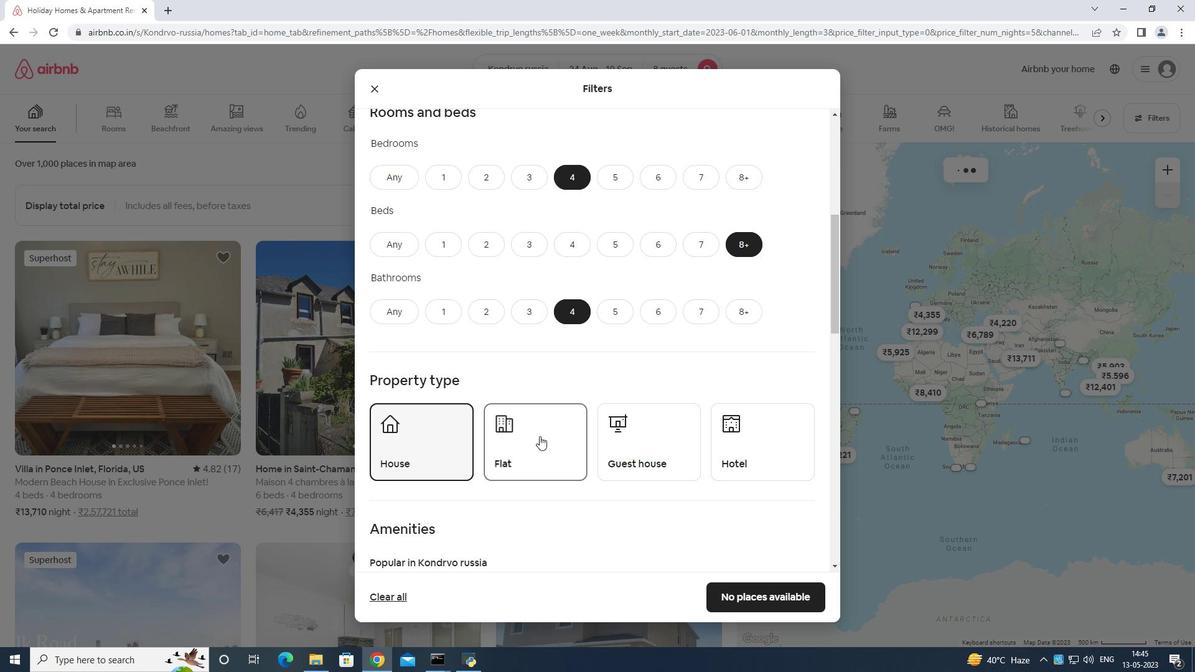 
Action: Mouse pressed left at (620, 440)
Screenshot: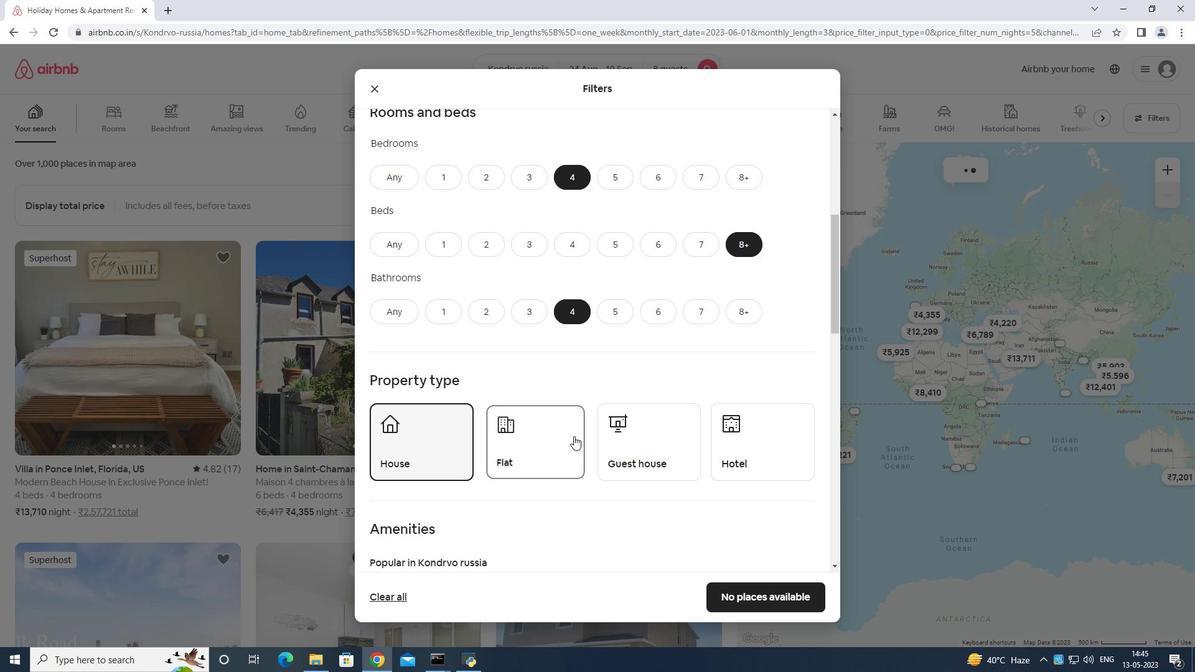 
Action: Mouse moved to (650, 437)
Screenshot: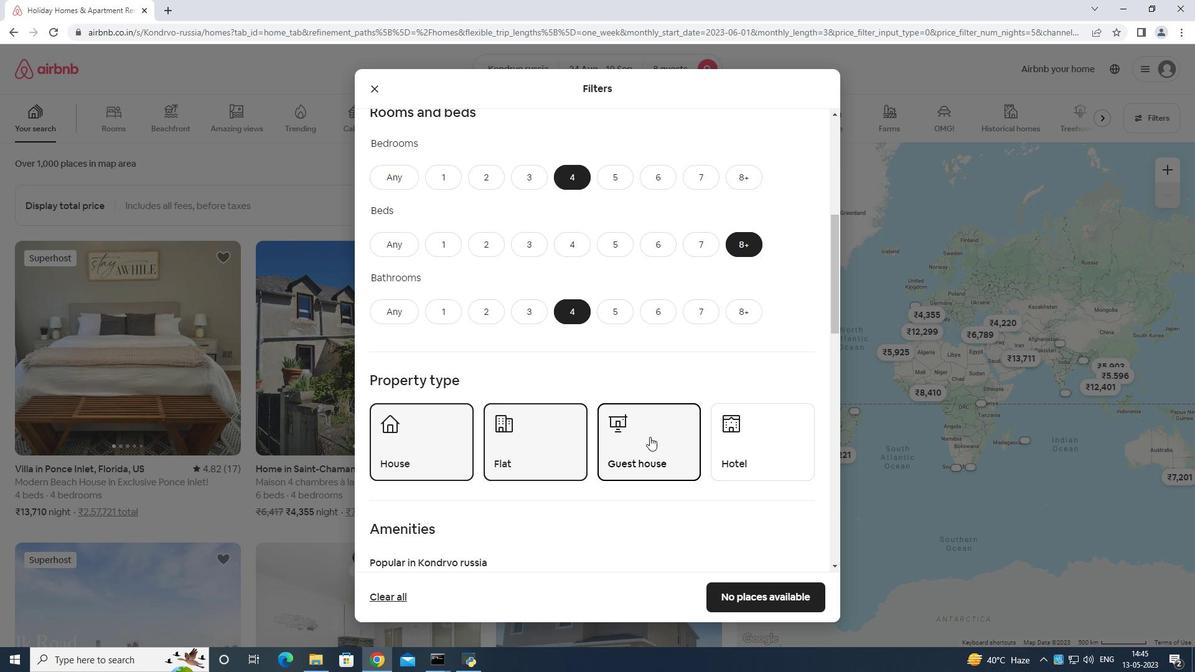 
Action: Mouse scrolled (650, 436) with delta (0, 0)
Screenshot: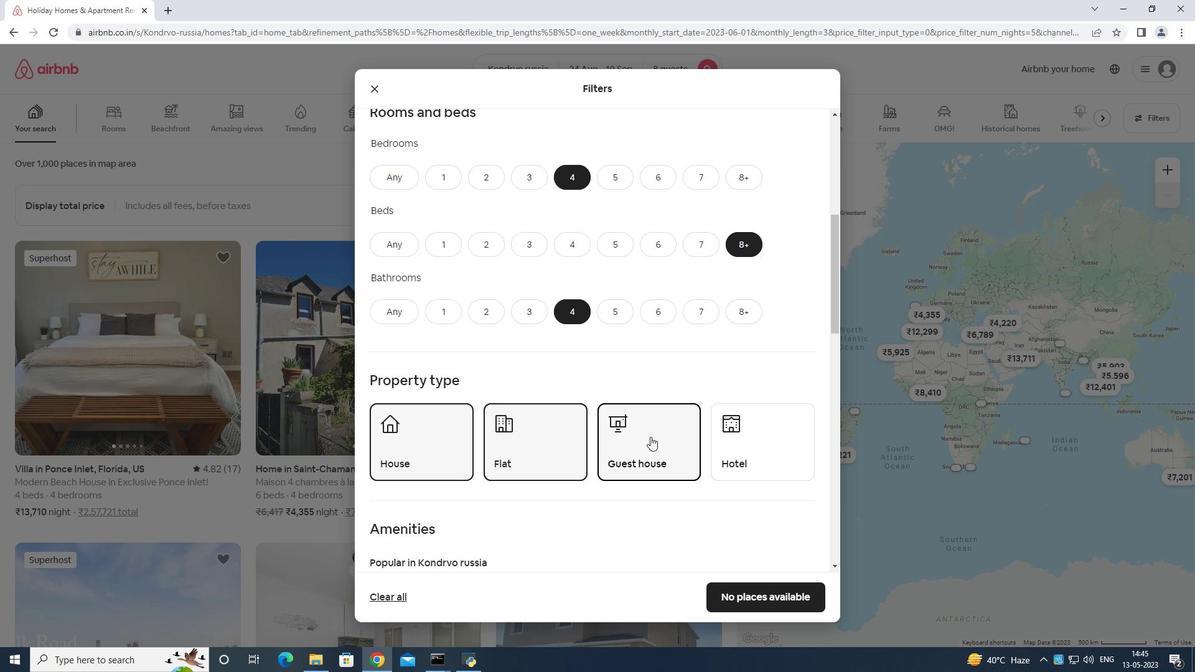 
Action: Mouse moved to (651, 437)
Screenshot: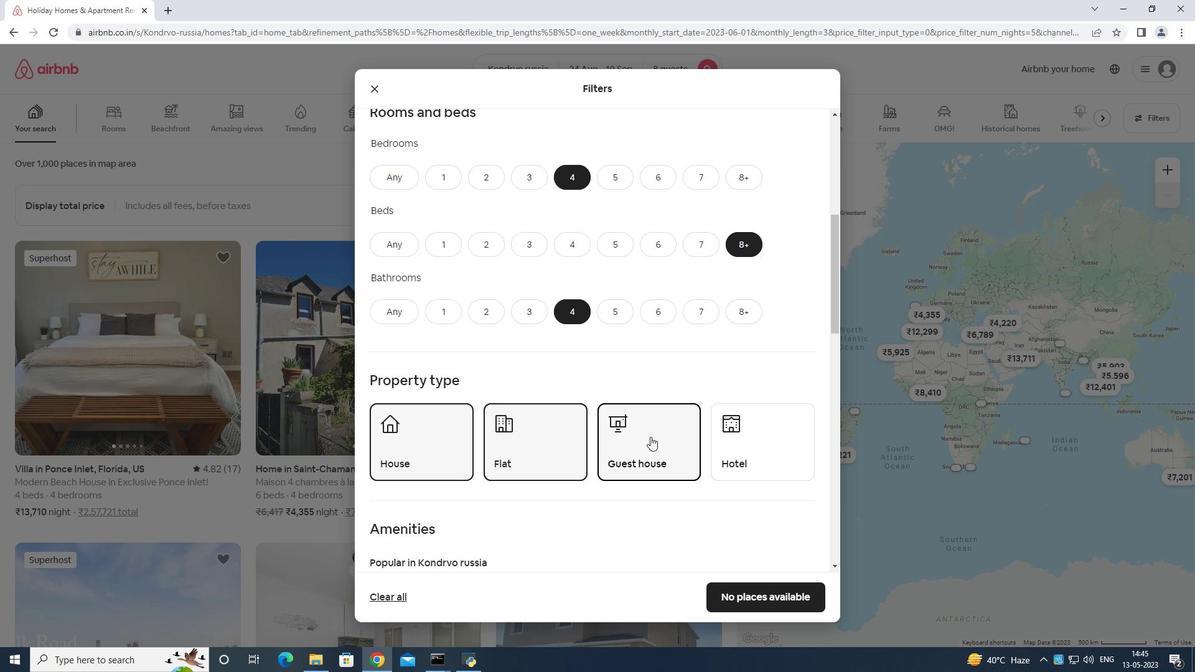 
Action: Mouse scrolled (651, 436) with delta (0, 0)
Screenshot: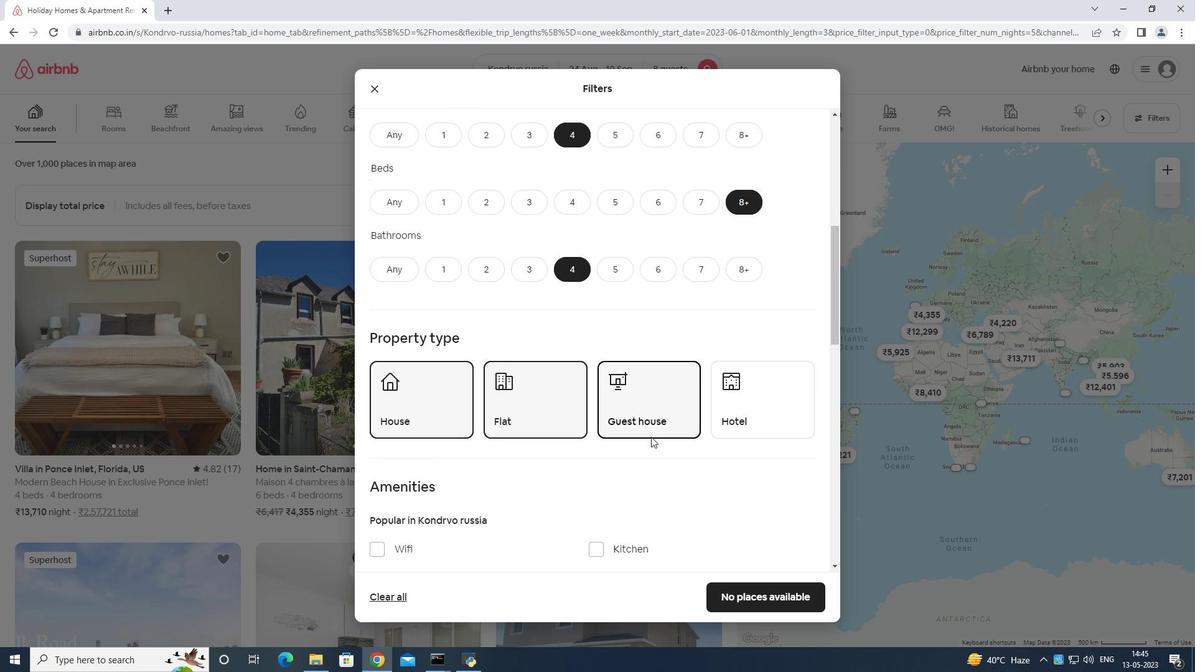 
Action: Mouse moved to (371, 467)
Screenshot: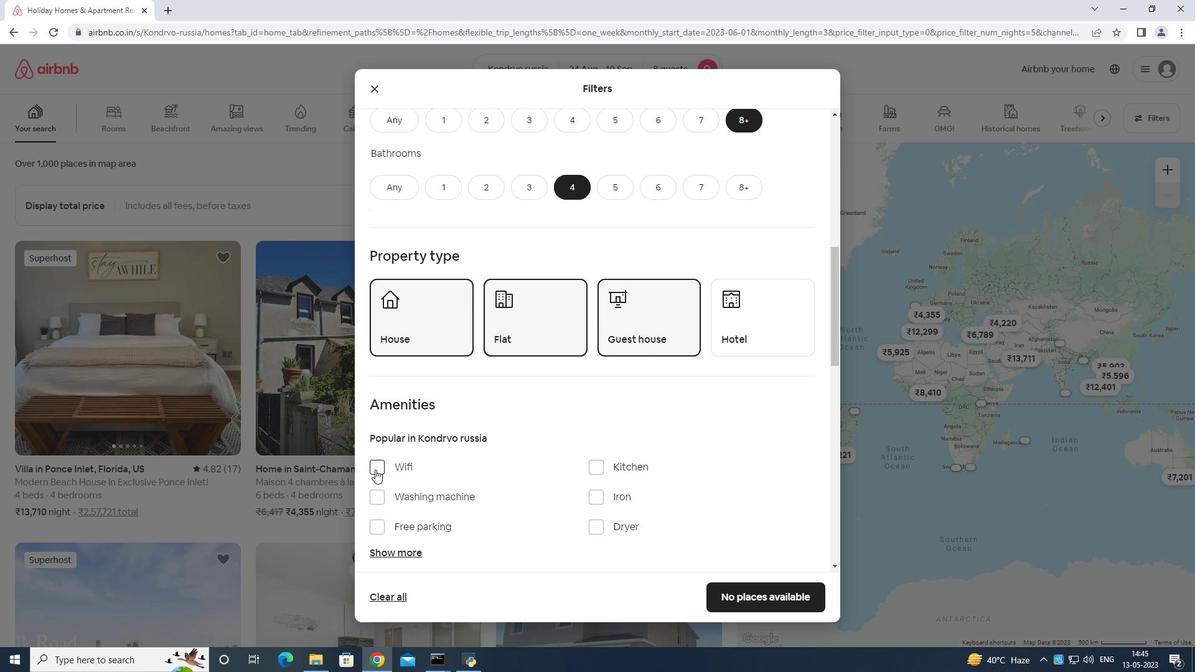 
Action: Mouse pressed left at (371, 467)
Screenshot: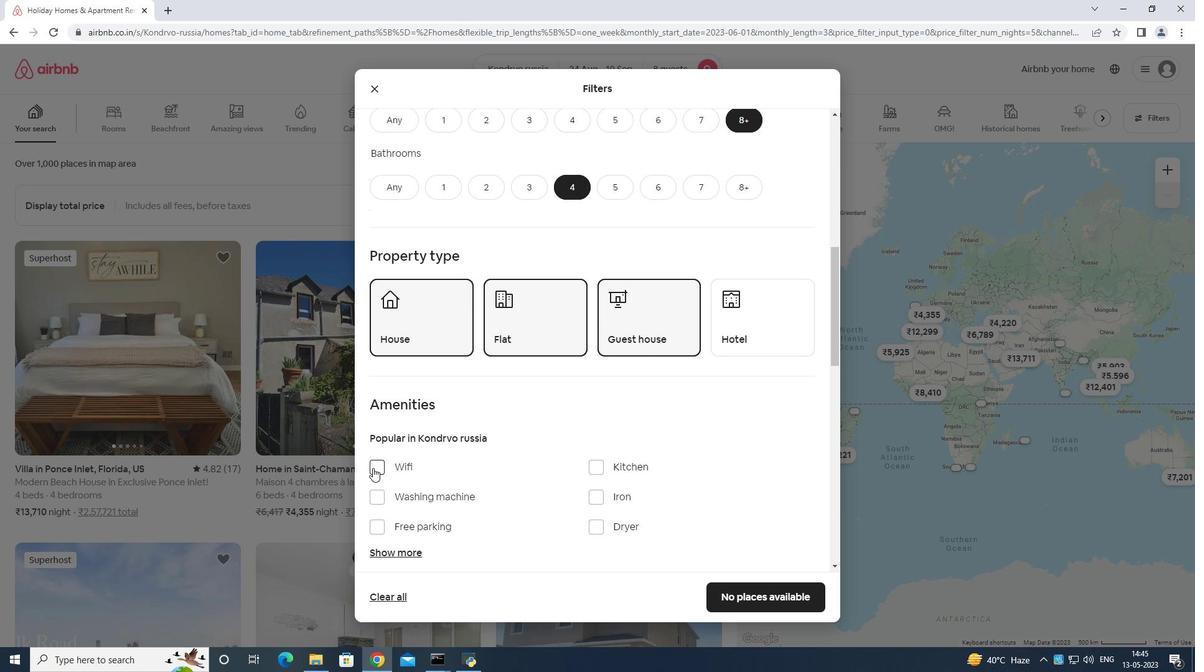 
Action: Mouse moved to (375, 528)
Screenshot: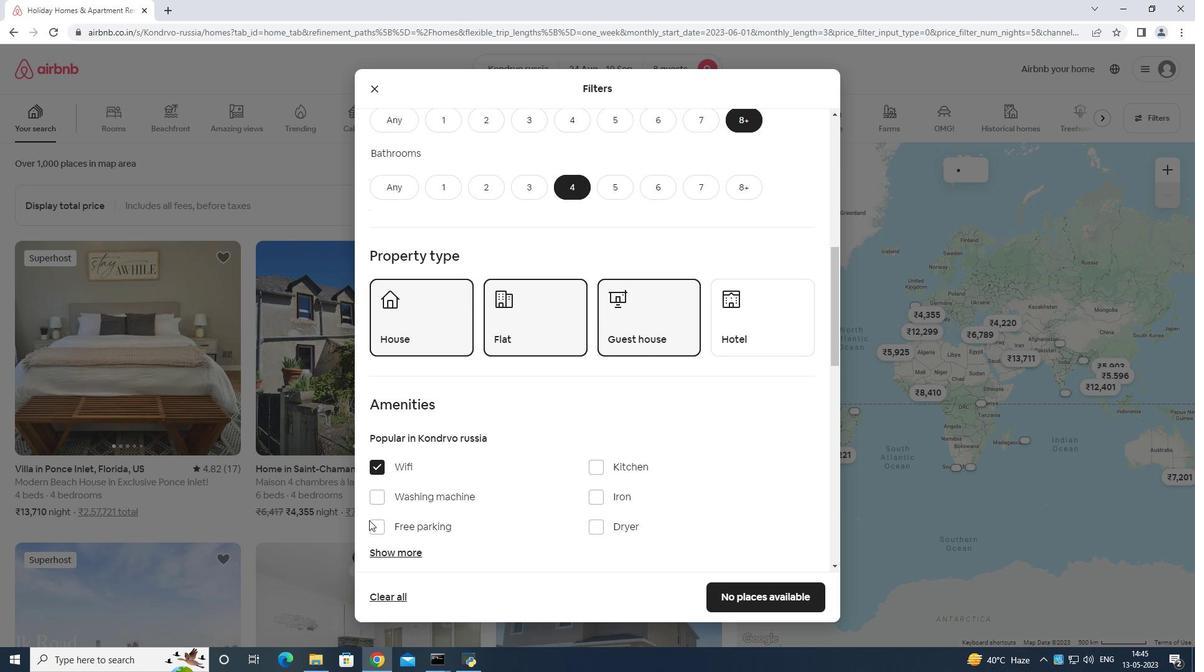 
Action: Mouse pressed left at (375, 528)
Screenshot: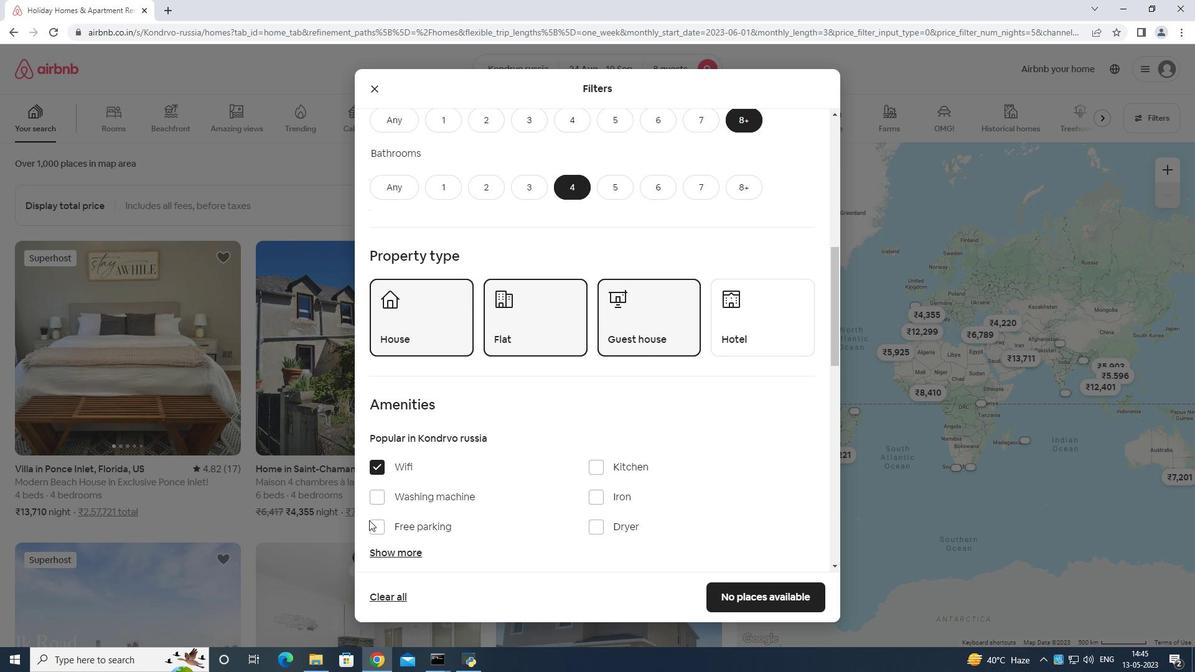 
Action: Mouse moved to (414, 501)
Screenshot: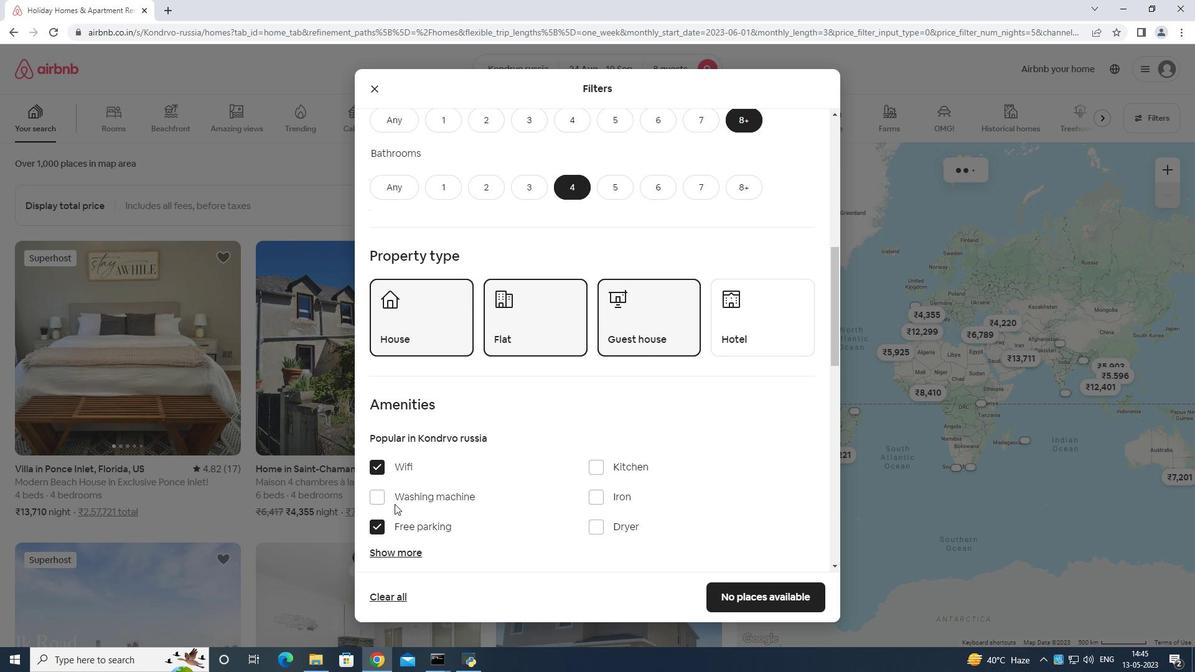 
Action: Mouse scrolled (414, 500) with delta (0, 0)
Screenshot: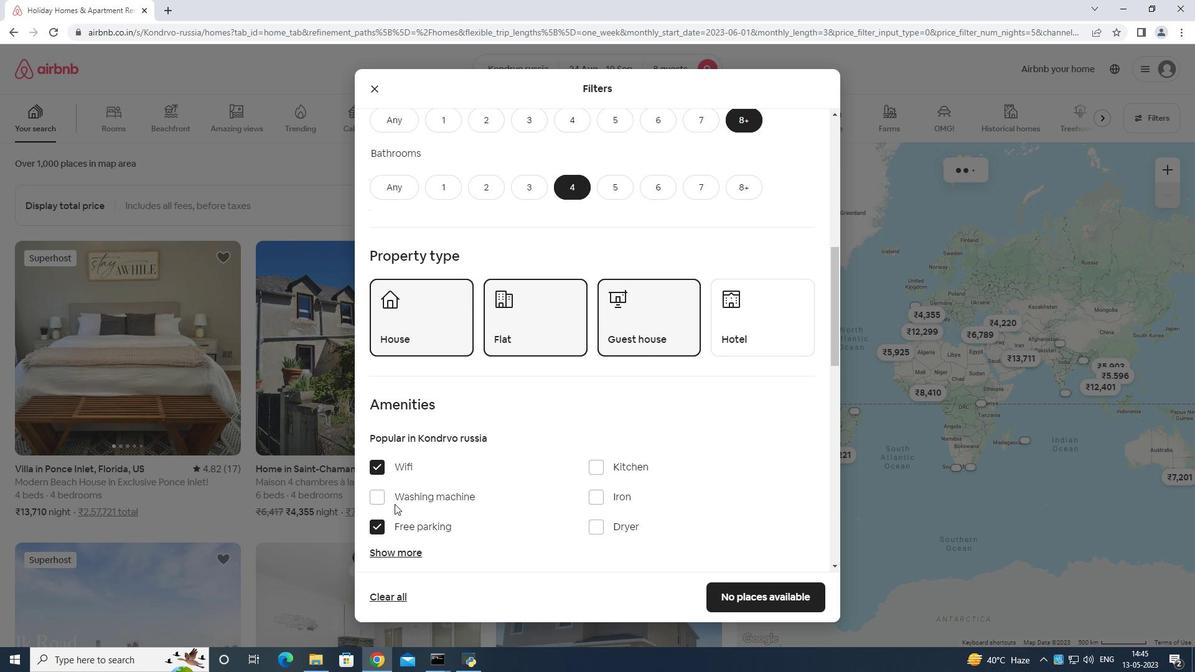 
Action: Mouse moved to (394, 487)
Screenshot: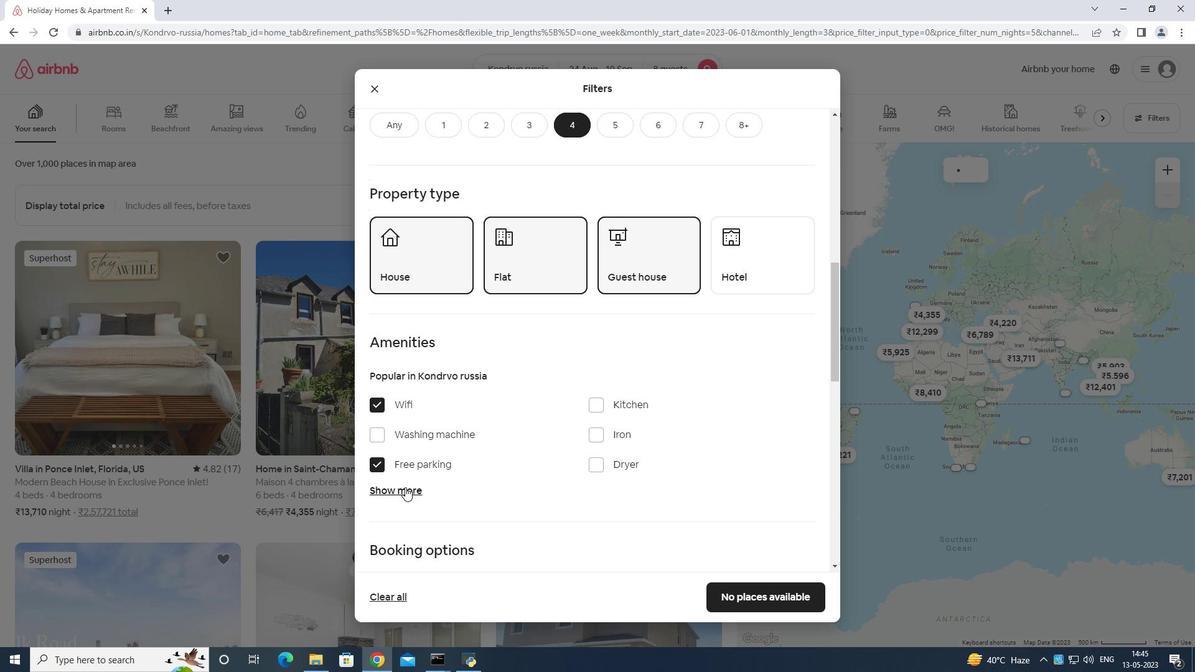 
Action: Mouse pressed left at (394, 487)
Screenshot: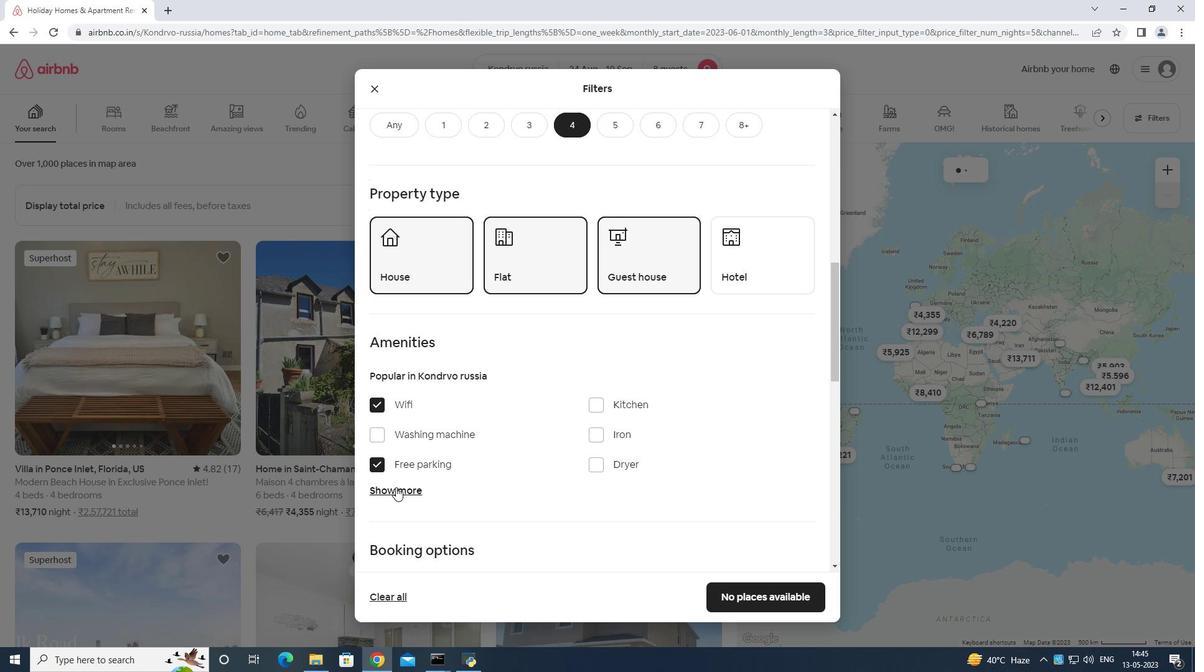 
Action: Mouse moved to (421, 474)
Screenshot: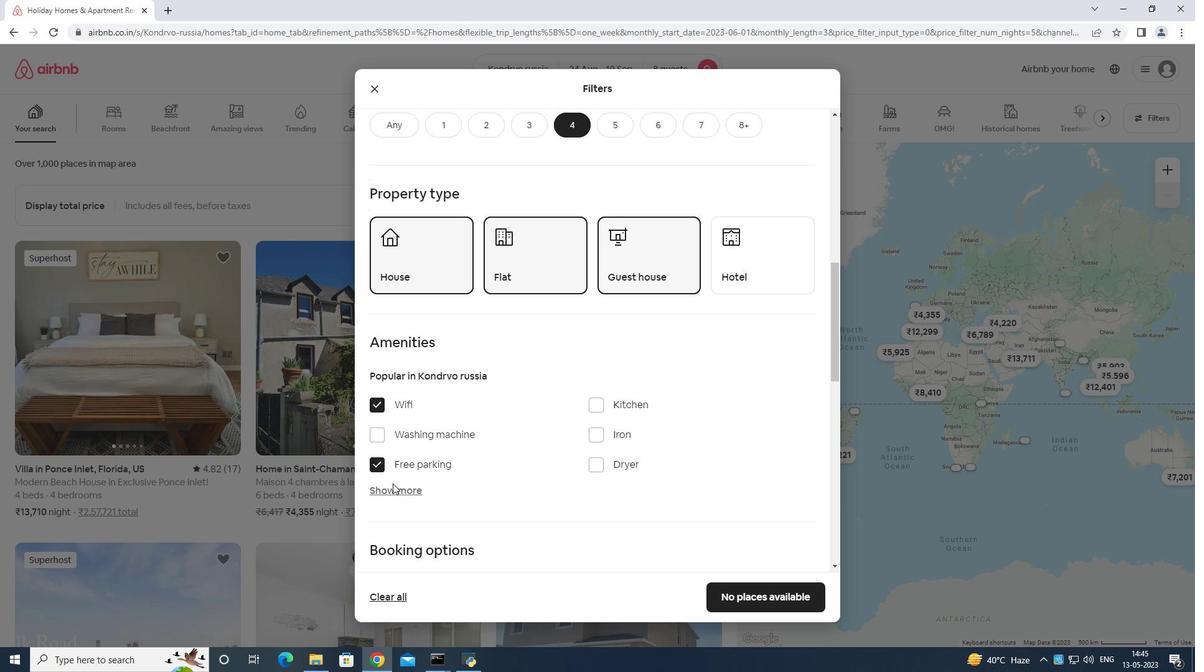 
Action: Mouse scrolled (421, 473) with delta (0, 0)
Screenshot: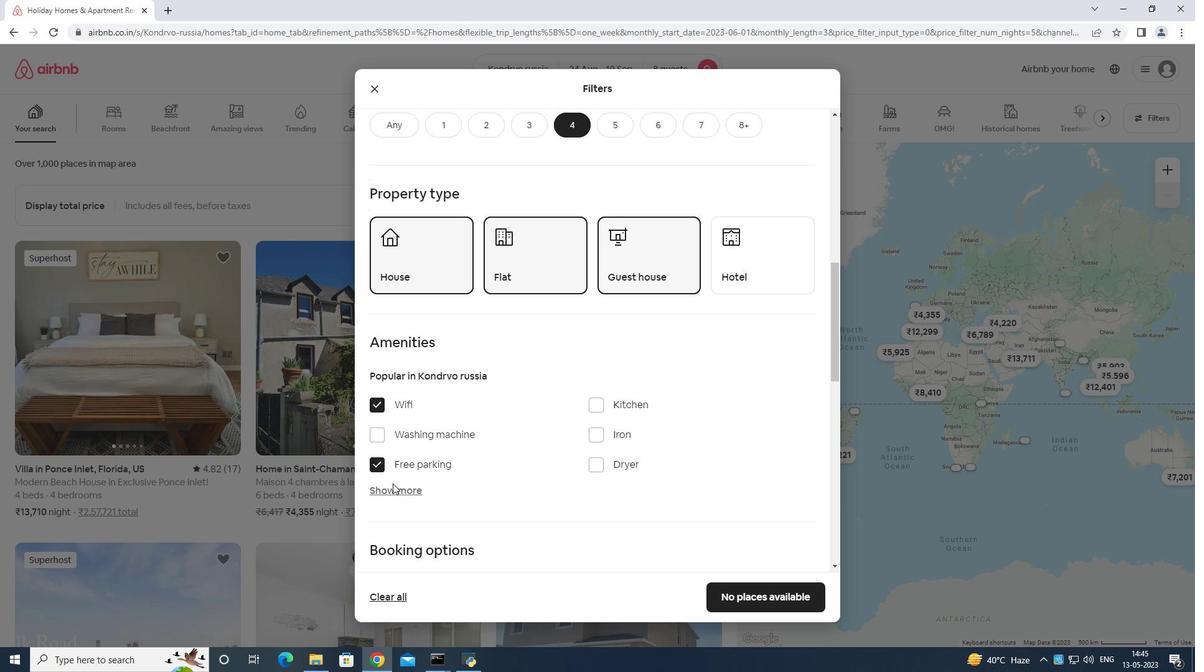 
Action: Mouse moved to (424, 476)
Screenshot: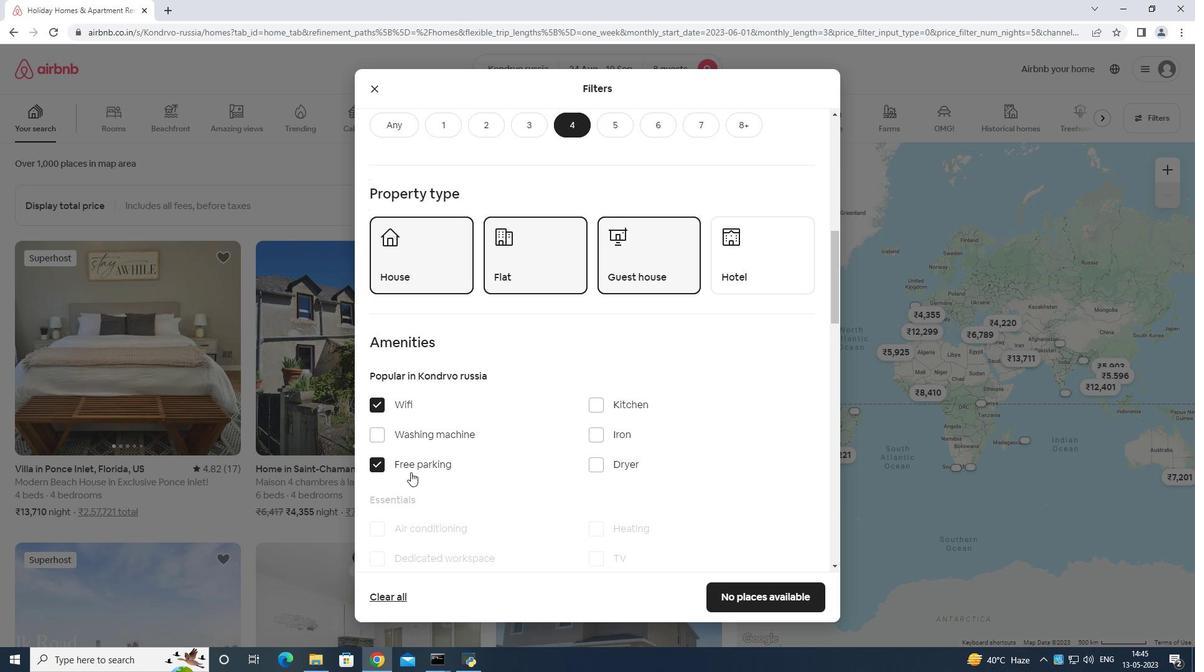 
Action: Mouse scrolled (424, 475) with delta (0, 0)
Screenshot: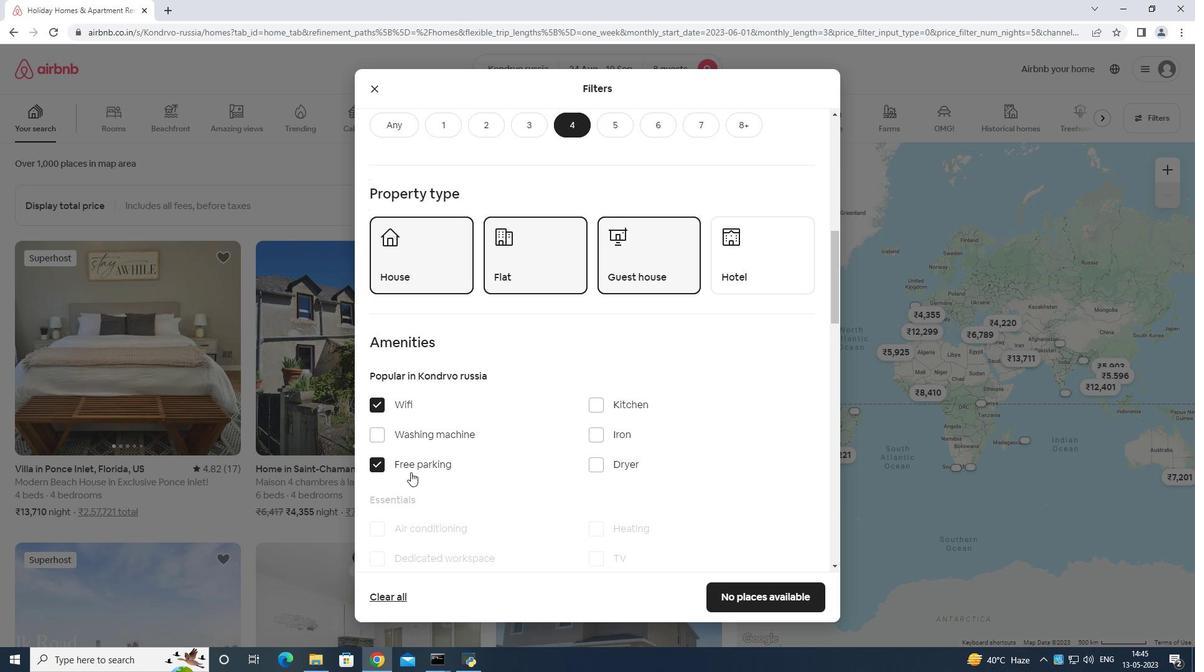 
Action: Mouse moved to (589, 437)
Screenshot: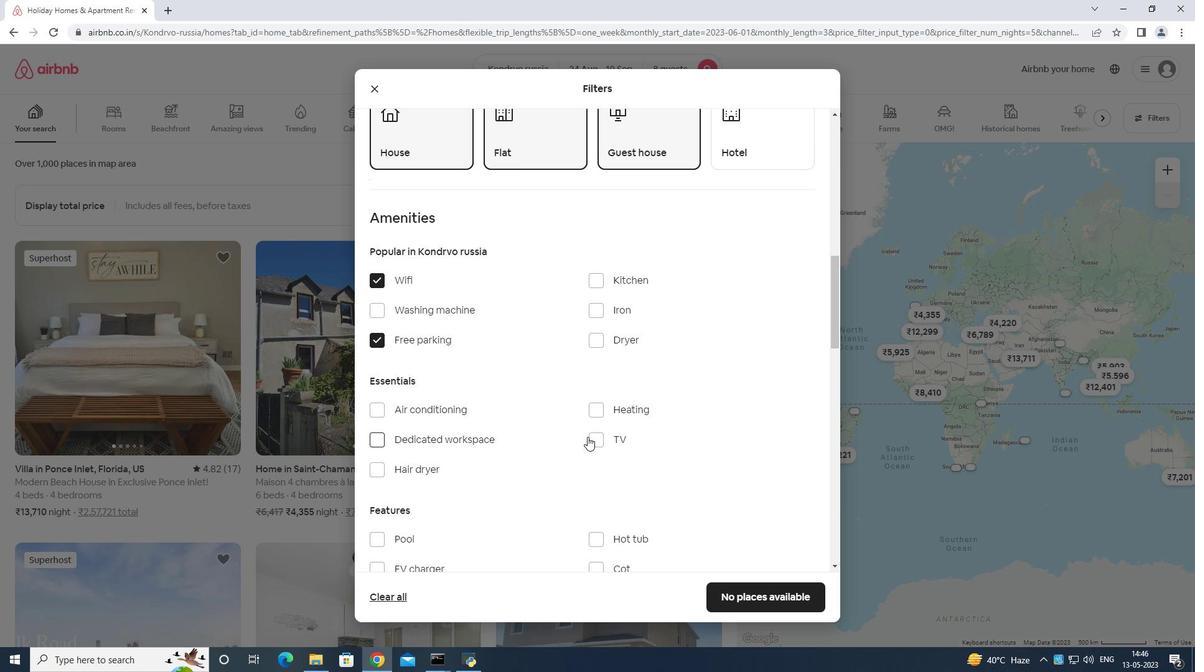 
Action: Mouse pressed left at (589, 437)
Screenshot: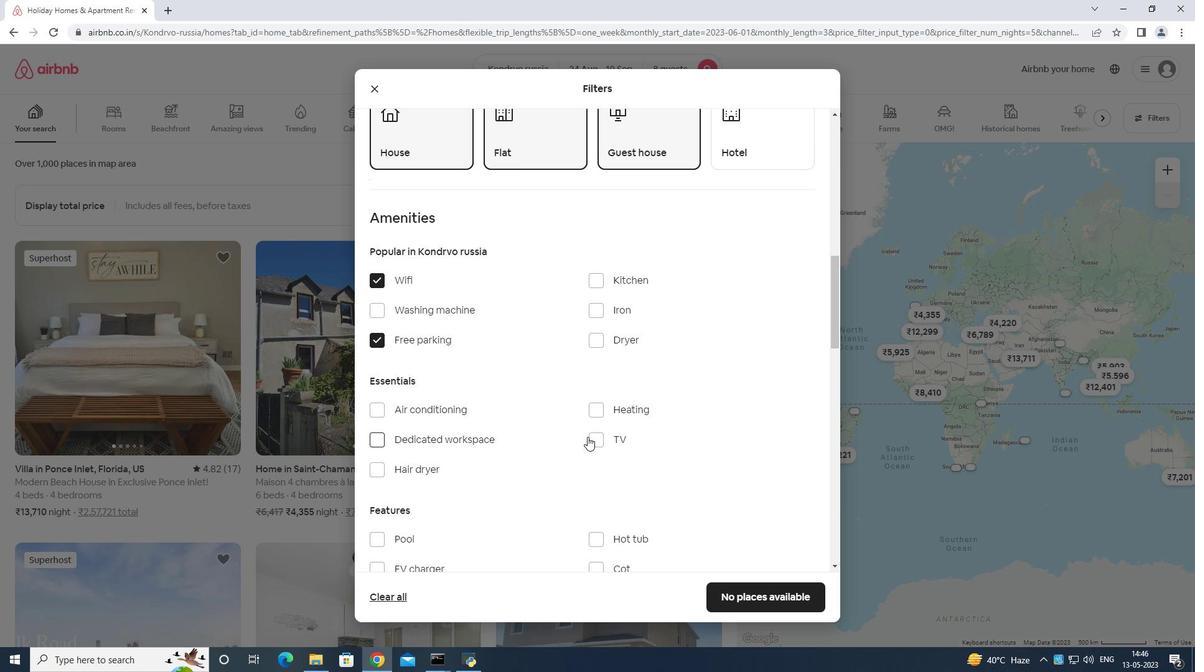 
Action: Mouse moved to (602, 424)
Screenshot: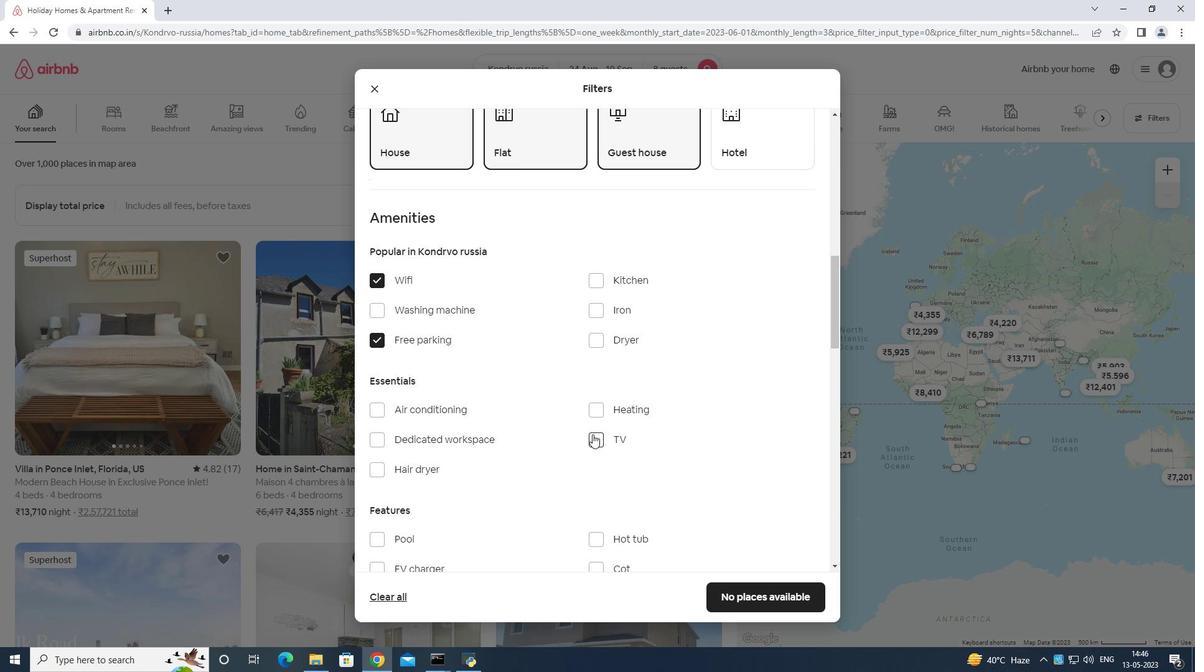 
Action: Mouse scrolled (602, 424) with delta (0, 0)
Screenshot: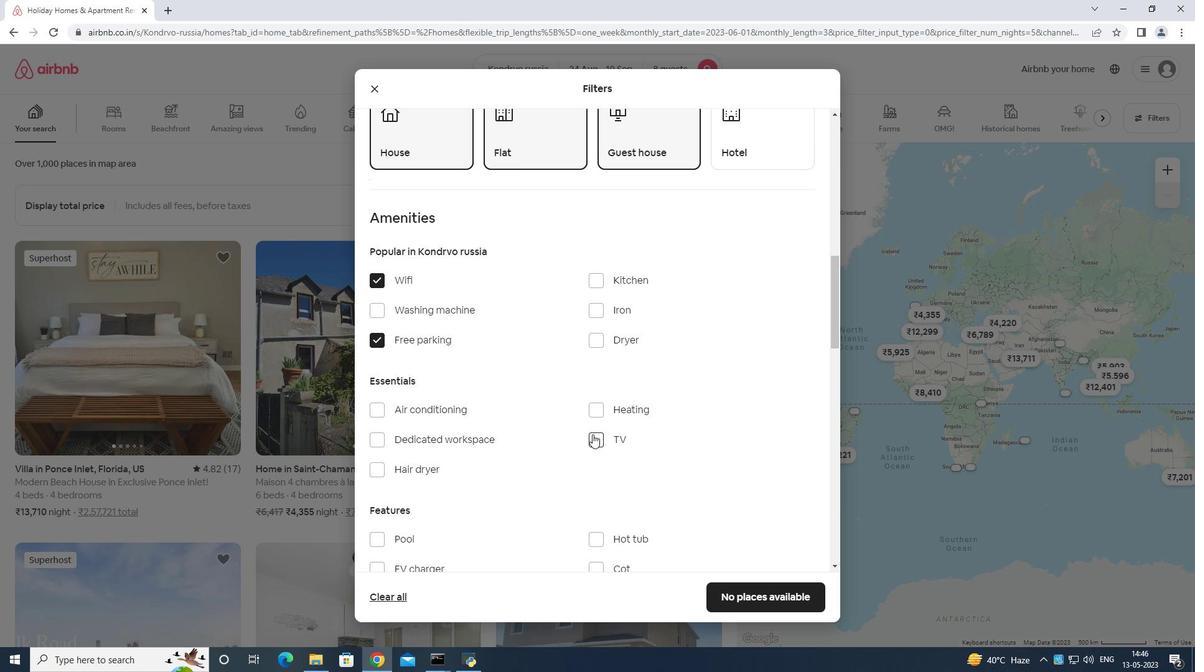 
Action: Mouse moved to (602, 434)
Screenshot: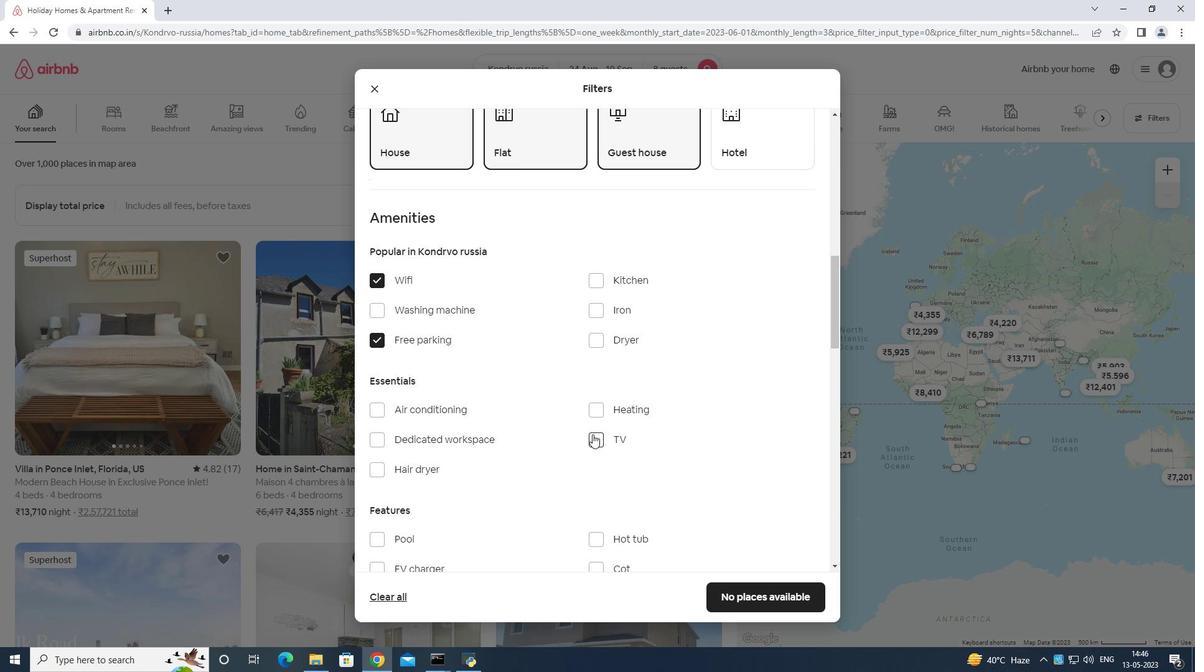 
Action: Mouse scrolled (602, 433) with delta (0, 0)
Screenshot: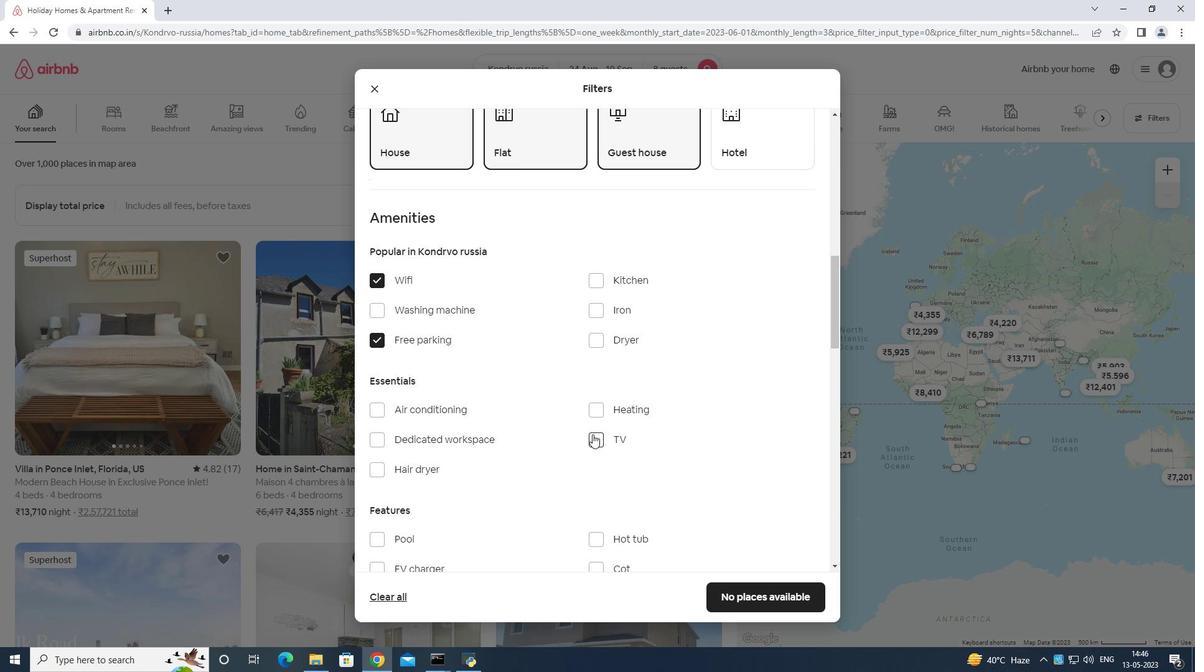 
Action: Mouse moved to (602, 435)
Screenshot: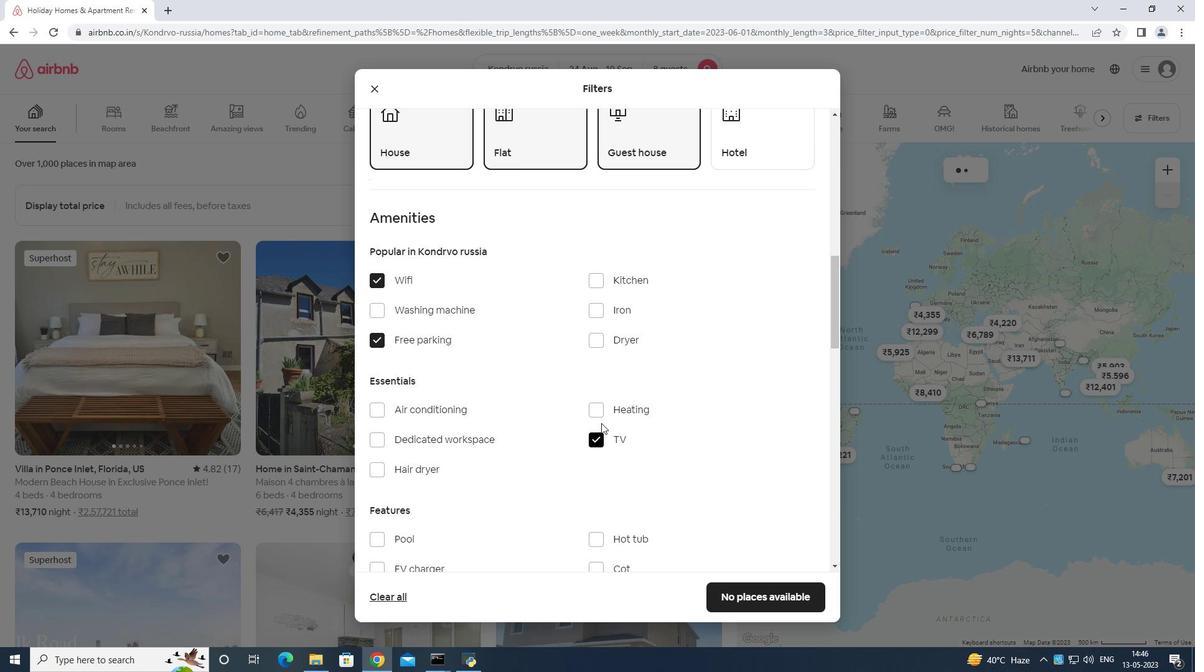 
Action: Mouse scrolled (602, 434) with delta (0, 0)
Screenshot: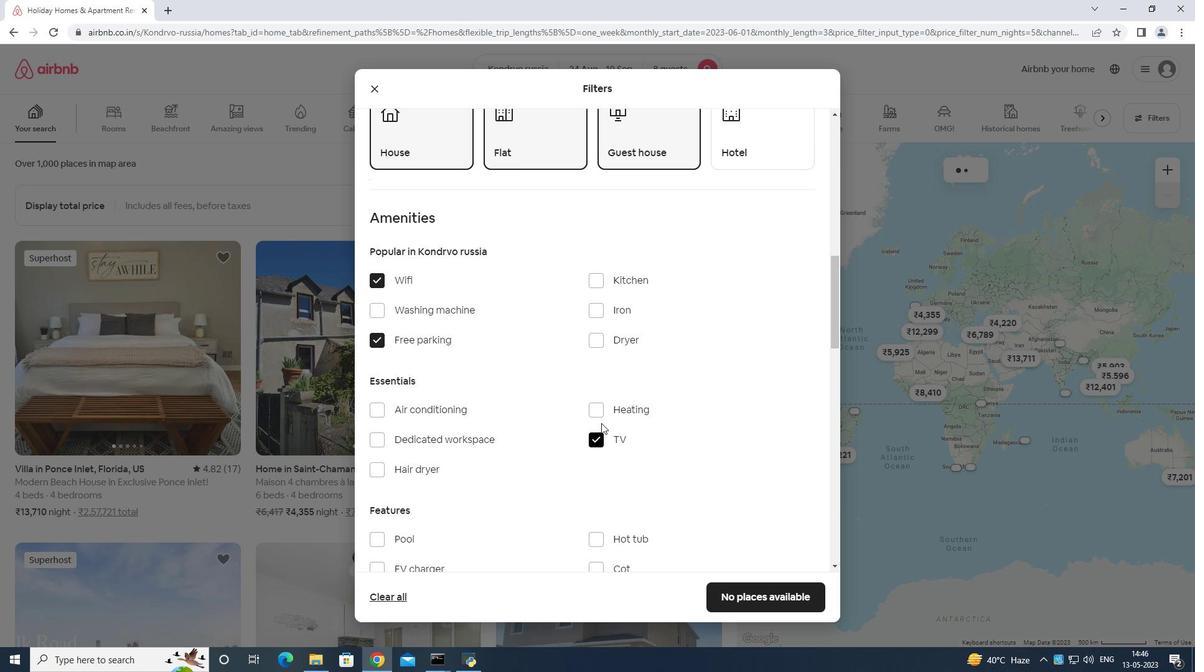 
Action: Mouse scrolled (602, 434) with delta (0, 0)
Screenshot: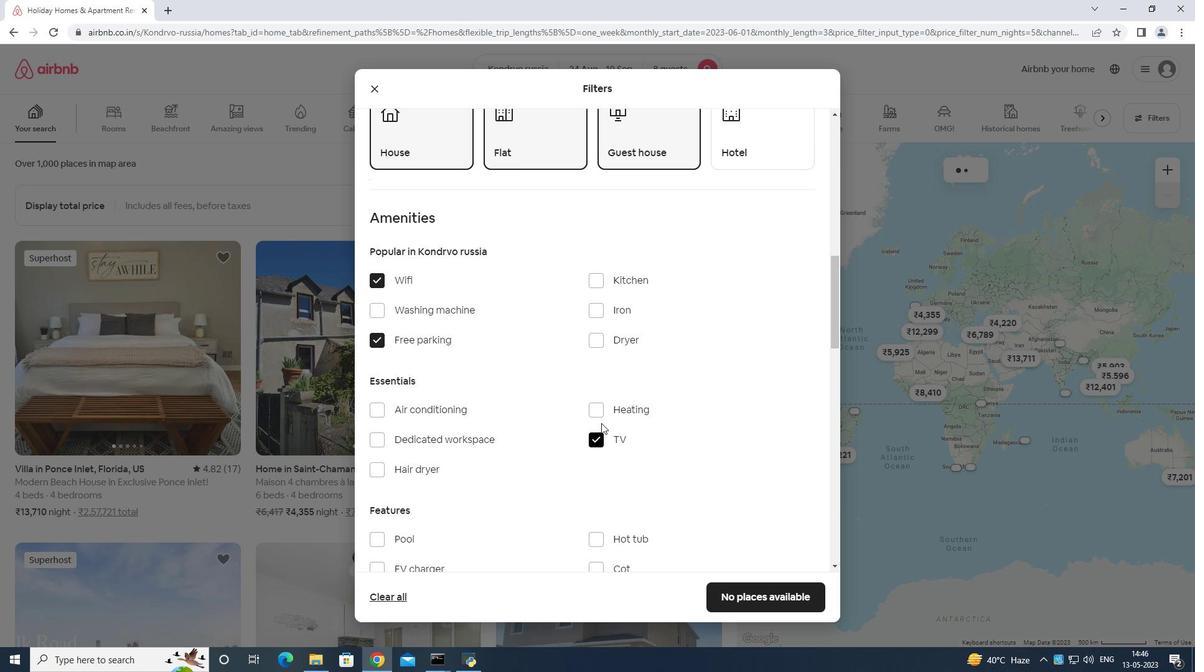 
Action: Mouse moved to (375, 345)
Screenshot: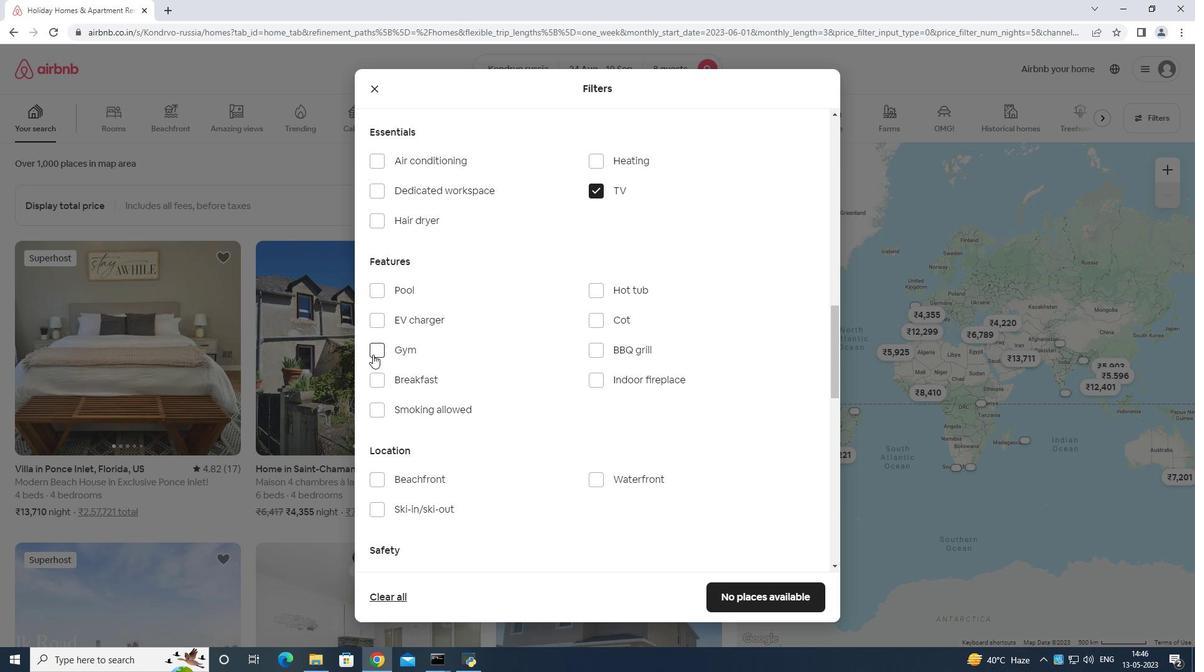 
Action: Mouse pressed left at (375, 345)
Screenshot: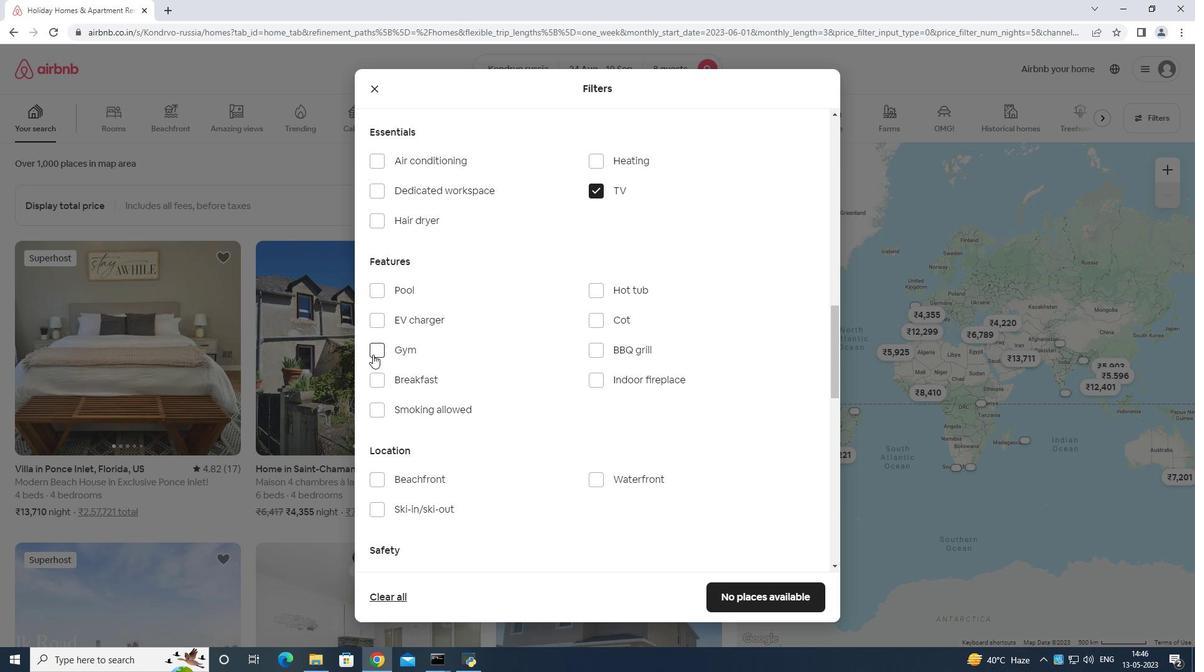 
Action: Mouse moved to (384, 384)
Screenshot: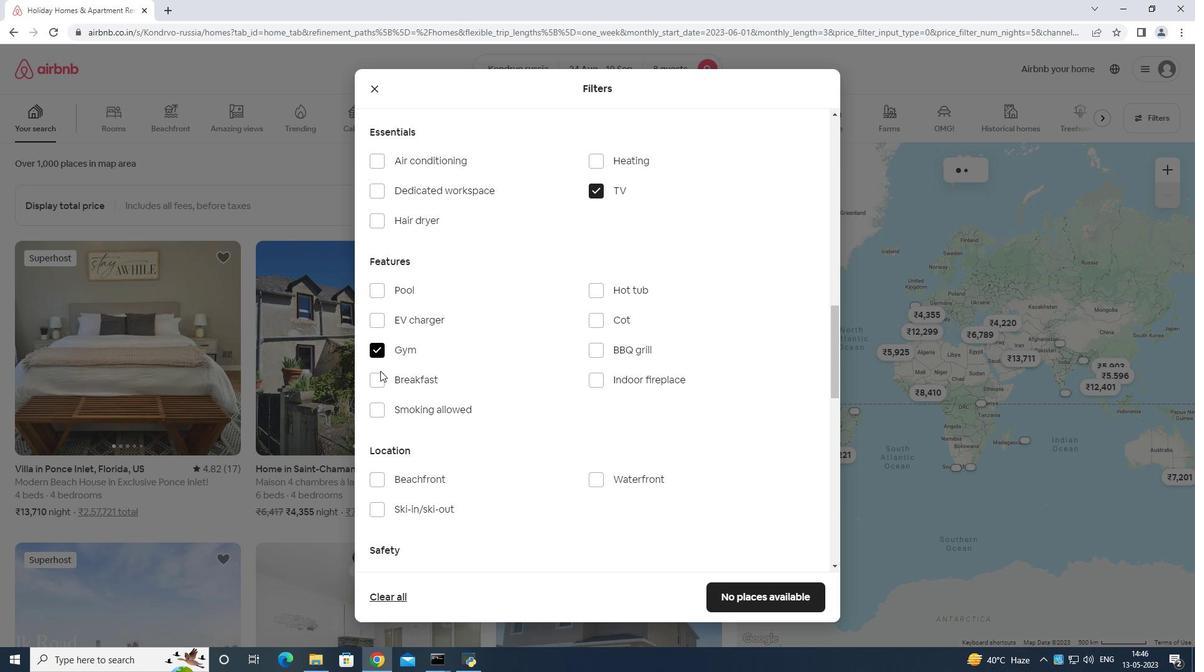 
Action: Mouse pressed left at (384, 384)
Screenshot: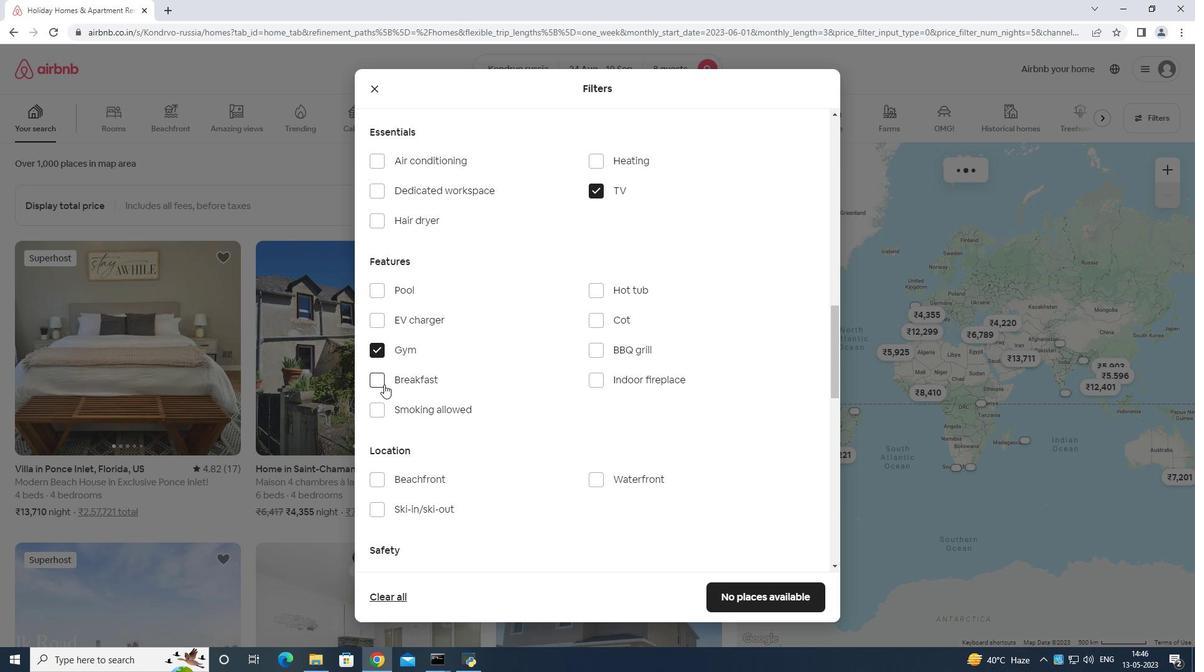 
Action: Mouse moved to (533, 377)
Screenshot: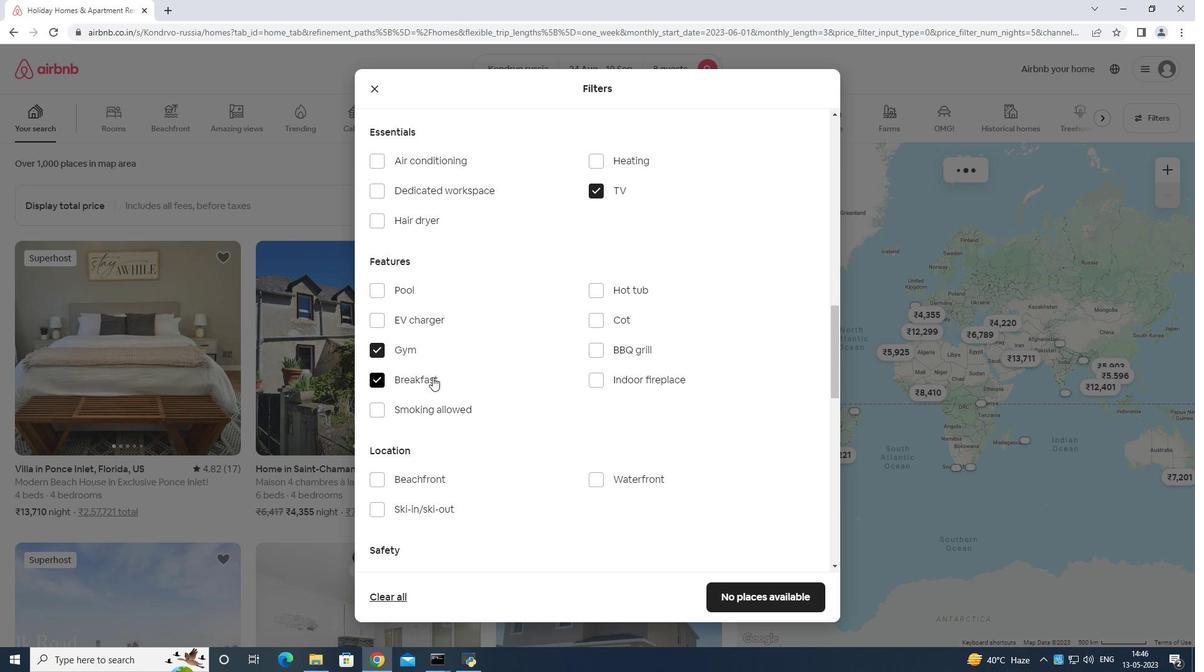 
Action: Mouse scrolled (533, 376) with delta (0, 0)
Screenshot: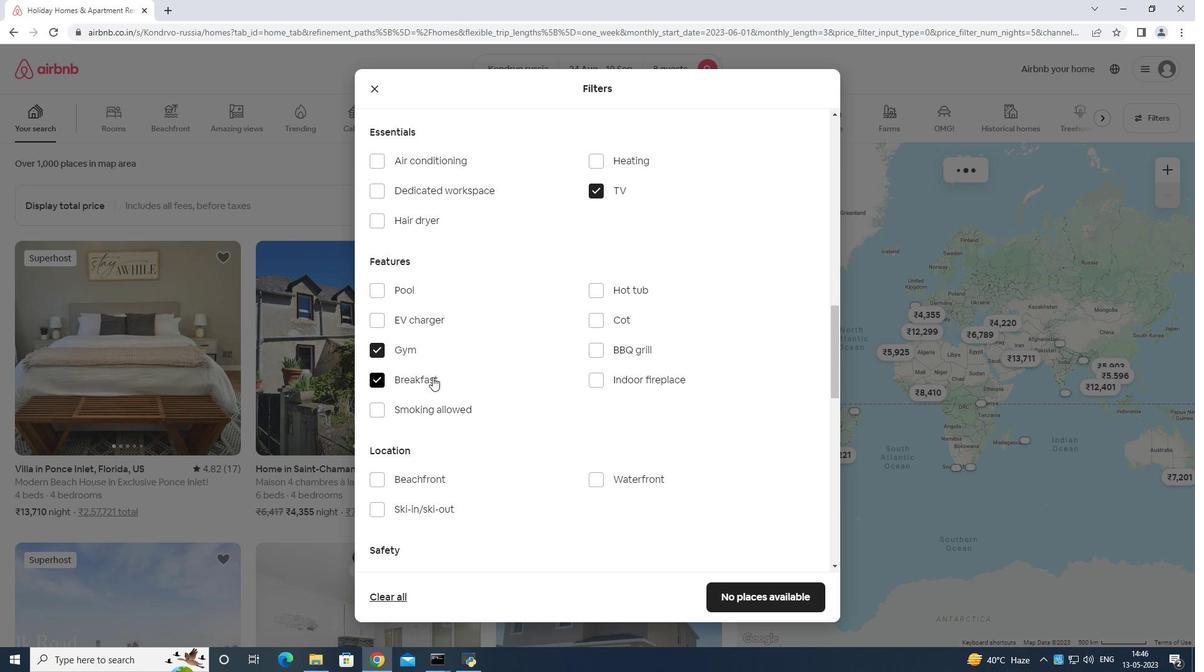 
Action: Mouse moved to (566, 378)
Screenshot: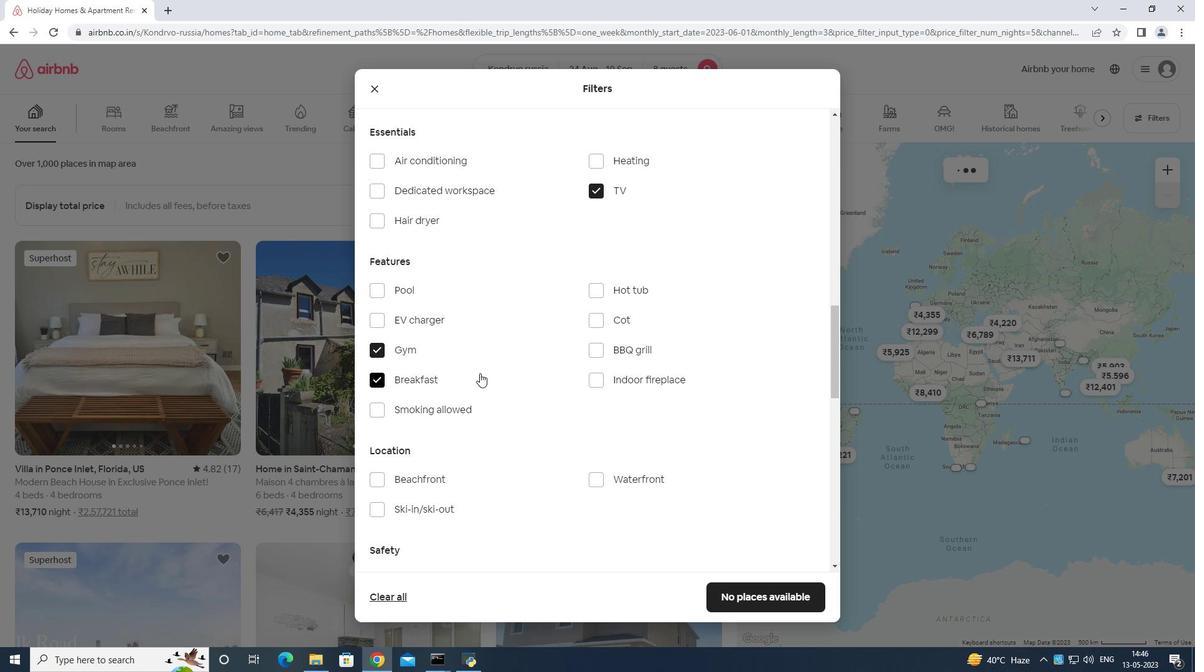 
Action: Mouse scrolled (566, 378) with delta (0, 0)
Screenshot: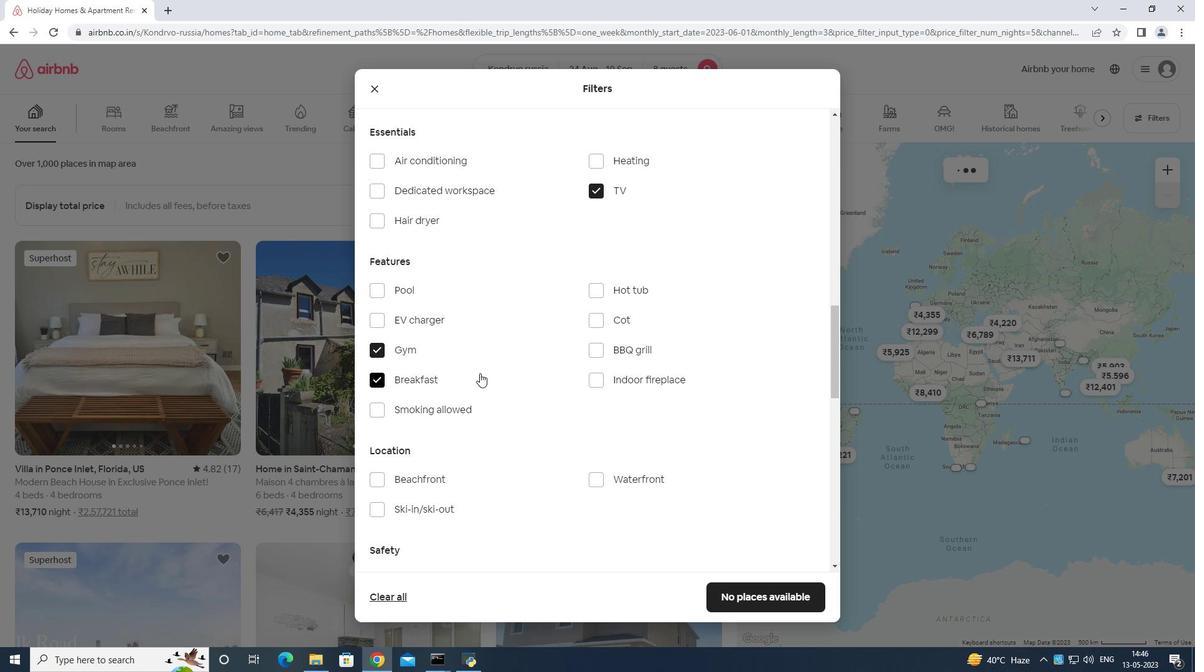 
Action: Mouse moved to (577, 378)
Screenshot: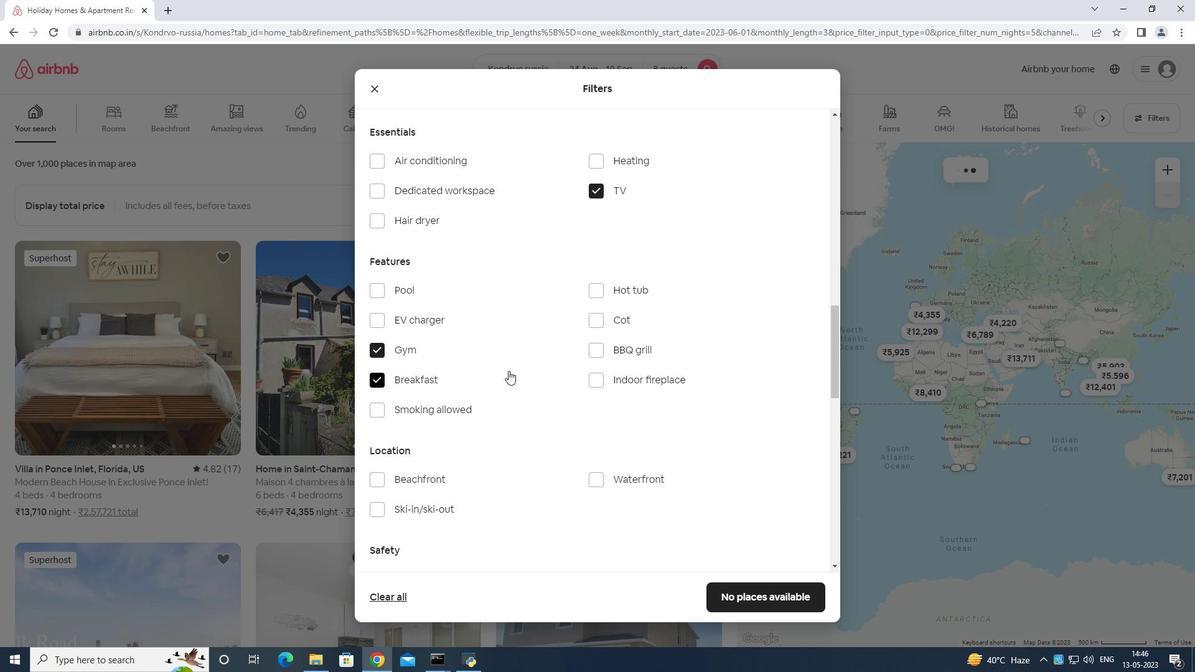 
Action: Mouse scrolled (577, 378) with delta (0, 0)
Screenshot: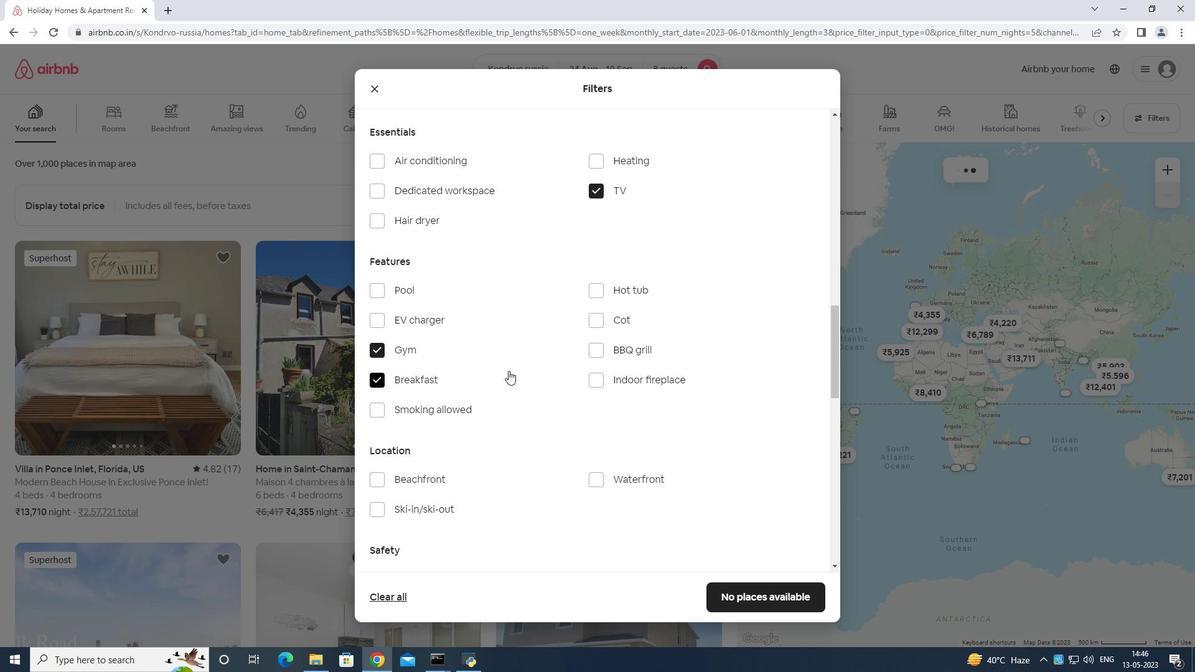 
Action: Mouse moved to (584, 377)
Screenshot: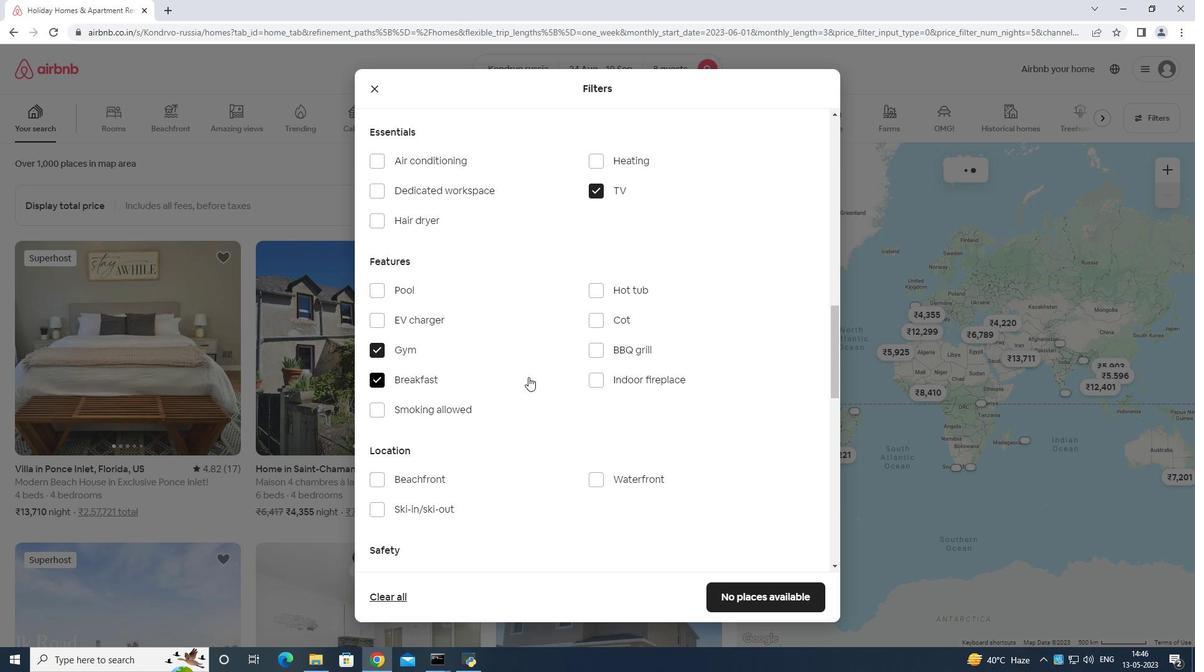 
Action: Mouse scrolled (584, 376) with delta (0, 0)
Screenshot: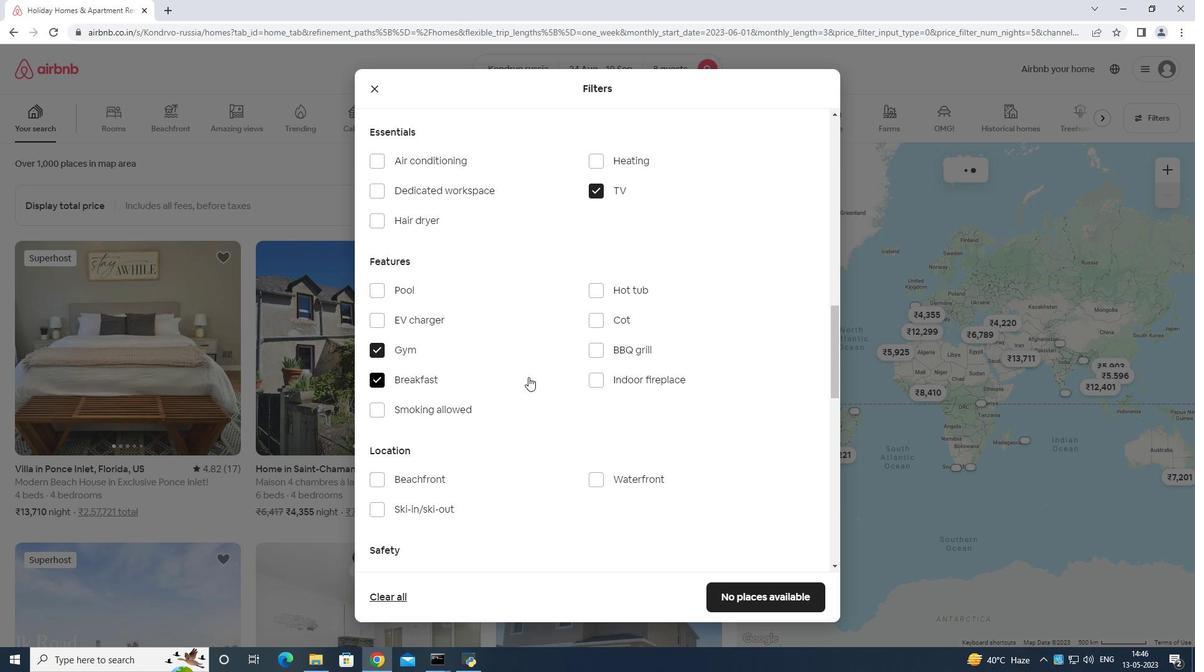 
Action: Mouse moved to (785, 497)
Screenshot: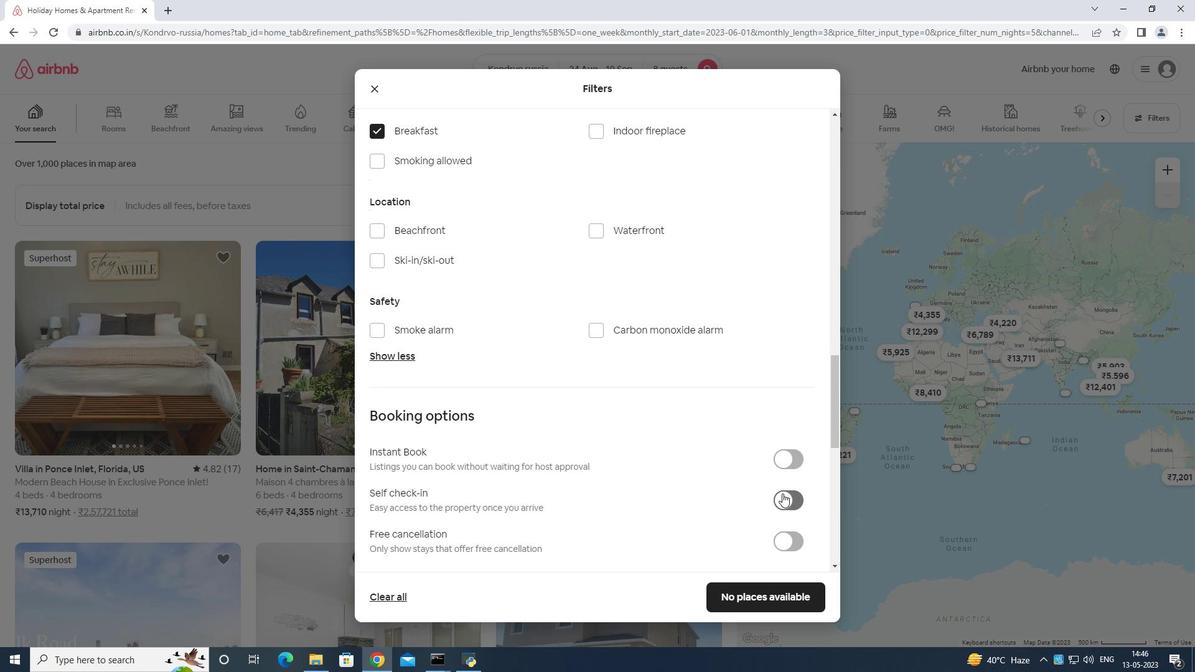 
Action: Mouse pressed left at (785, 497)
Screenshot: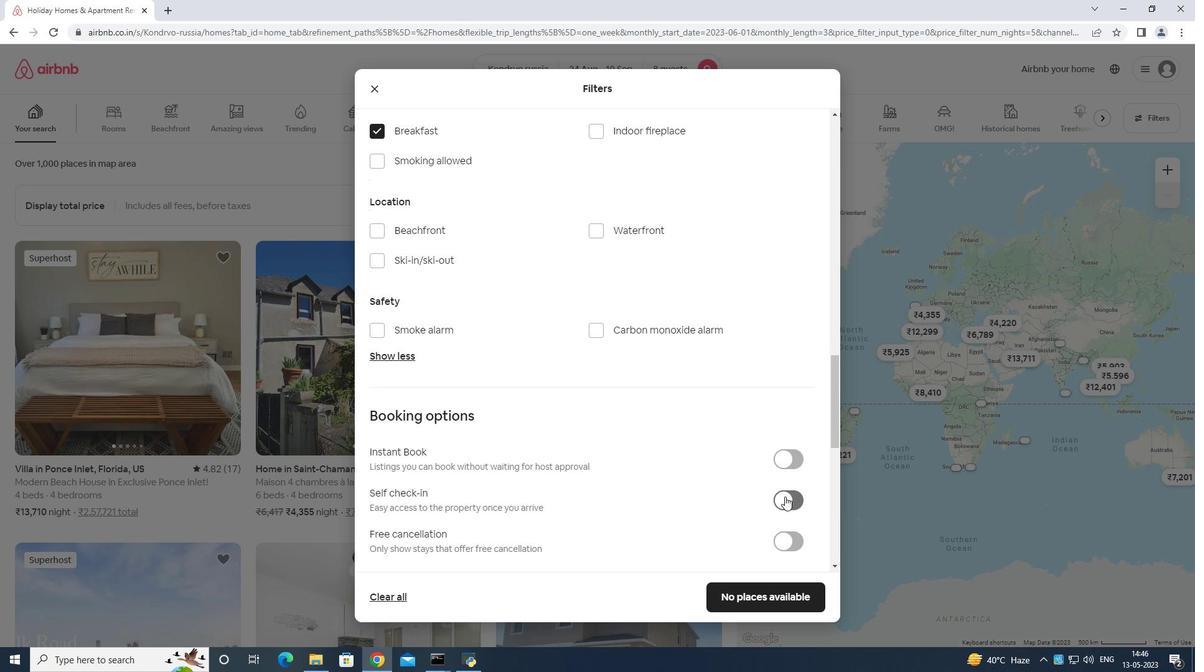 
Action: Mouse moved to (786, 495)
Screenshot: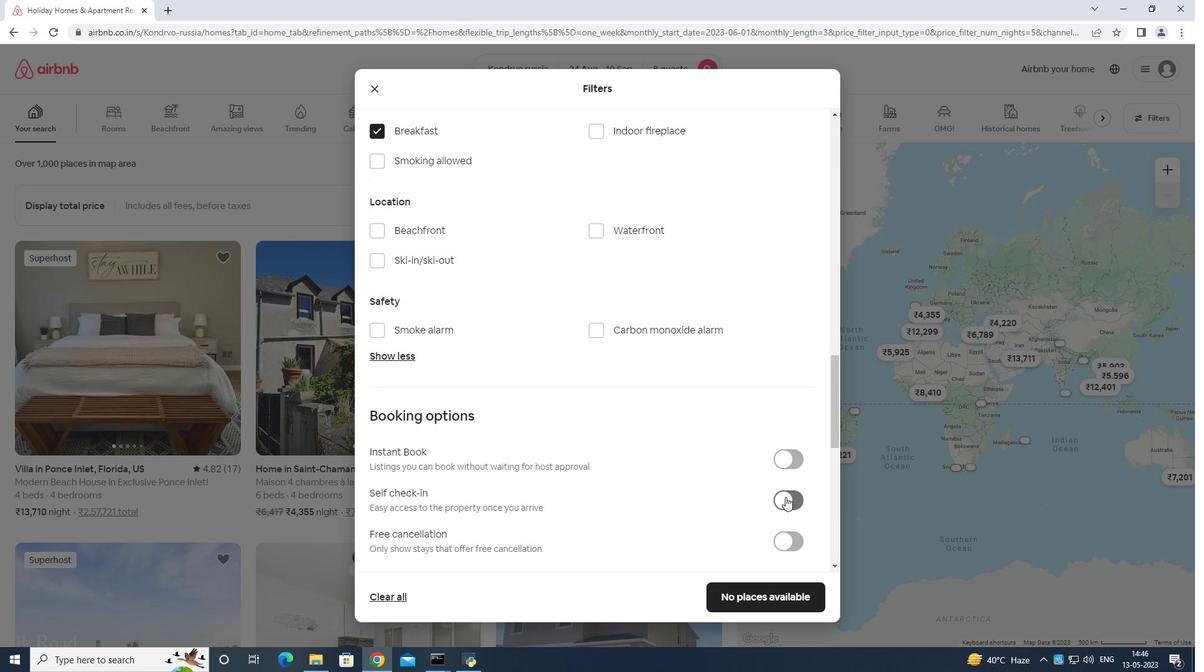 
Action: Mouse scrolled (786, 495) with delta (0, 0)
Screenshot: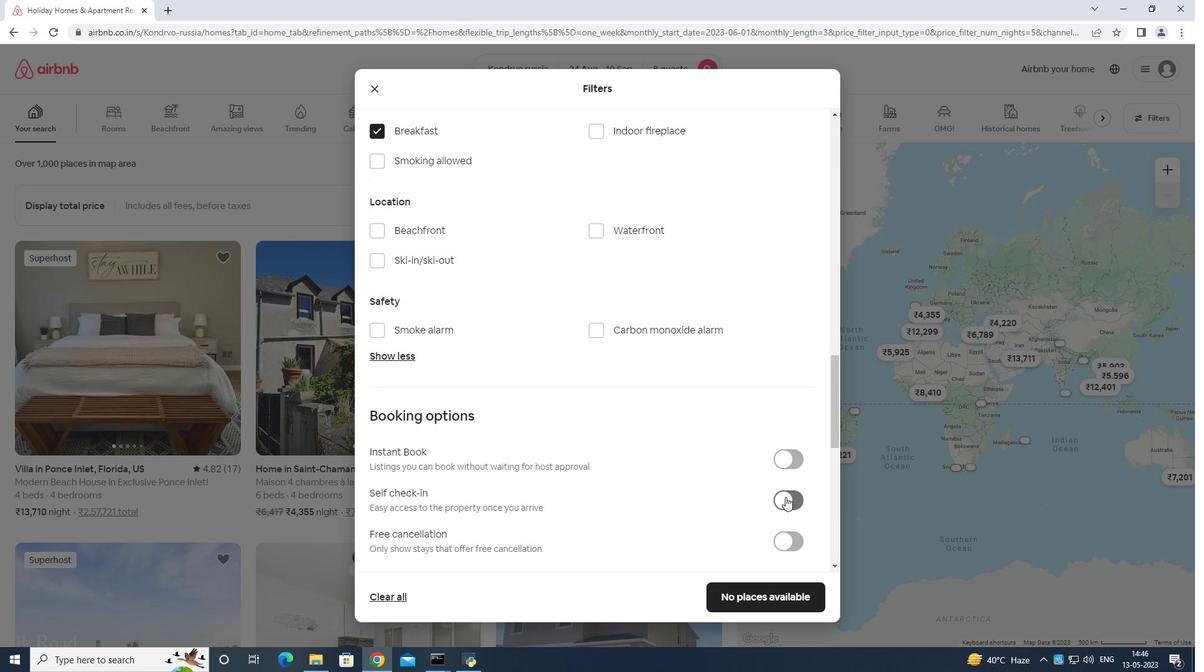 
Action: Mouse scrolled (786, 495) with delta (0, 0)
Screenshot: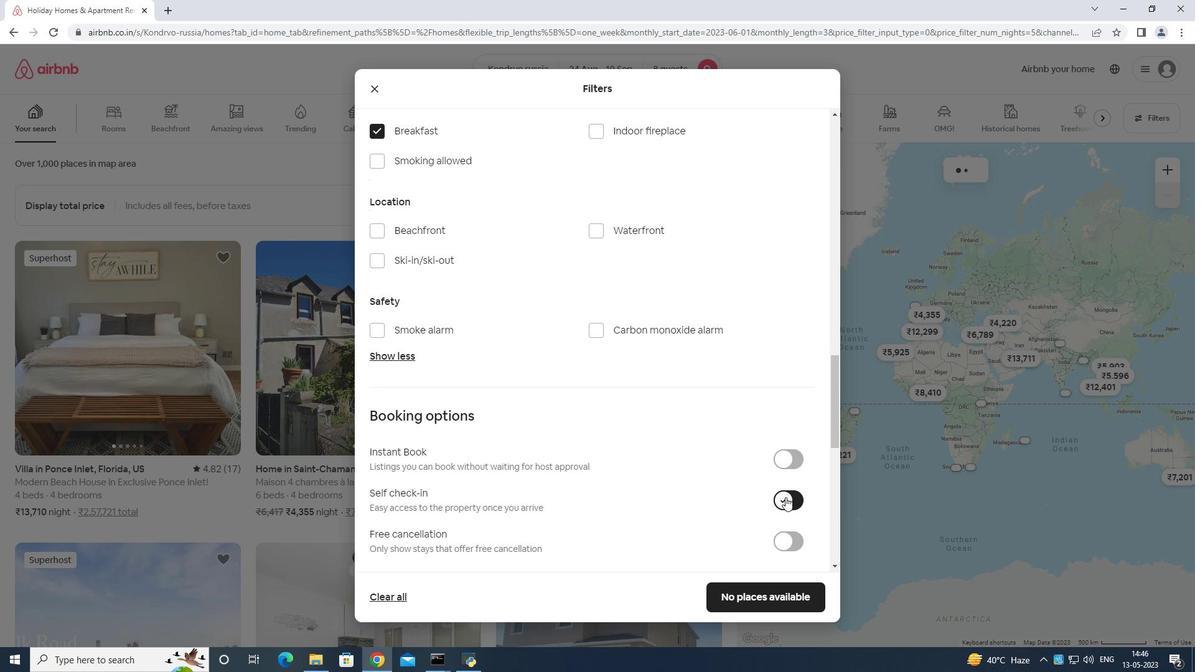 
Action: Mouse scrolled (786, 495) with delta (0, 0)
Screenshot: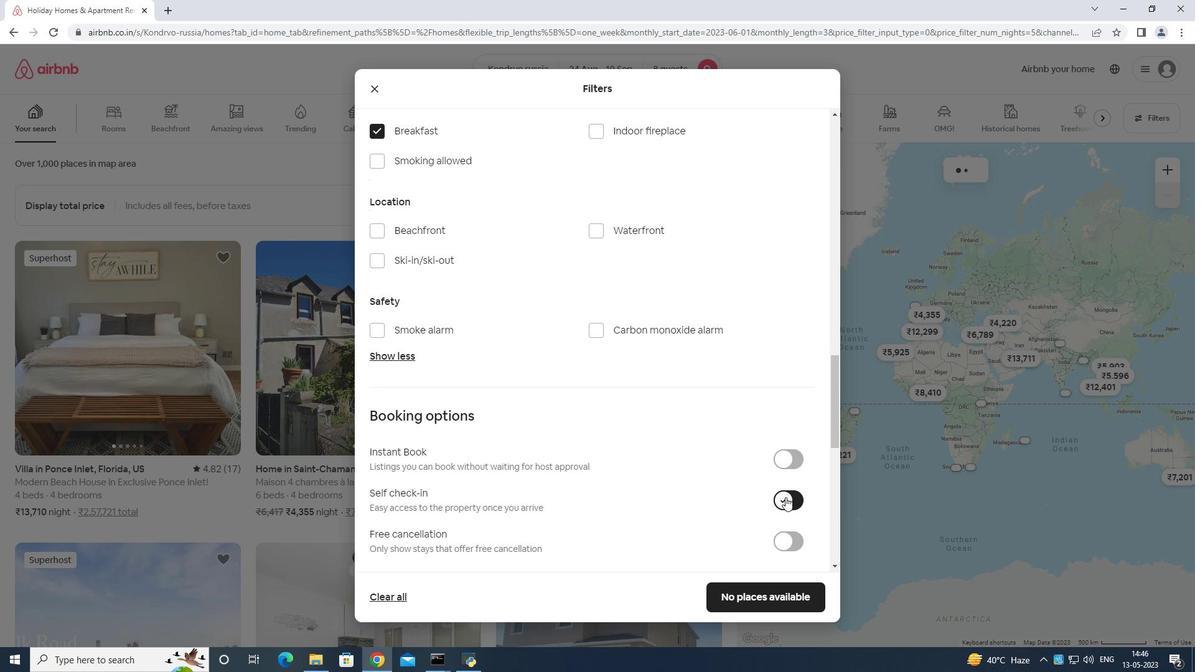 
Action: Mouse scrolled (786, 495) with delta (0, 0)
Screenshot: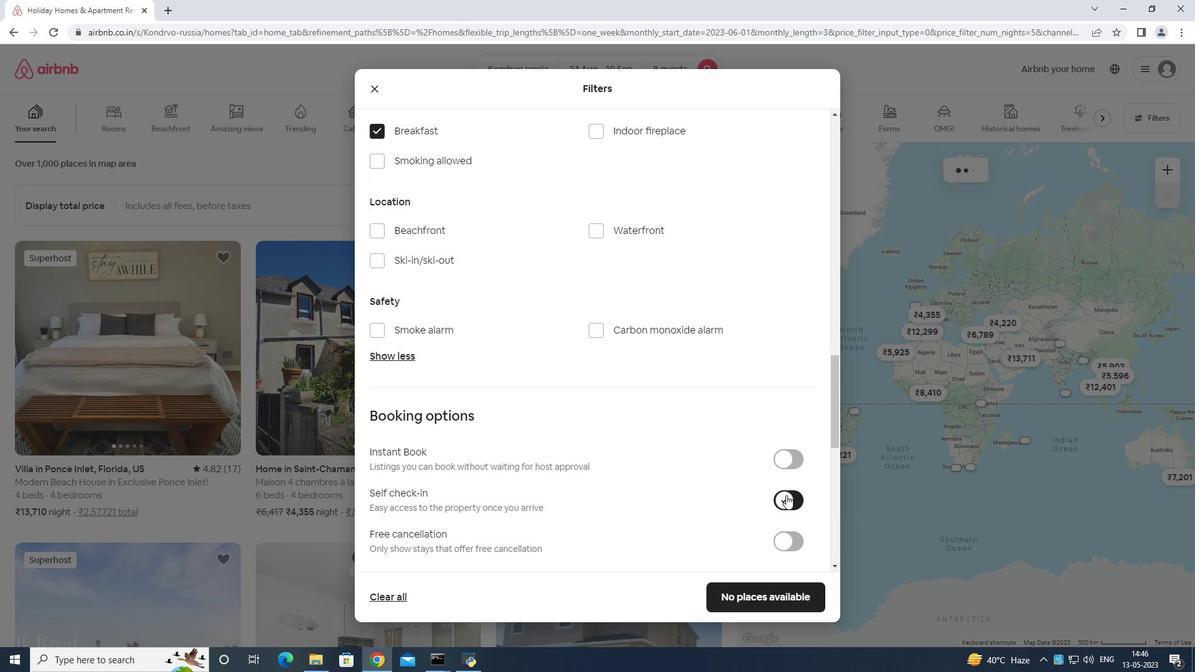 
Action: Mouse moved to (787, 495)
Screenshot: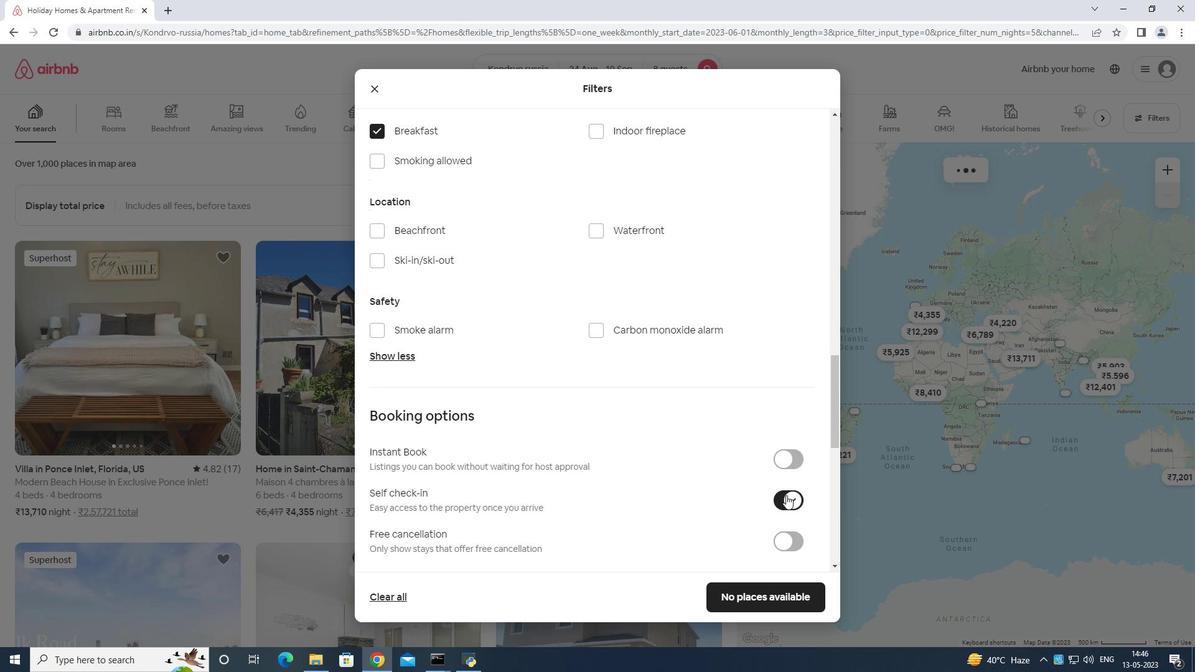 
Action: Mouse scrolled (787, 495) with delta (0, 0)
Screenshot: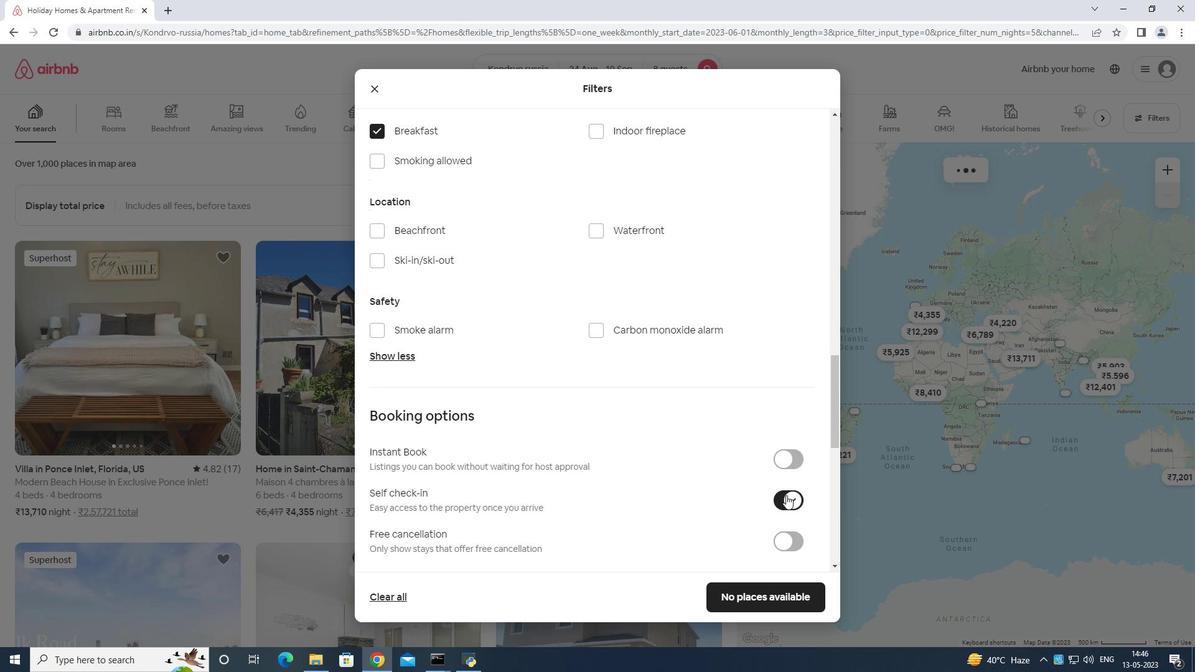 
Action: Mouse moved to (787, 495)
Screenshot: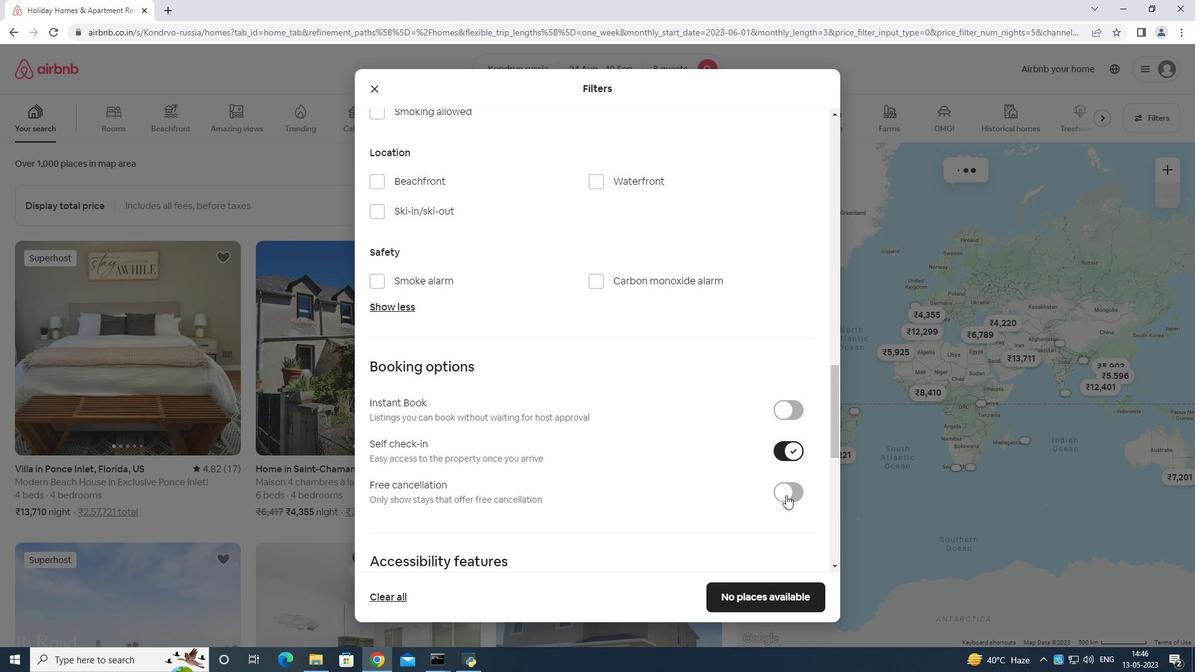 
Action: Mouse scrolled (787, 495) with delta (0, 0)
Screenshot: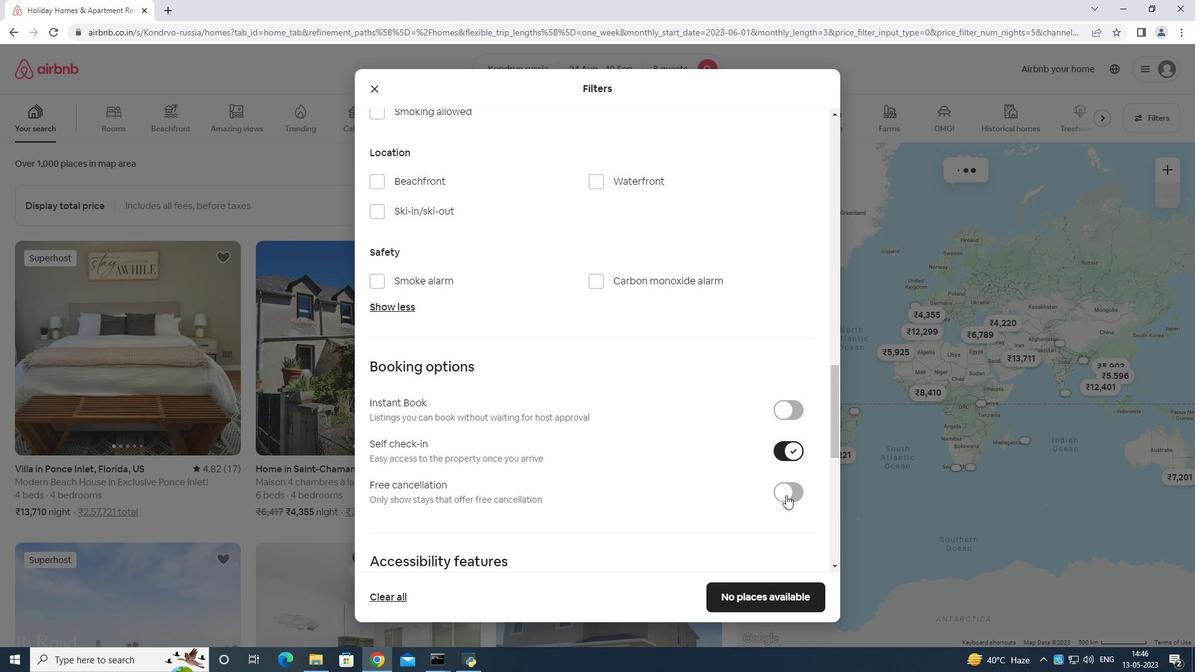 
Action: Mouse scrolled (787, 495) with delta (0, 0)
Screenshot: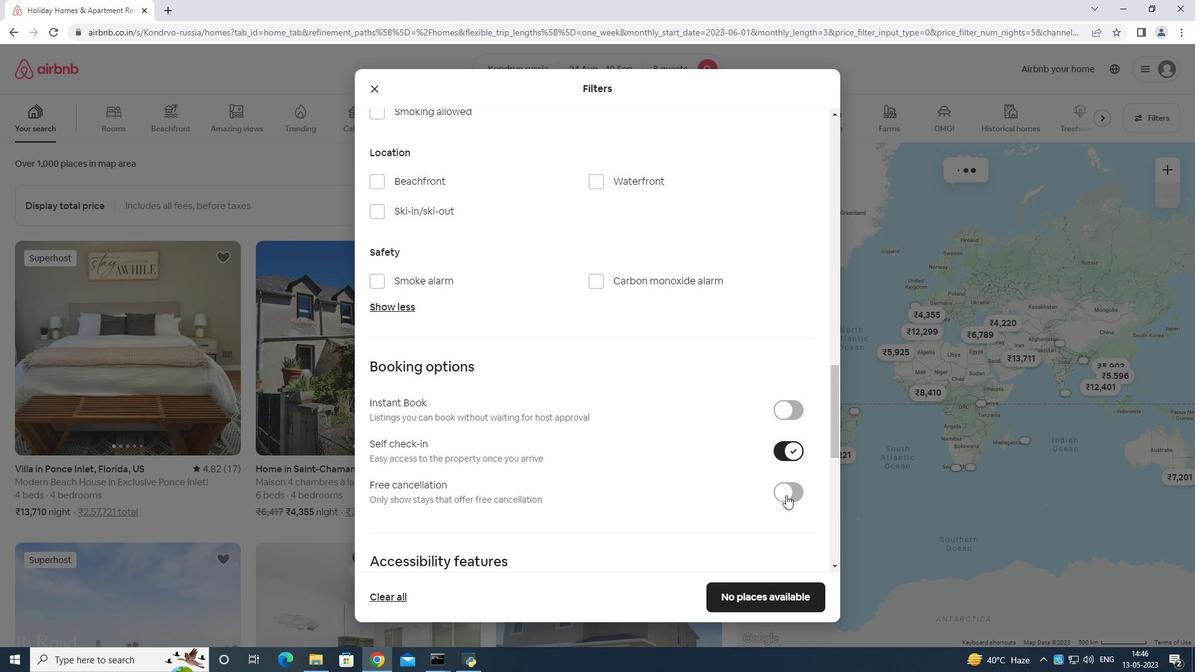 
Action: Mouse scrolled (787, 495) with delta (0, 0)
Screenshot: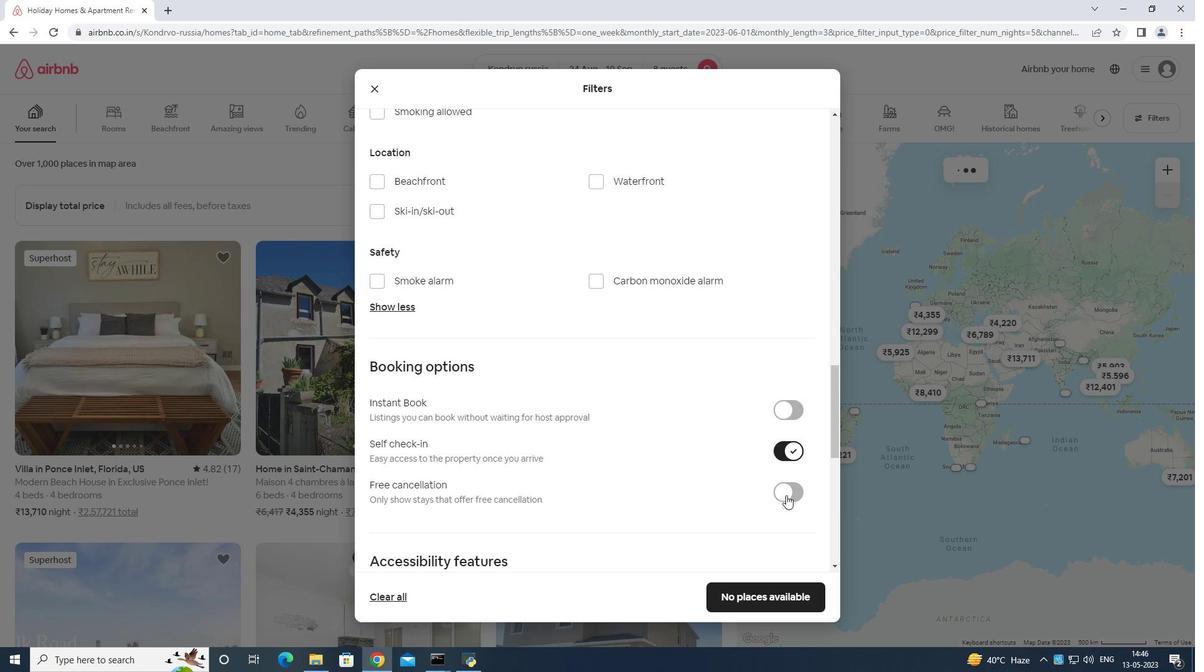 
Action: Mouse moved to (787, 495)
Screenshot: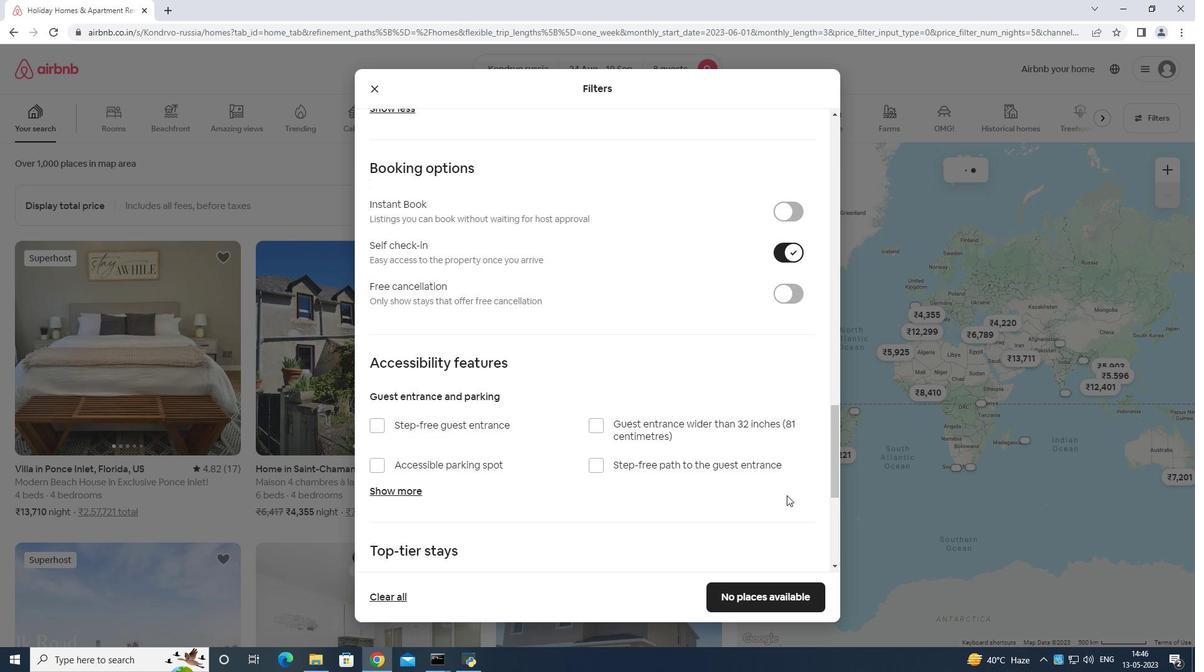 
Action: Mouse scrolled (787, 495) with delta (0, 0)
Screenshot: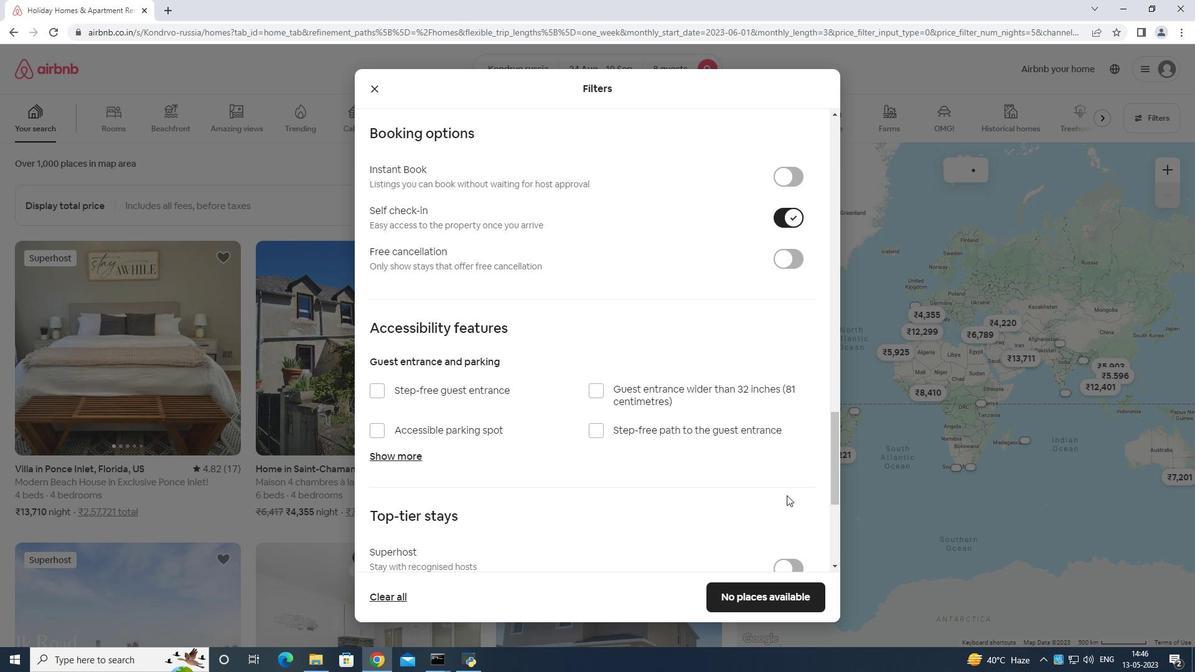 
Action: Mouse moved to (787, 495)
Screenshot: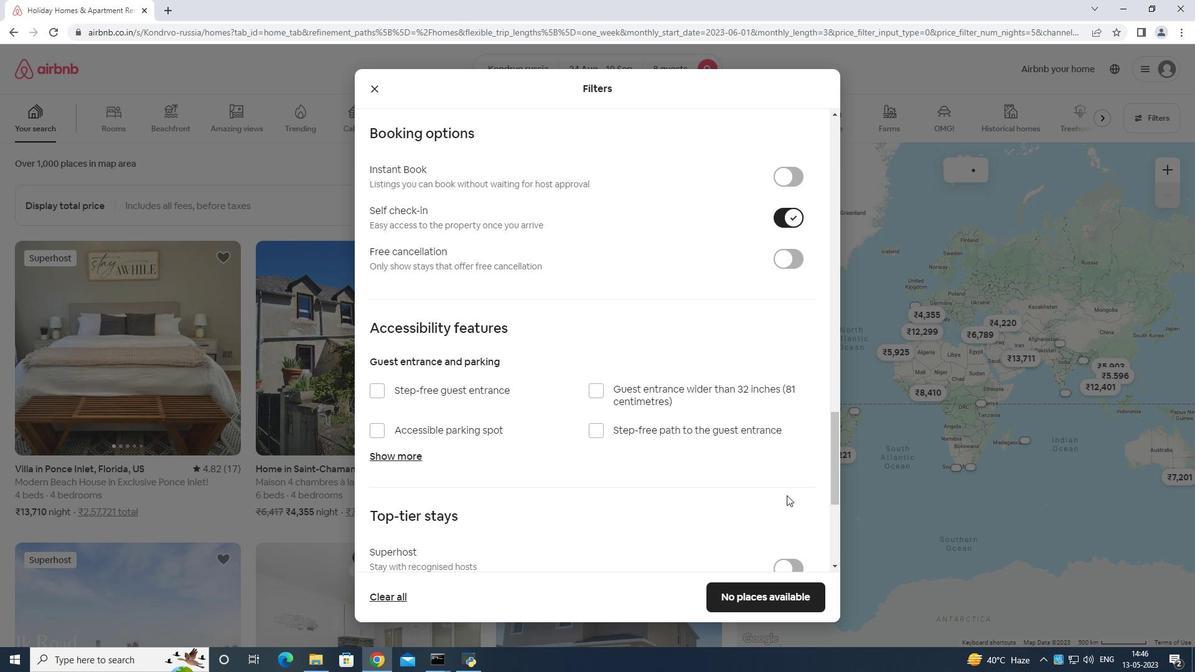 
Action: Mouse scrolled (787, 495) with delta (0, 0)
Screenshot: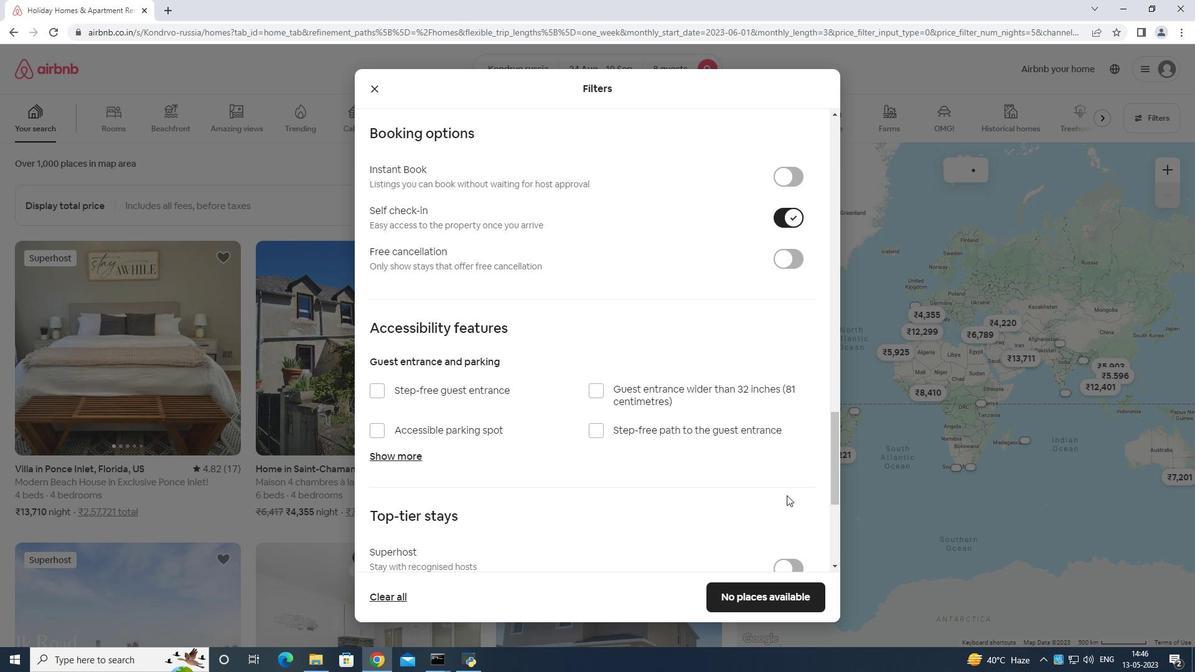 
Action: Mouse scrolled (787, 495) with delta (0, 0)
Screenshot: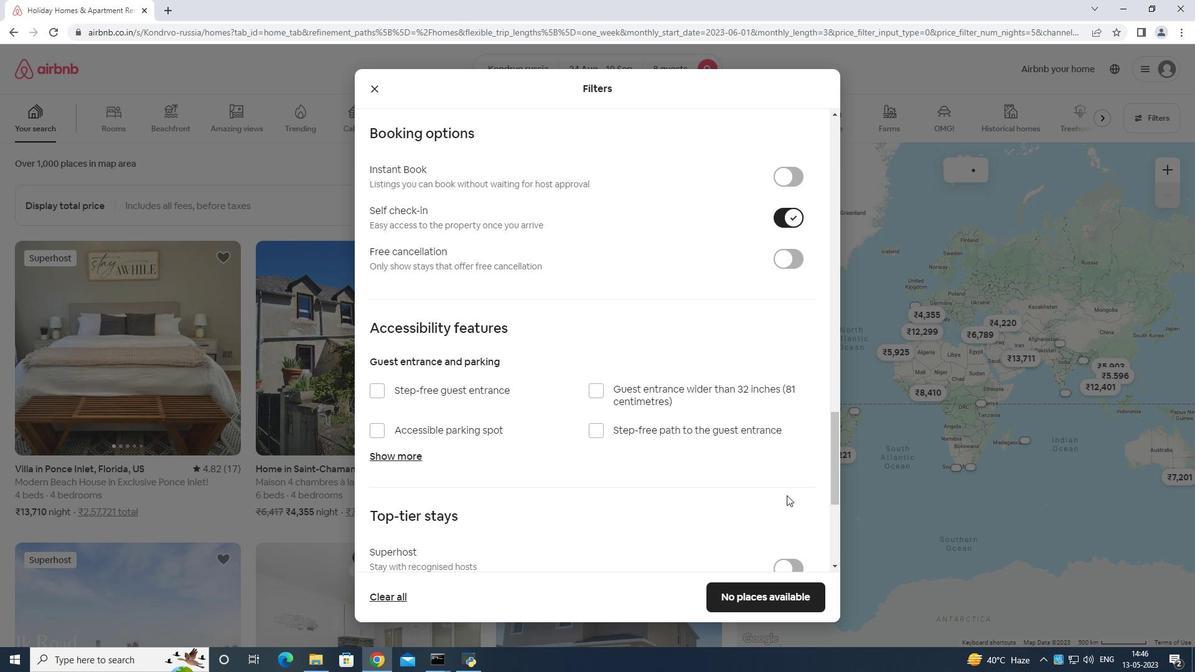 
Action: Mouse scrolled (787, 495) with delta (0, 0)
Screenshot: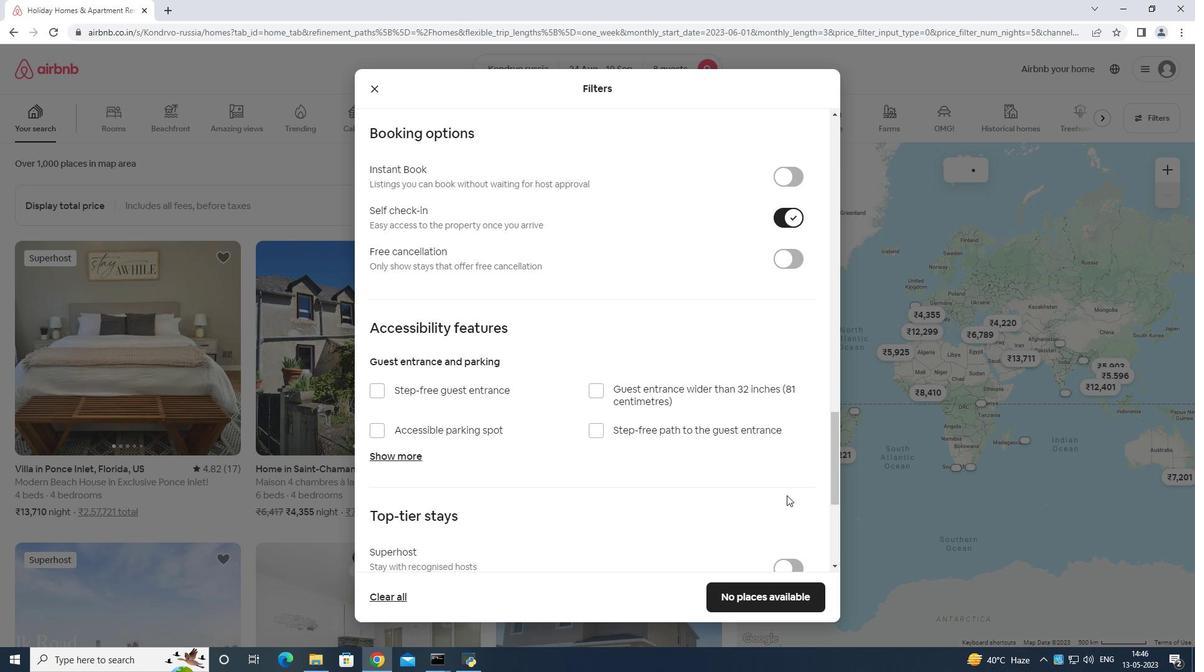 
Action: Mouse moved to (789, 496)
Screenshot: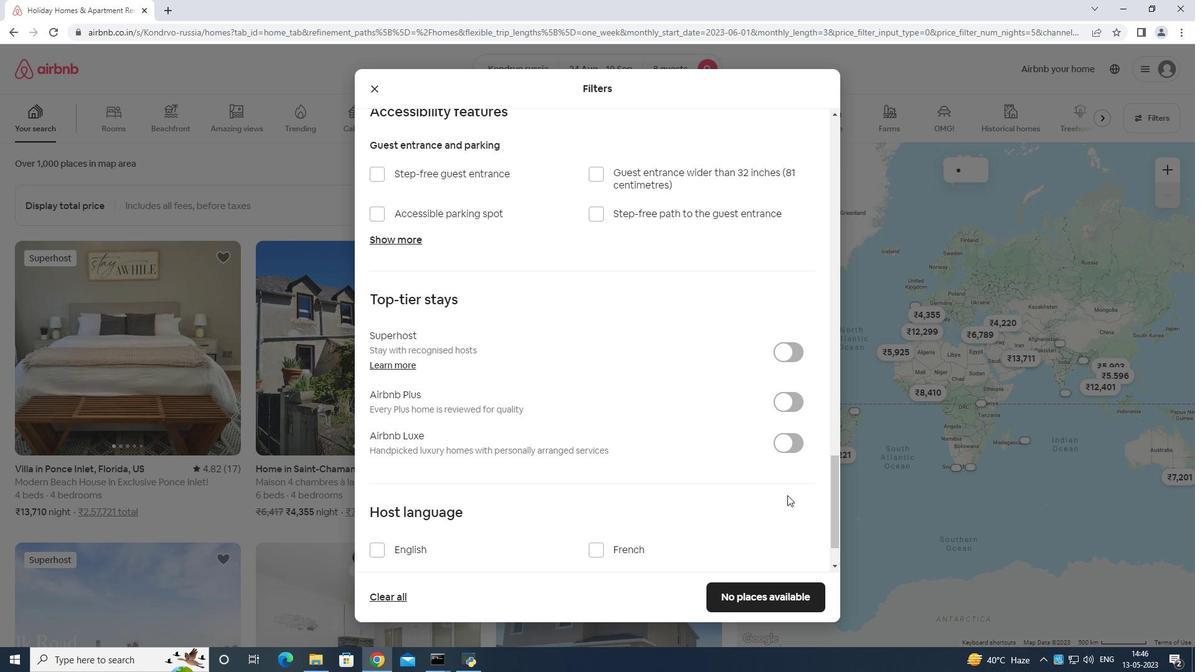 
Action: Mouse scrolled (789, 495) with delta (0, 0)
Screenshot: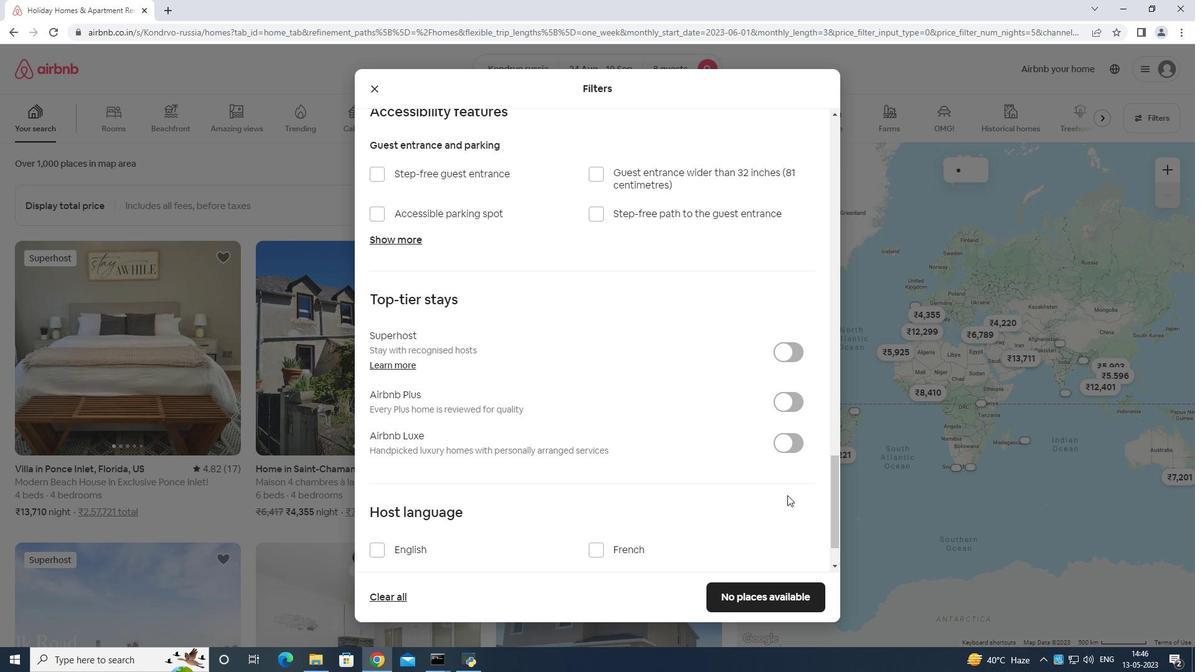 
Action: Mouse scrolled (789, 495) with delta (0, 0)
Screenshot: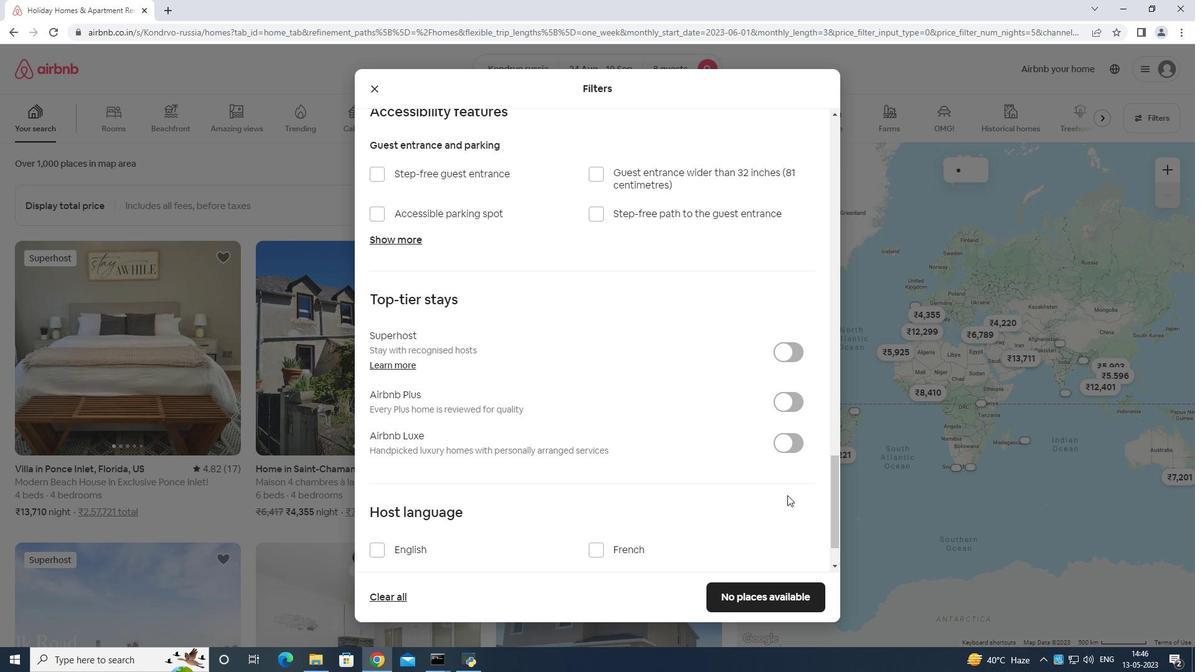 
Action: Mouse scrolled (789, 495) with delta (0, 0)
Screenshot: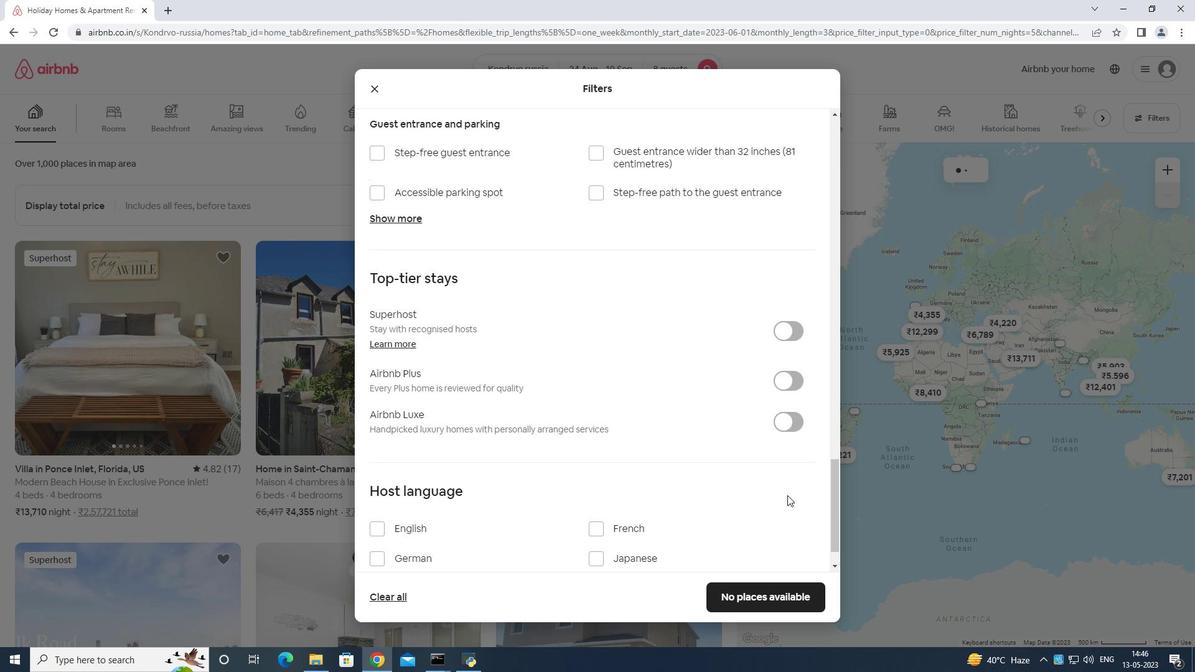 
Action: Mouse scrolled (789, 495) with delta (0, 0)
Screenshot: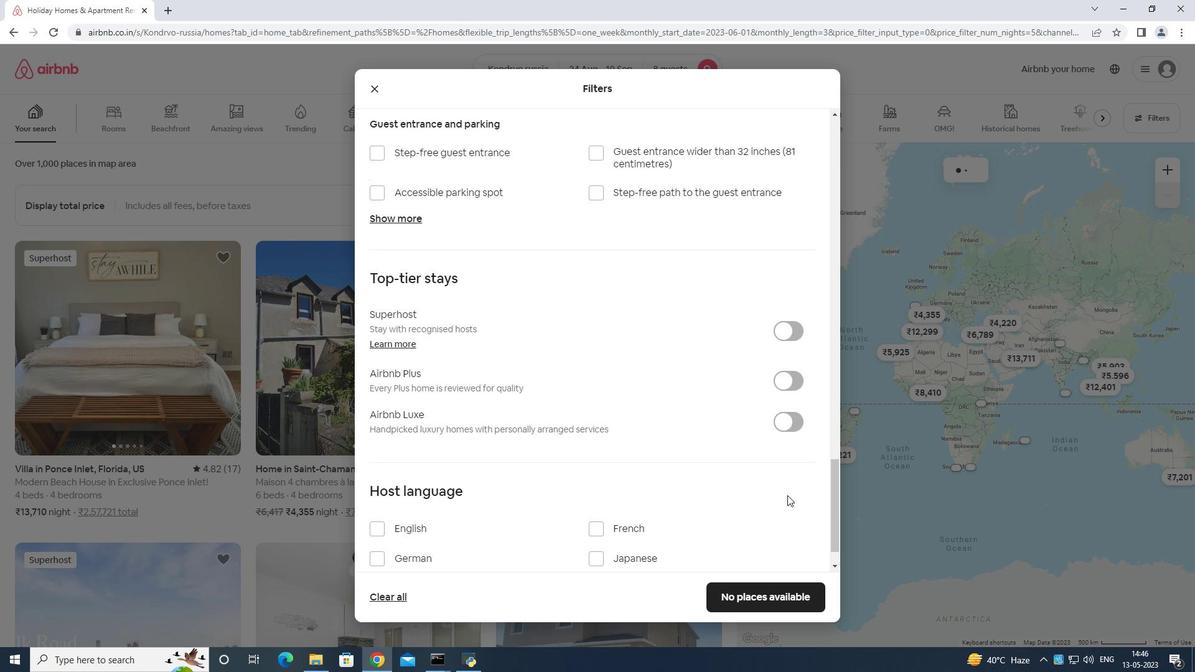 
Action: Mouse moved to (376, 484)
Screenshot: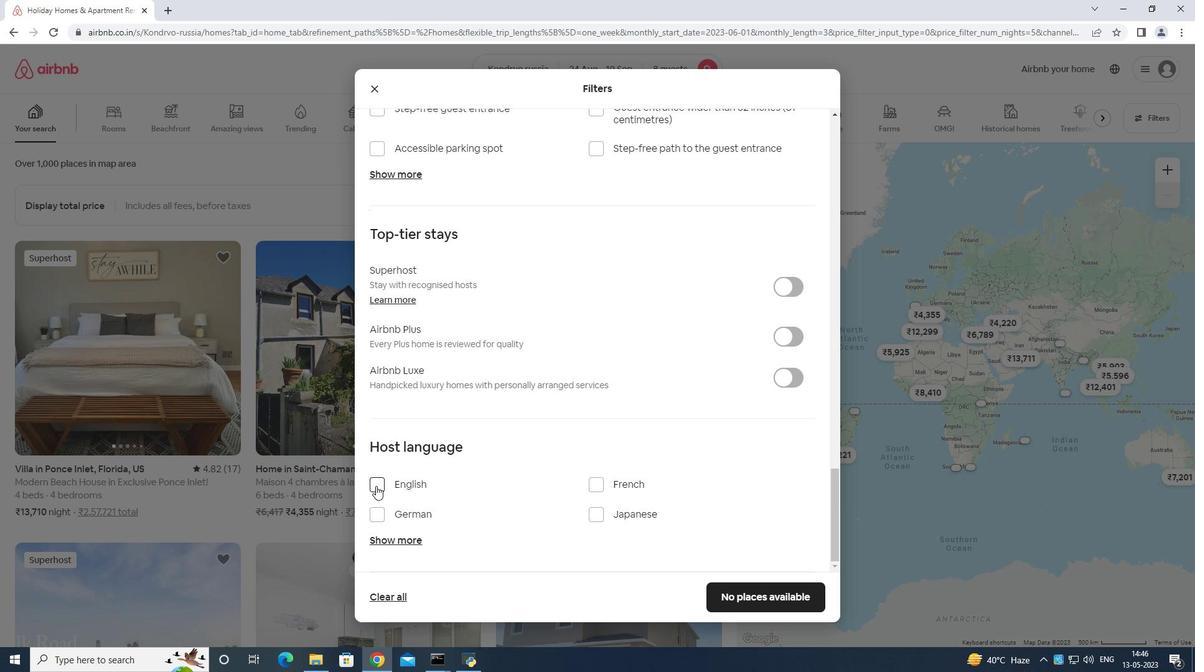 
Action: Mouse pressed left at (376, 484)
Screenshot: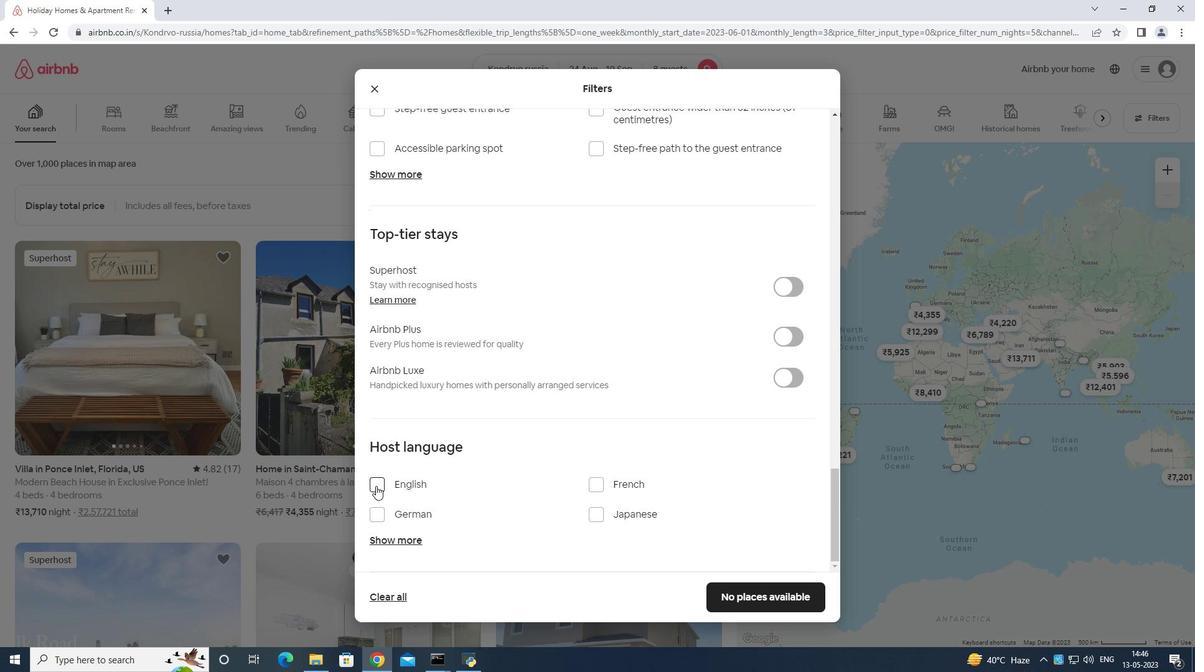
Action: Mouse moved to (786, 592)
Screenshot: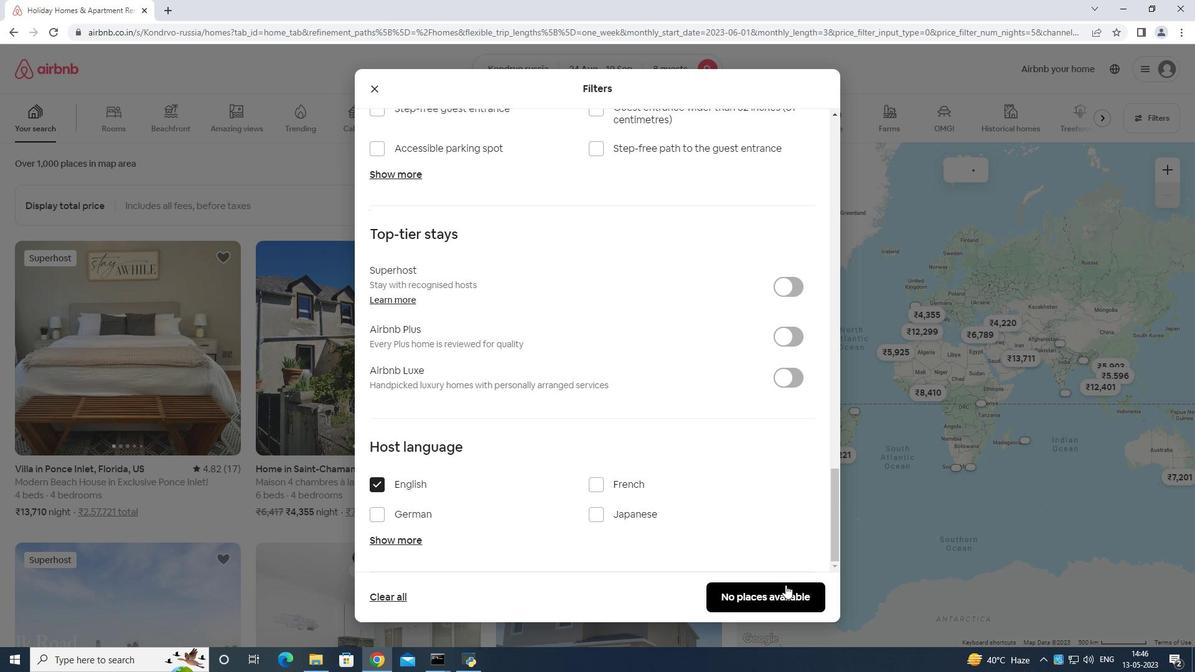
Action: Mouse pressed left at (786, 592)
Screenshot: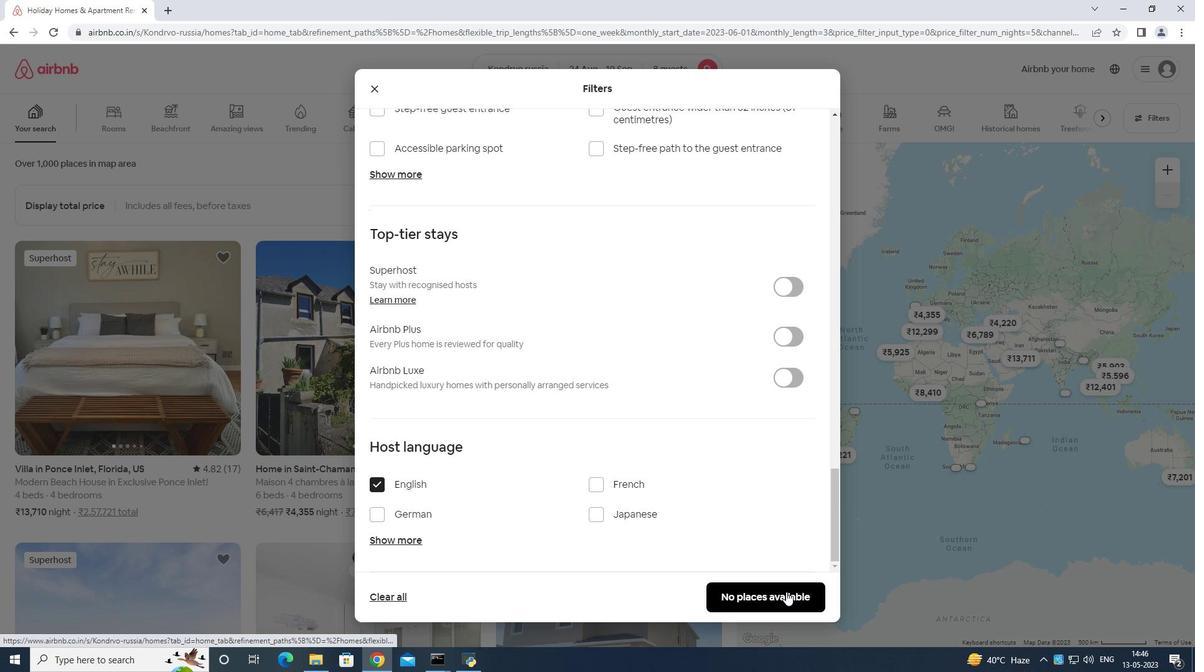 
